Task: Find a house in Cornélio Procópio, PR for 7 guests from 9th to 15th July with a price range of ₹10,000 to ₹15,000, 4 bedrooms, 7 beds, 4 bathrooms, and amenities including Wifi, Free parking, TV, and Dedicated workspace.
Action: Mouse moved to (784, 117)
Screenshot: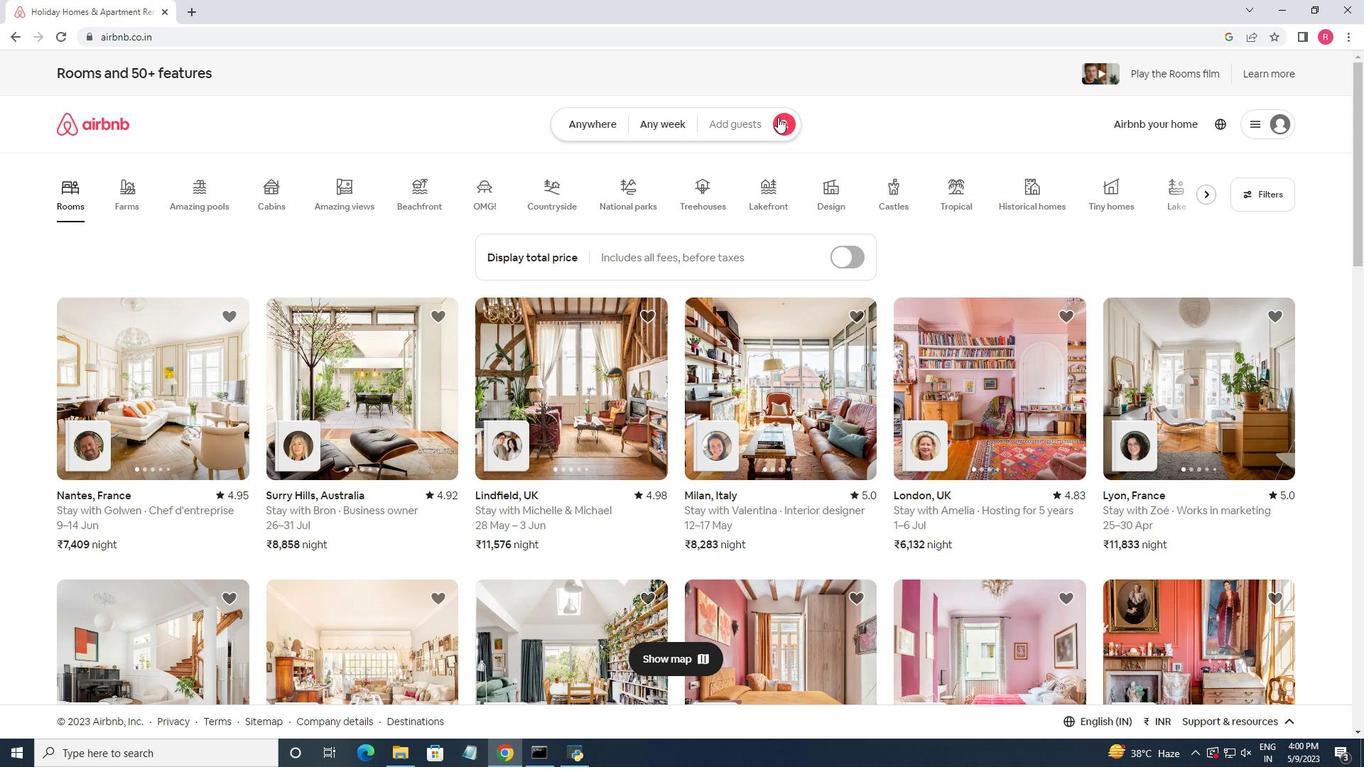 
Action: Mouse pressed left at (784, 117)
Screenshot: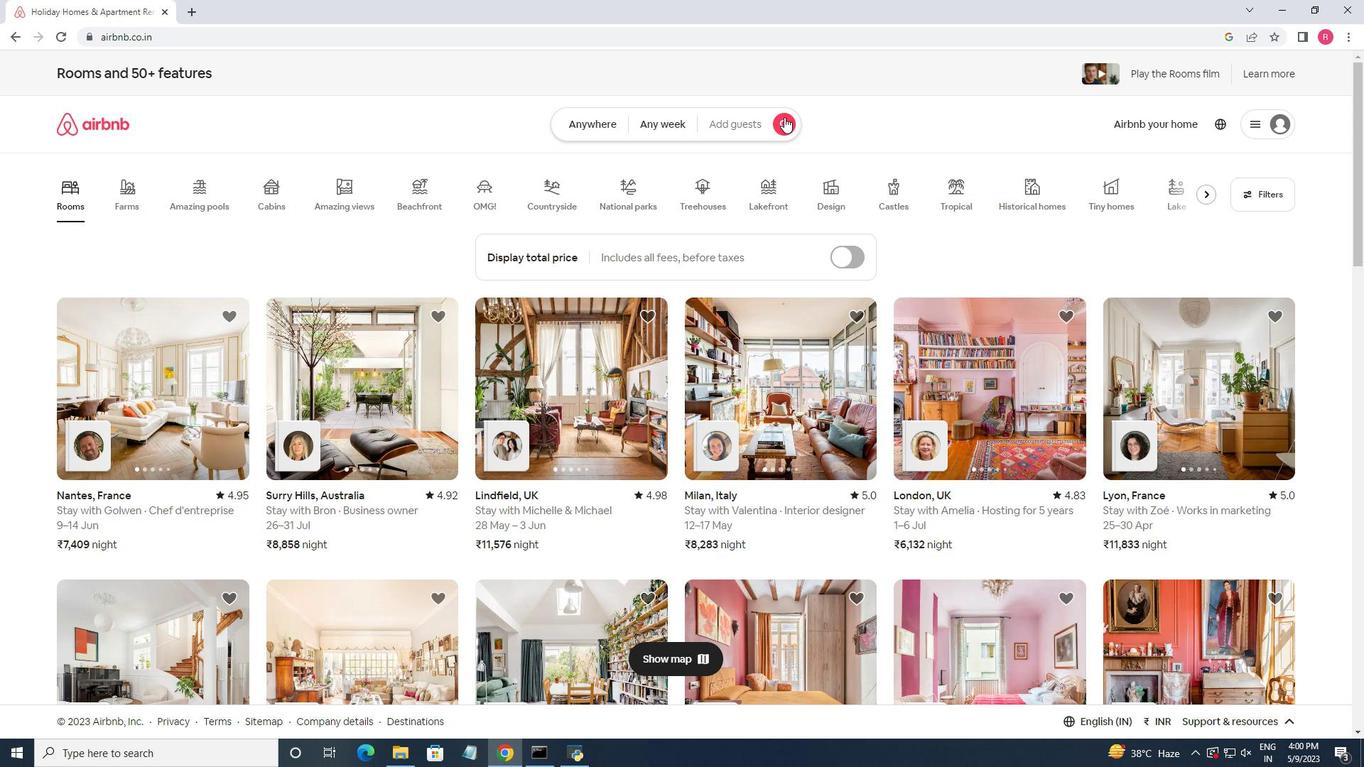 
Action: Mouse moved to (476, 179)
Screenshot: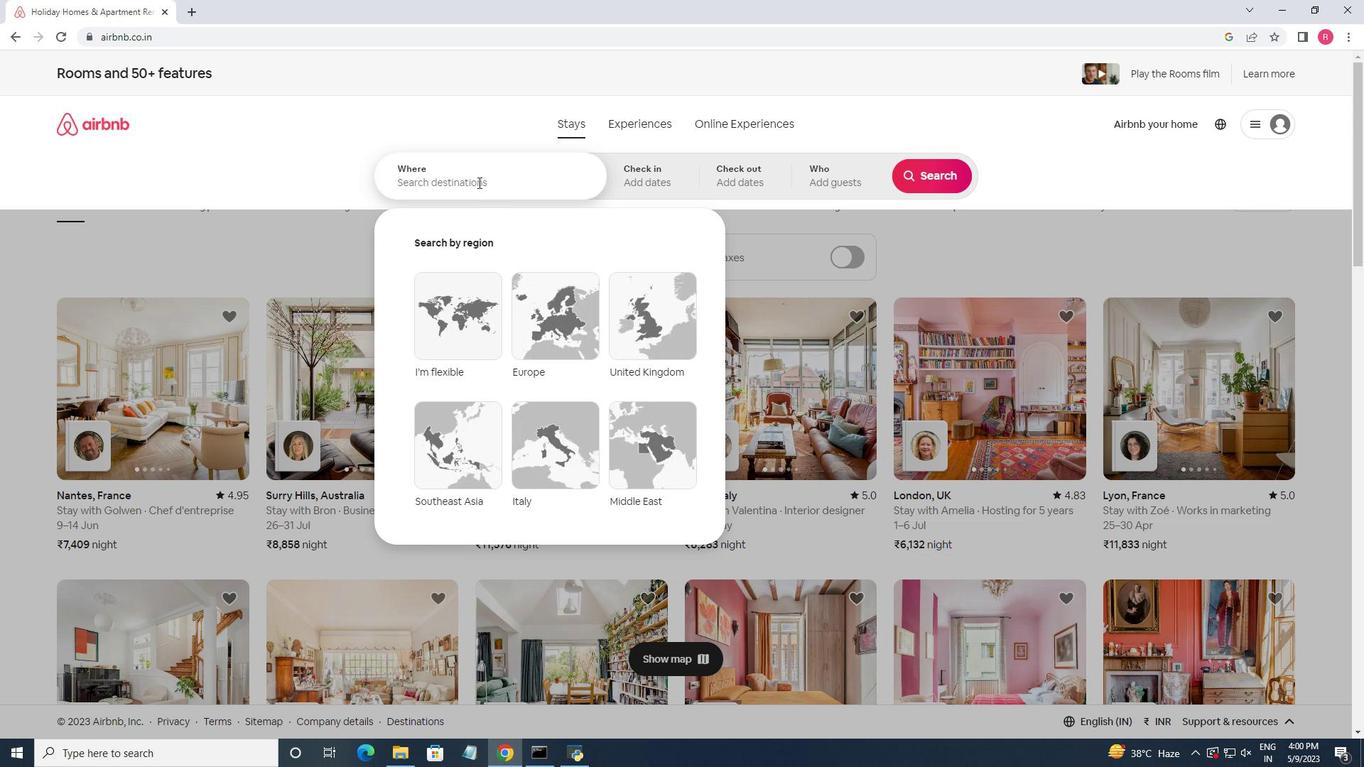 
Action: Mouse pressed left at (476, 179)
Screenshot: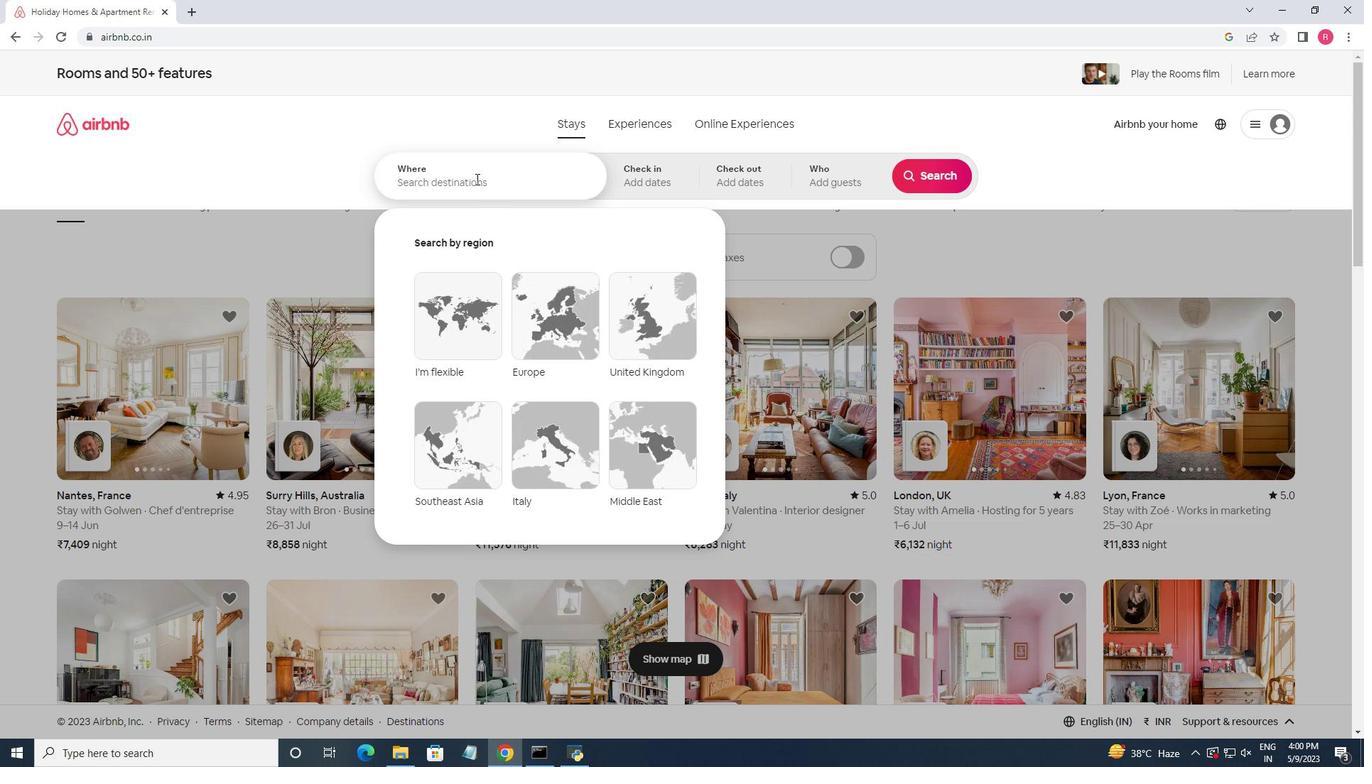 
Action: Key pressed <Key.shift>Cornelio<Key.space><Key.shift>Procopio
Screenshot: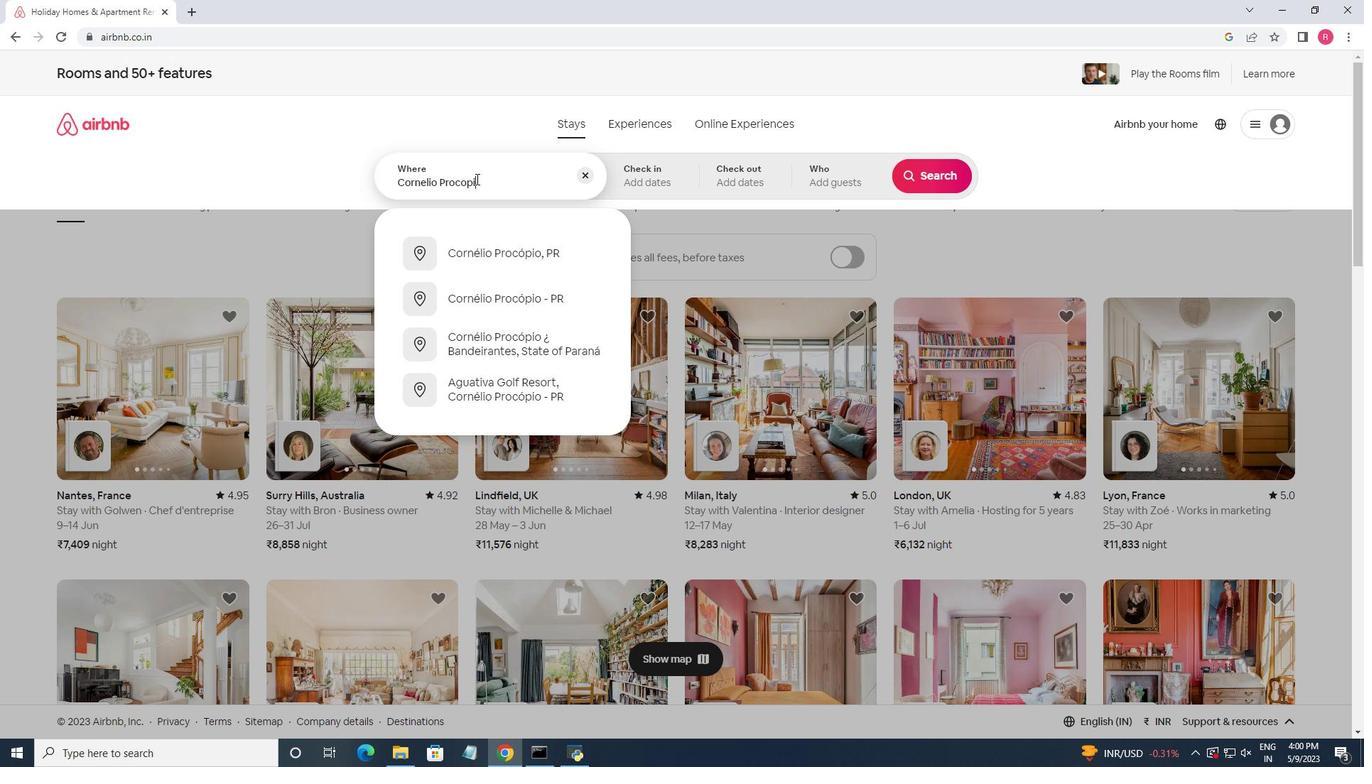 
Action: Mouse moved to (481, 196)
Screenshot: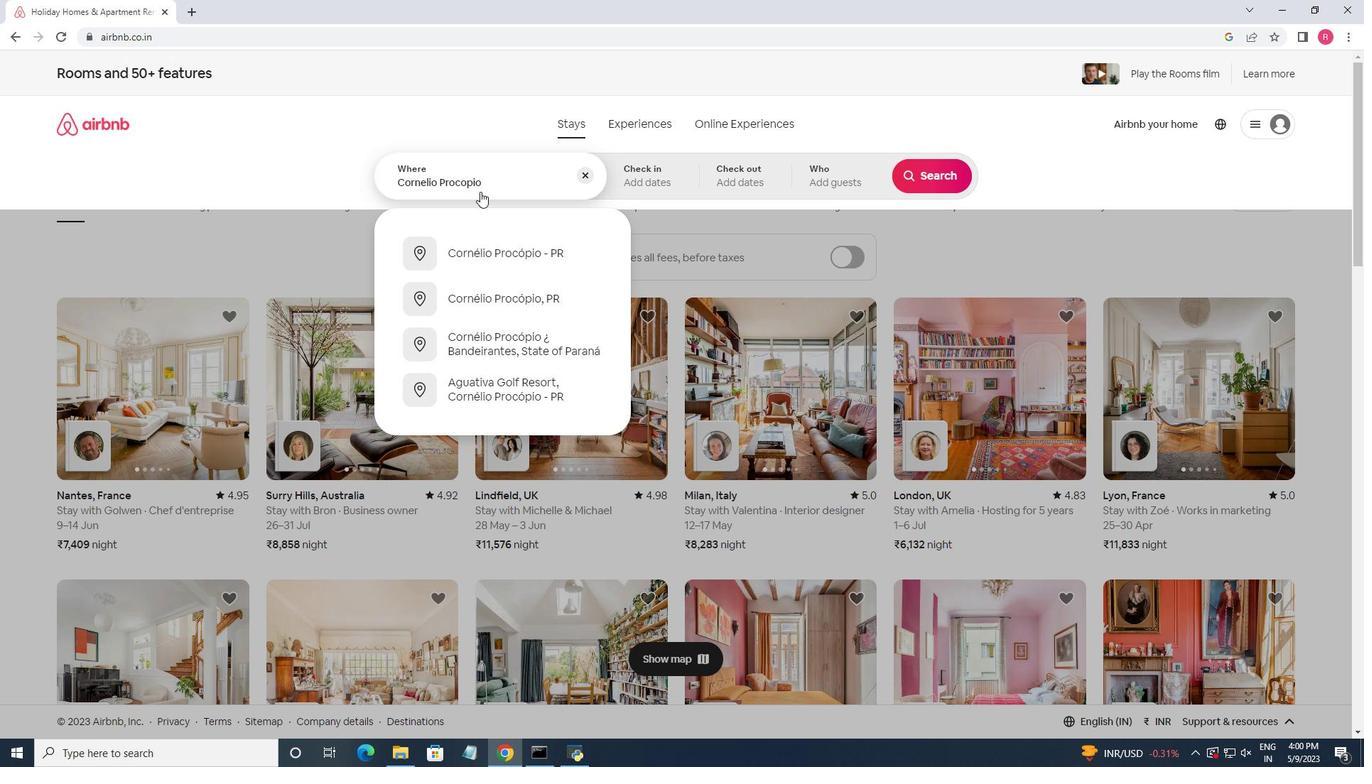 
Action: Key pressed ,<Key.space>b<Key.shift>Ra<Key.backspace><Key.backspace><Key.backspace><Key.shift>Brazil
Screenshot: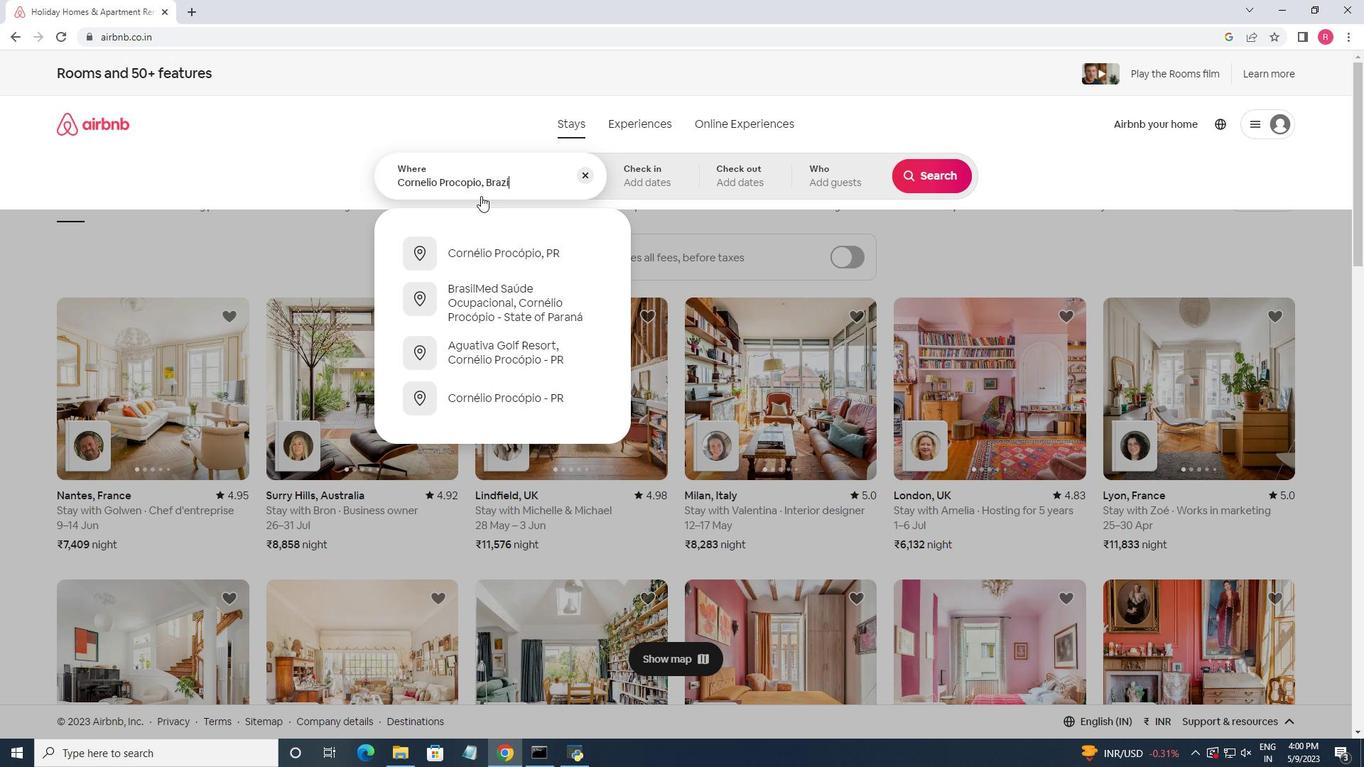 
Action: Mouse moved to (540, 233)
Screenshot: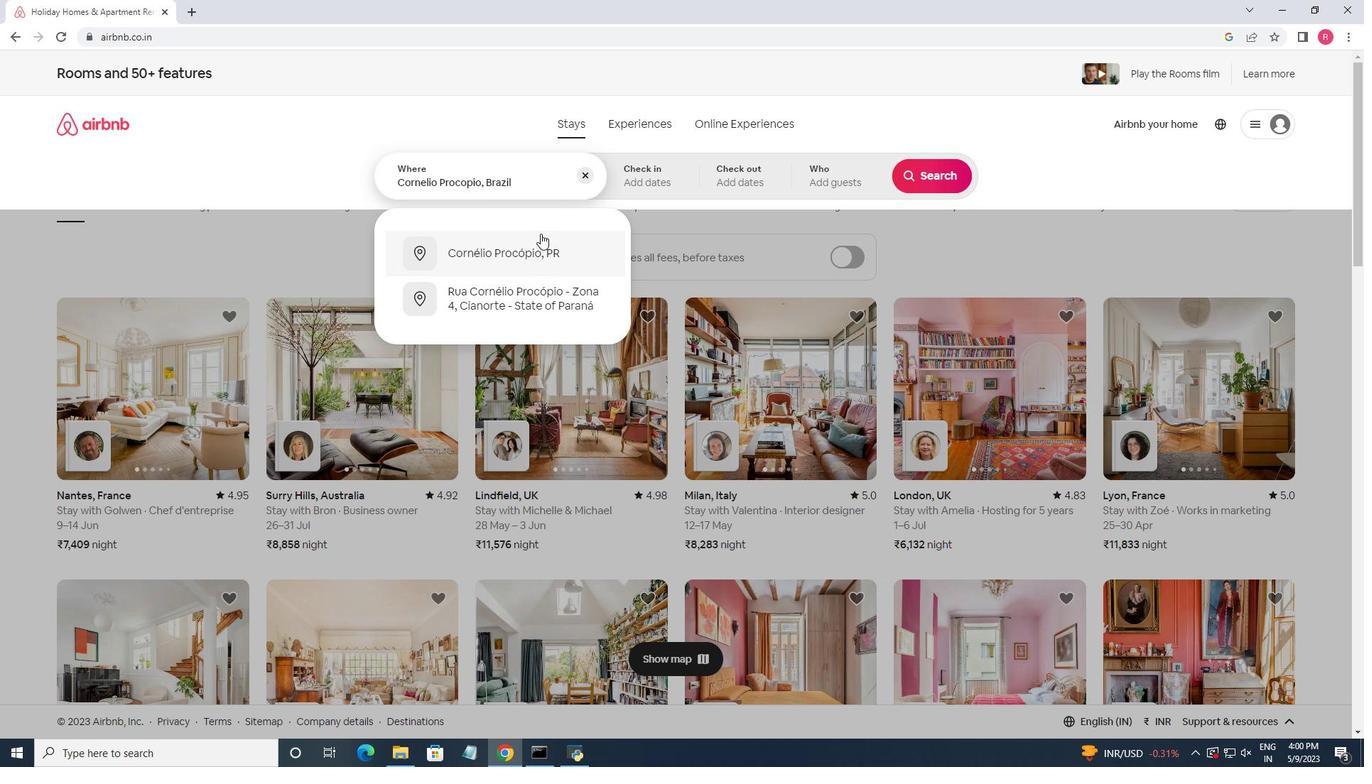 
Action: Key pressed <Key.enter>
Screenshot: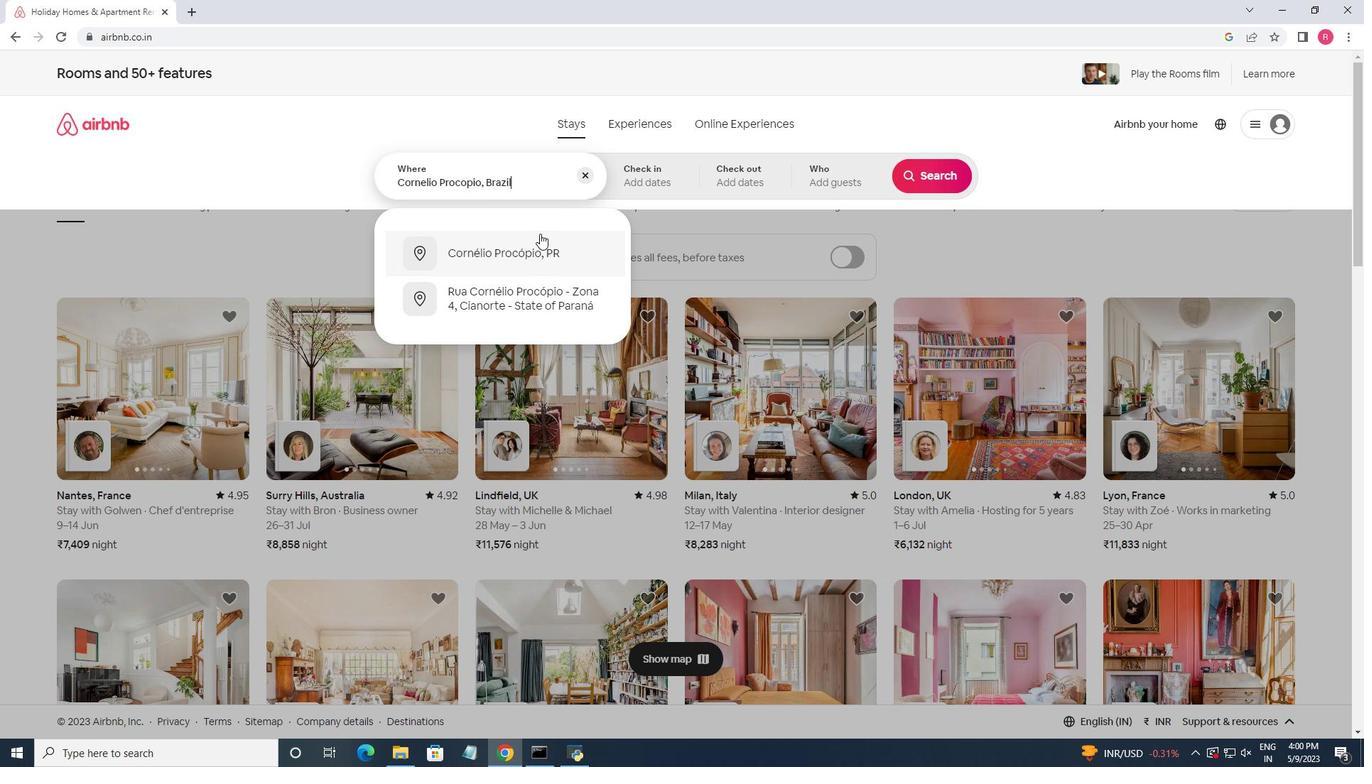 
Action: Mouse moved to (930, 292)
Screenshot: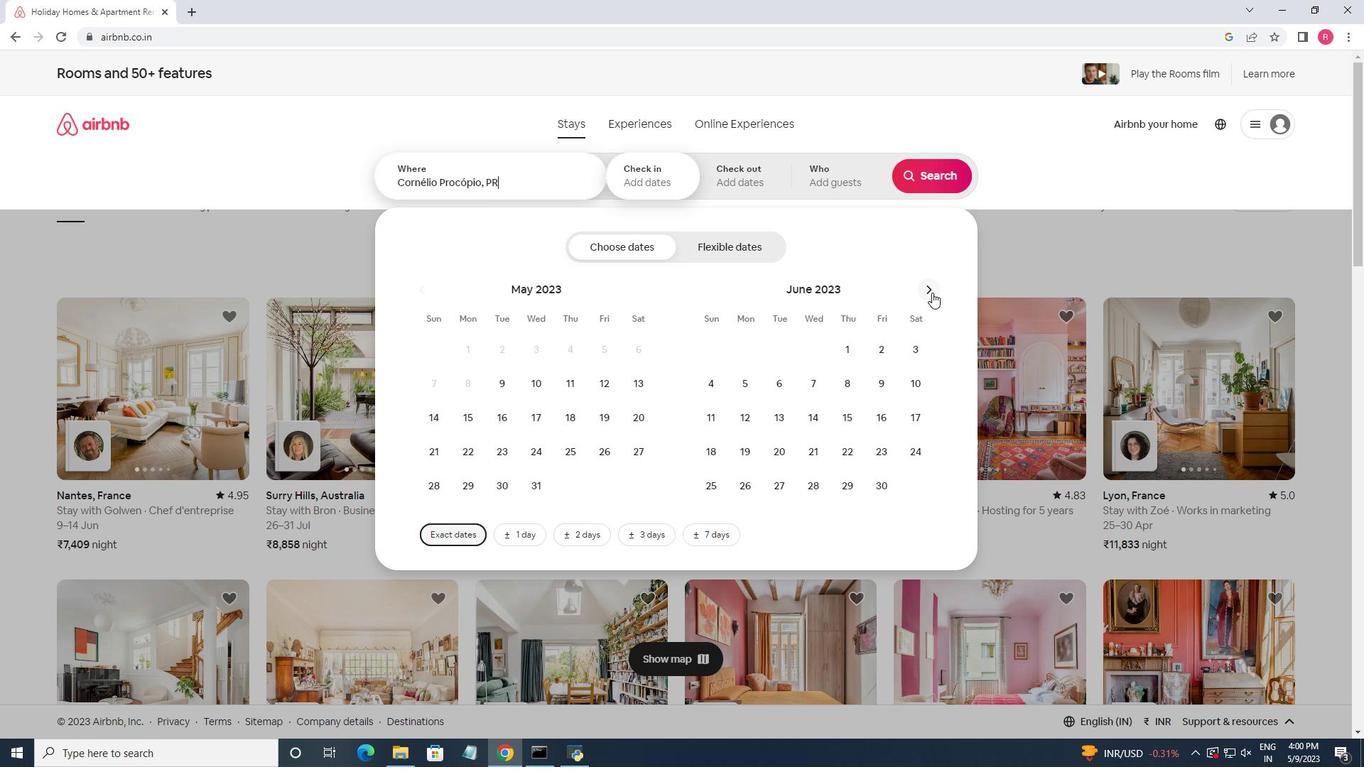 
Action: Mouse pressed left at (930, 292)
Screenshot: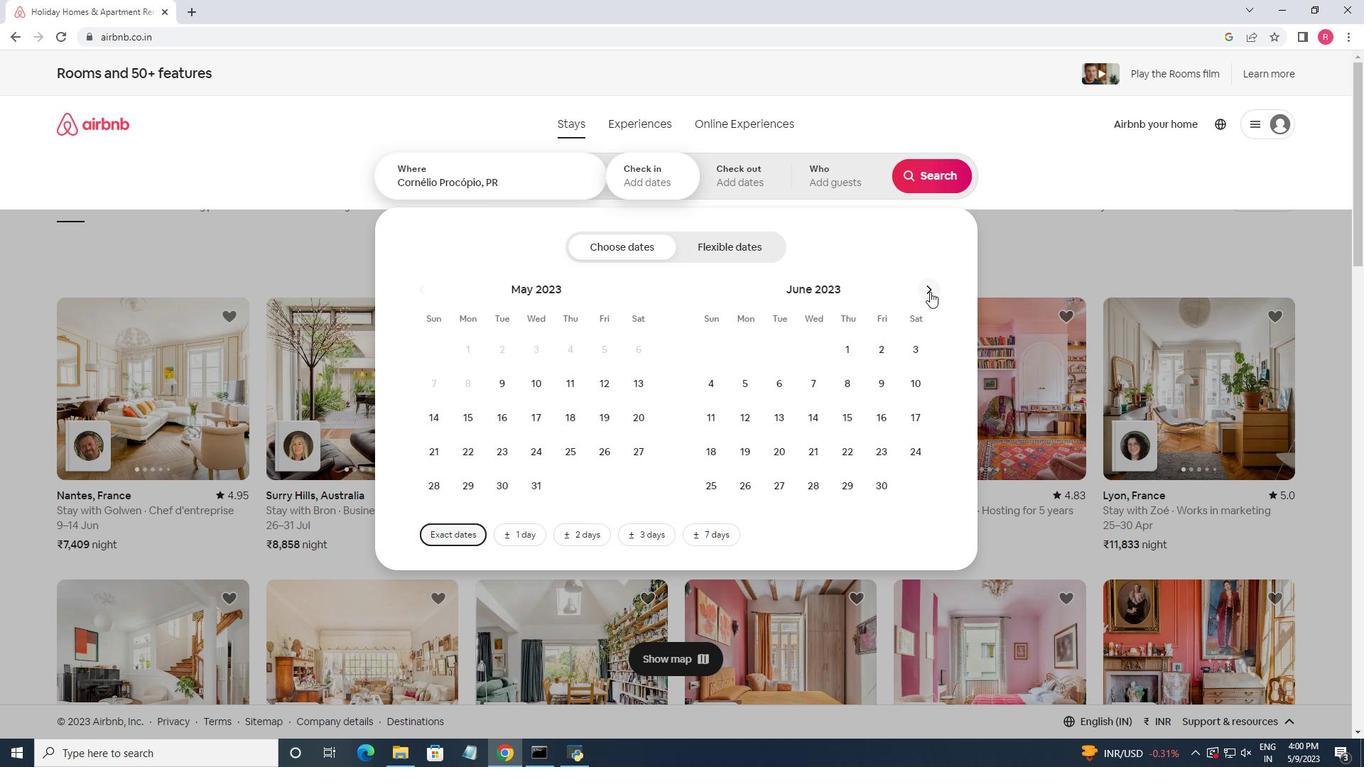 
Action: Mouse moved to (704, 427)
Screenshot: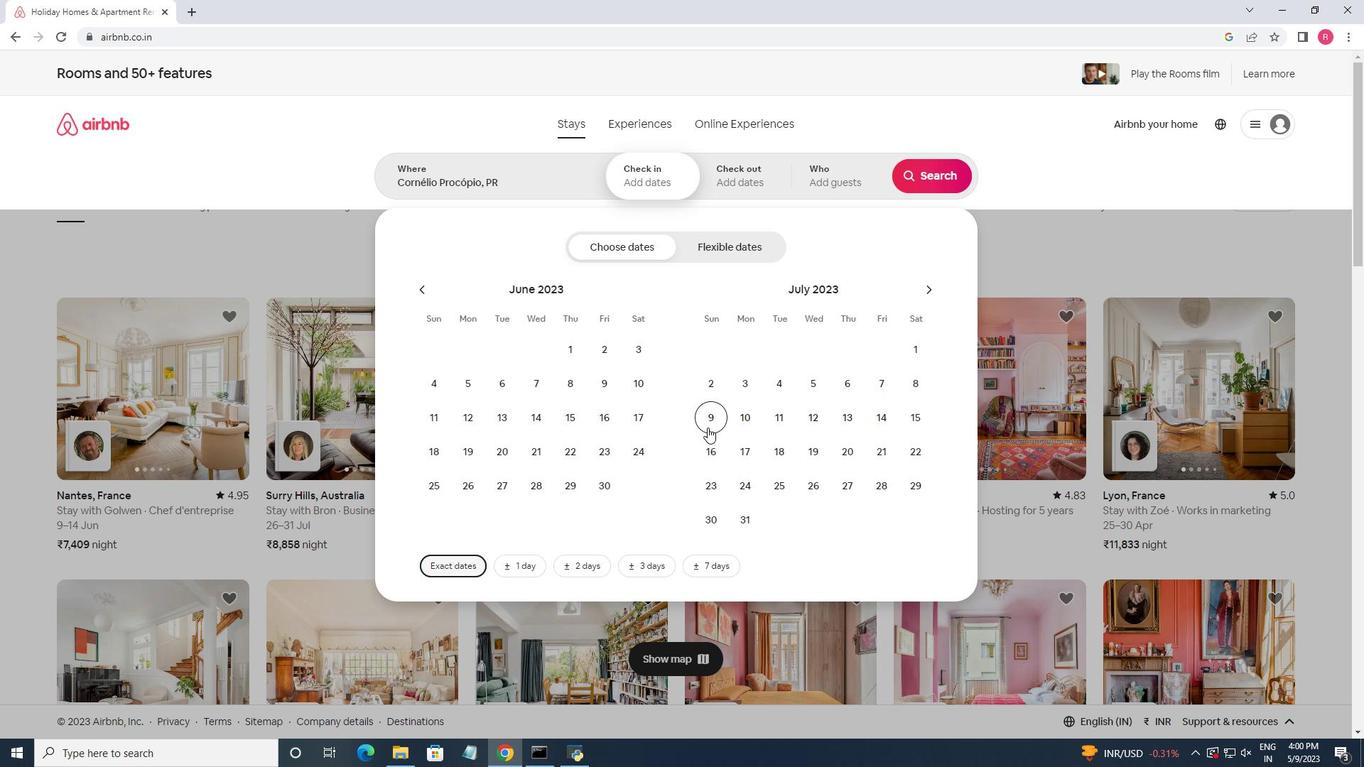 
Action: Mouse pressed left at (704, 427)
Screenshot: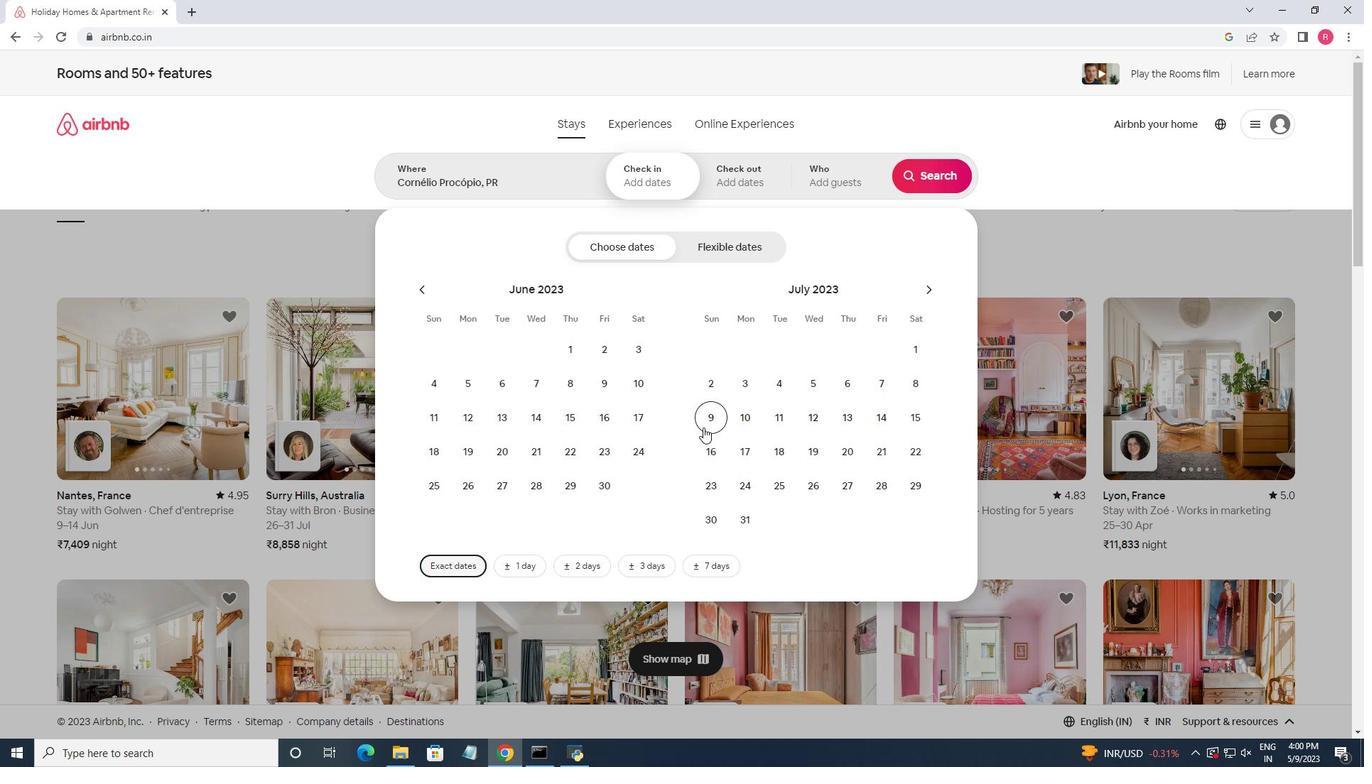
Action: Mouse moved to (921, 419)
Screenshot: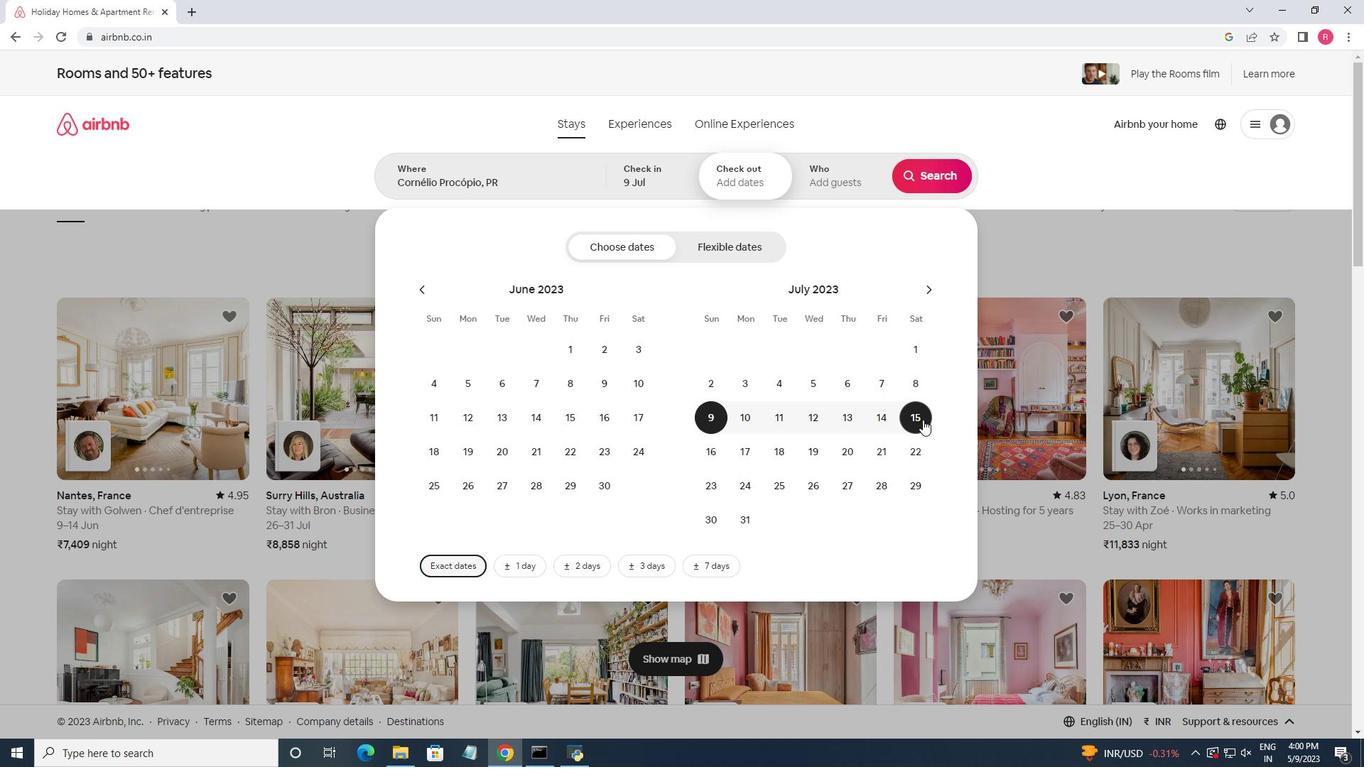 
Action: Mouse pressed left at (921, 419)
Screenshot: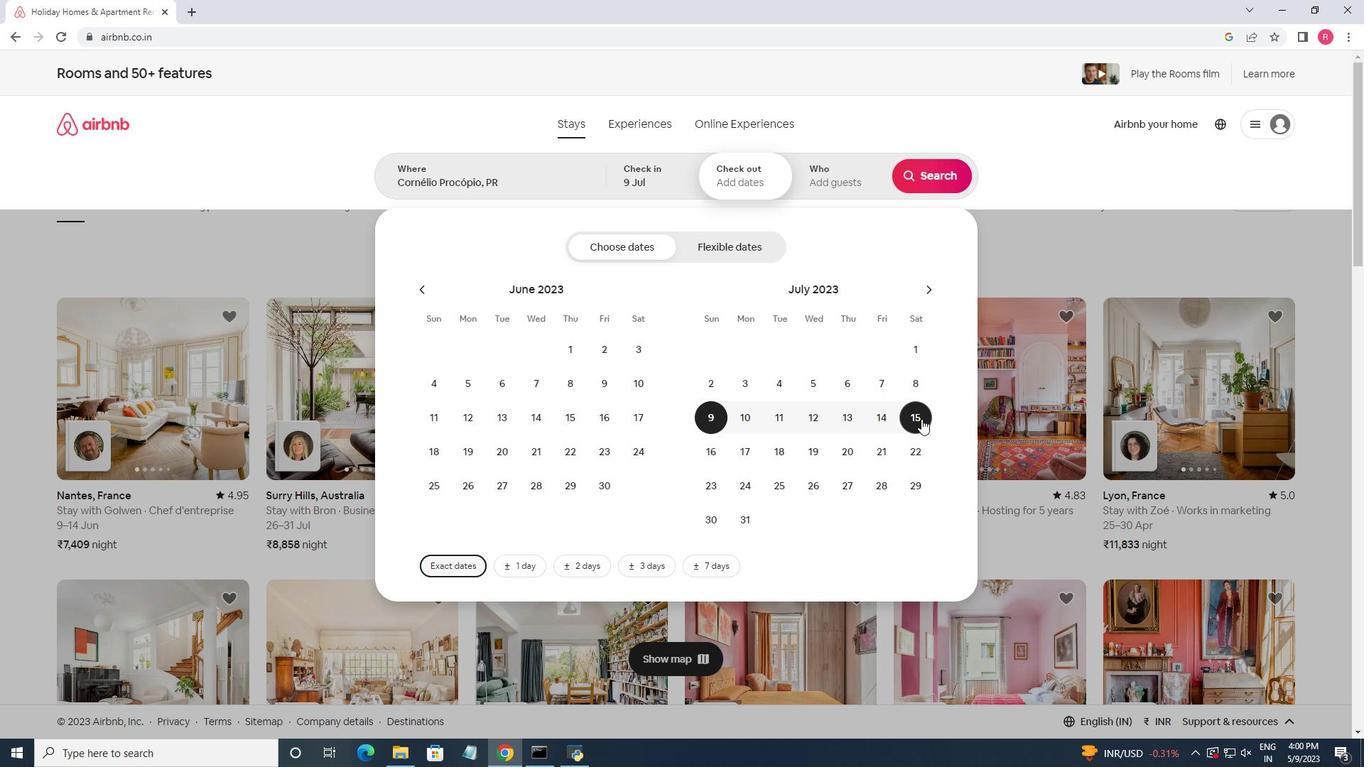 
Action: Mouse moved to (818, 174)
Screenshot: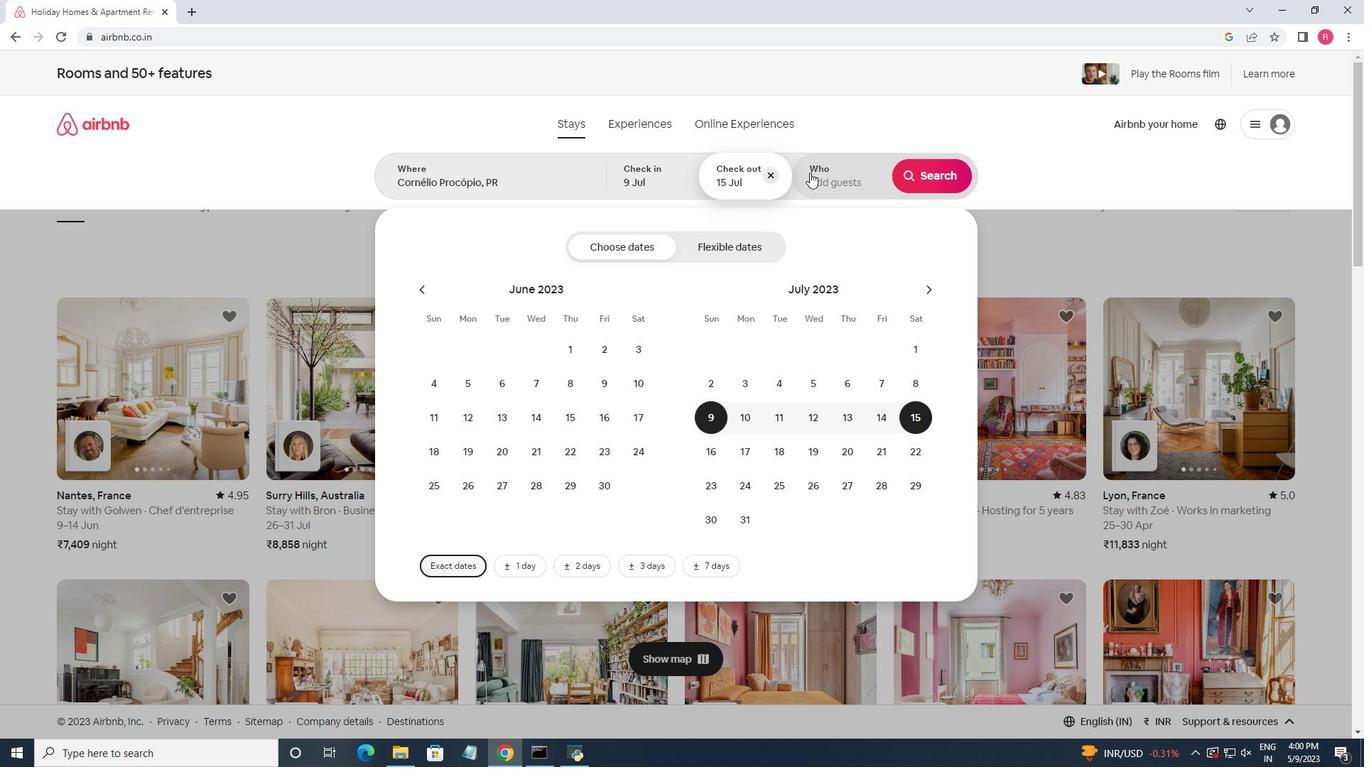 
Action: Mouse pressed left at (818, 174)
Screenshot: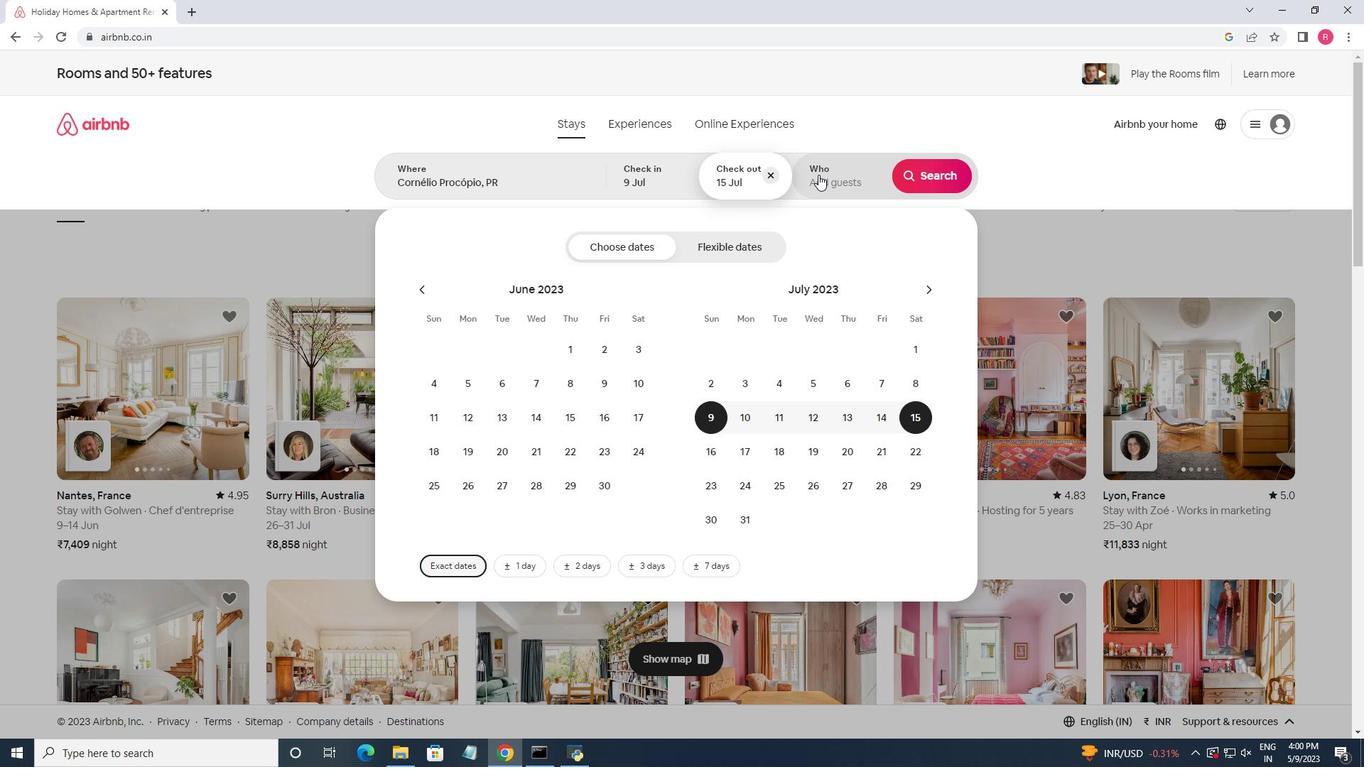 
Action: Mouse moved to (941, 255)
Screenshot: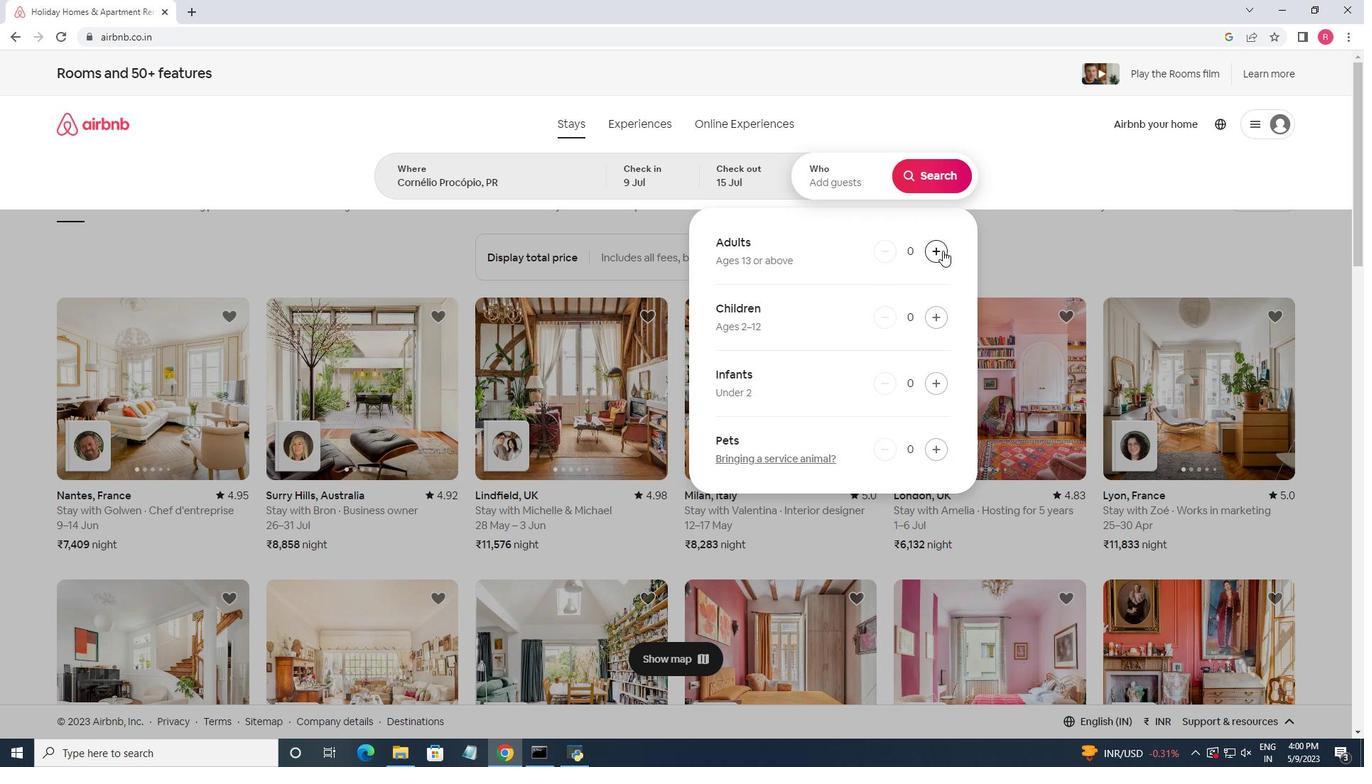 
Action: Mouse pressed left at (941, 255)
Screenshot: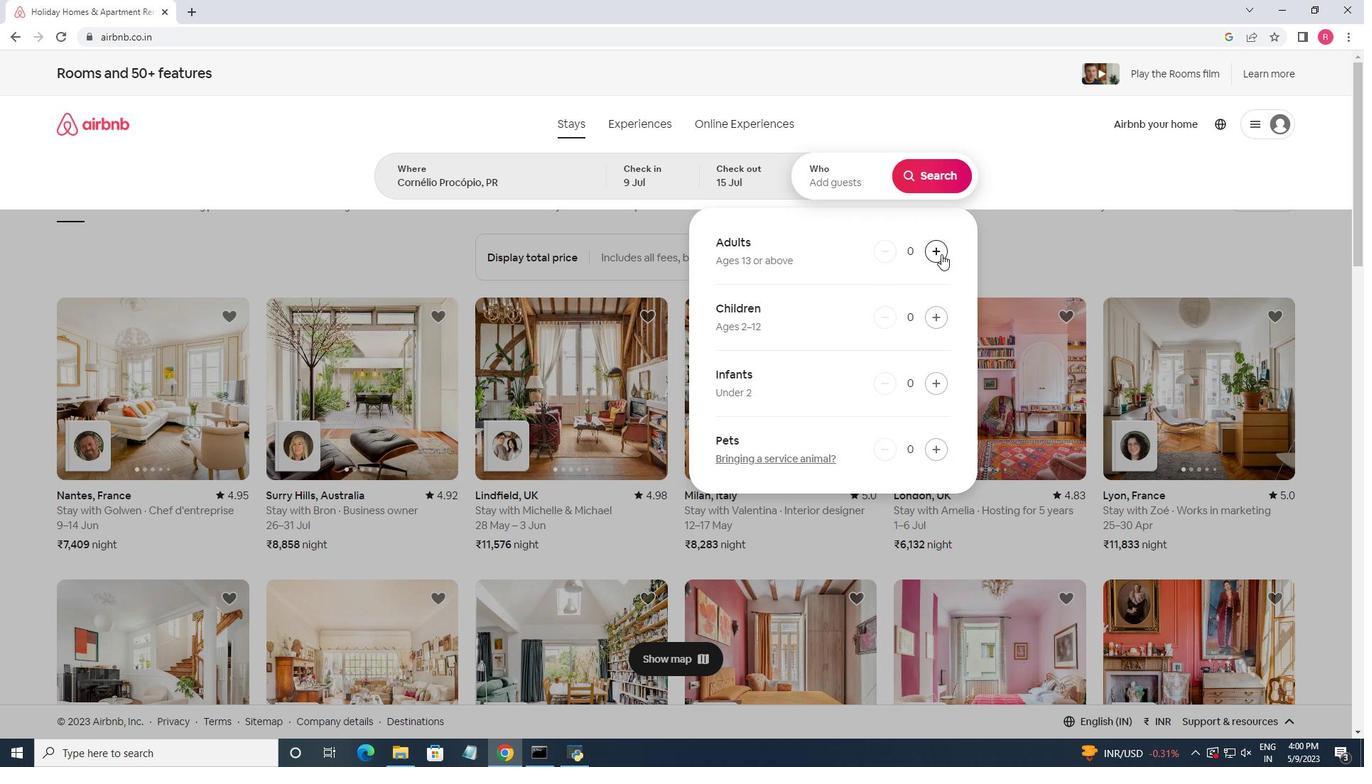 
Action: Mouse moved to (940, 255)
Screenshot: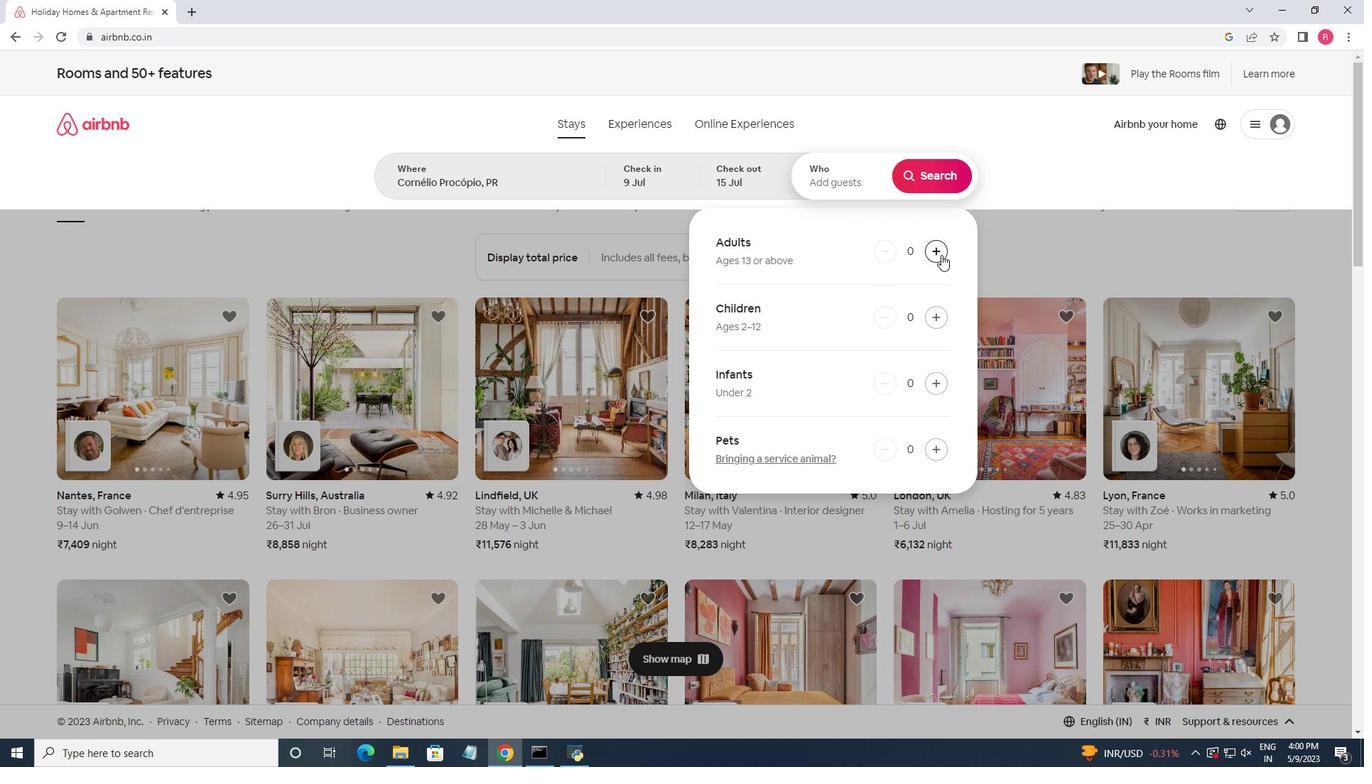 
Action: Mouse pressed left at (940, 255)
Screenshot: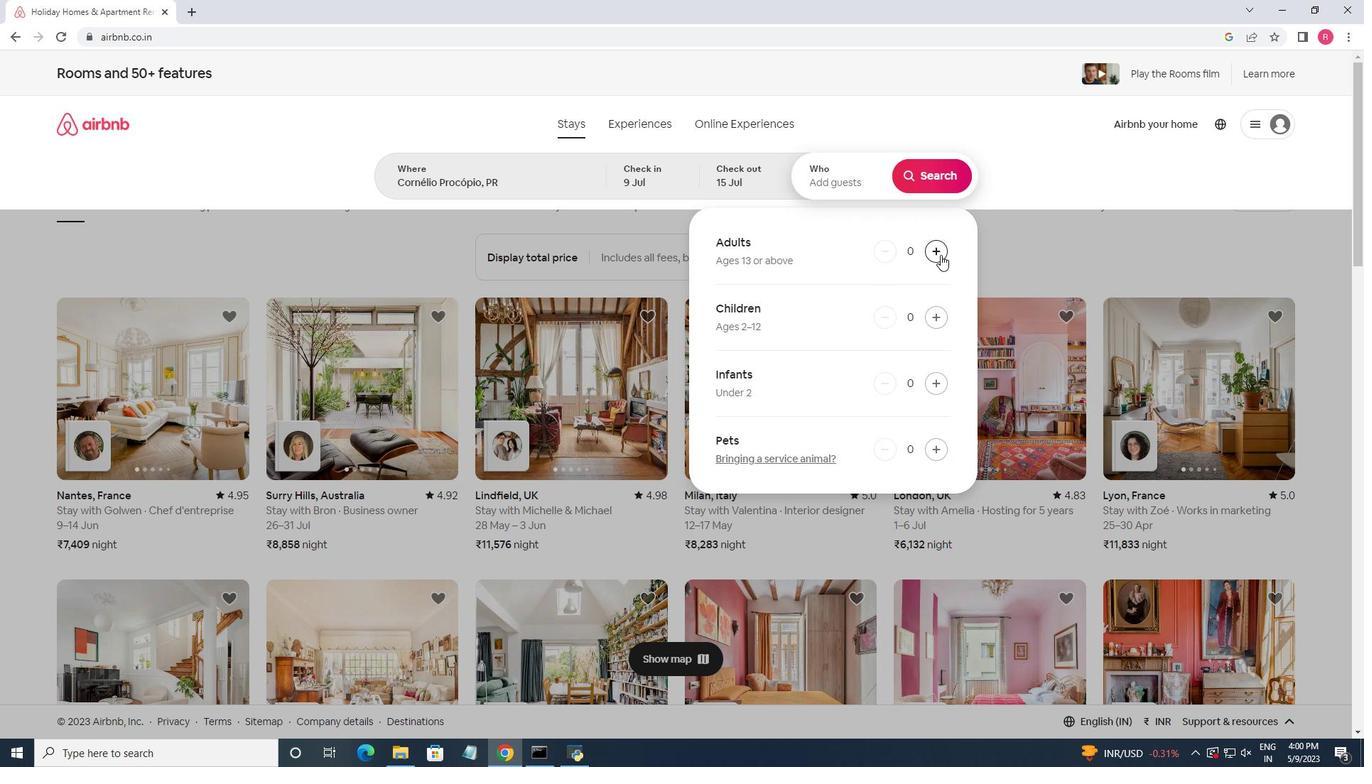 
Action: Mouse pressed left at (940, 255)
Screenshot: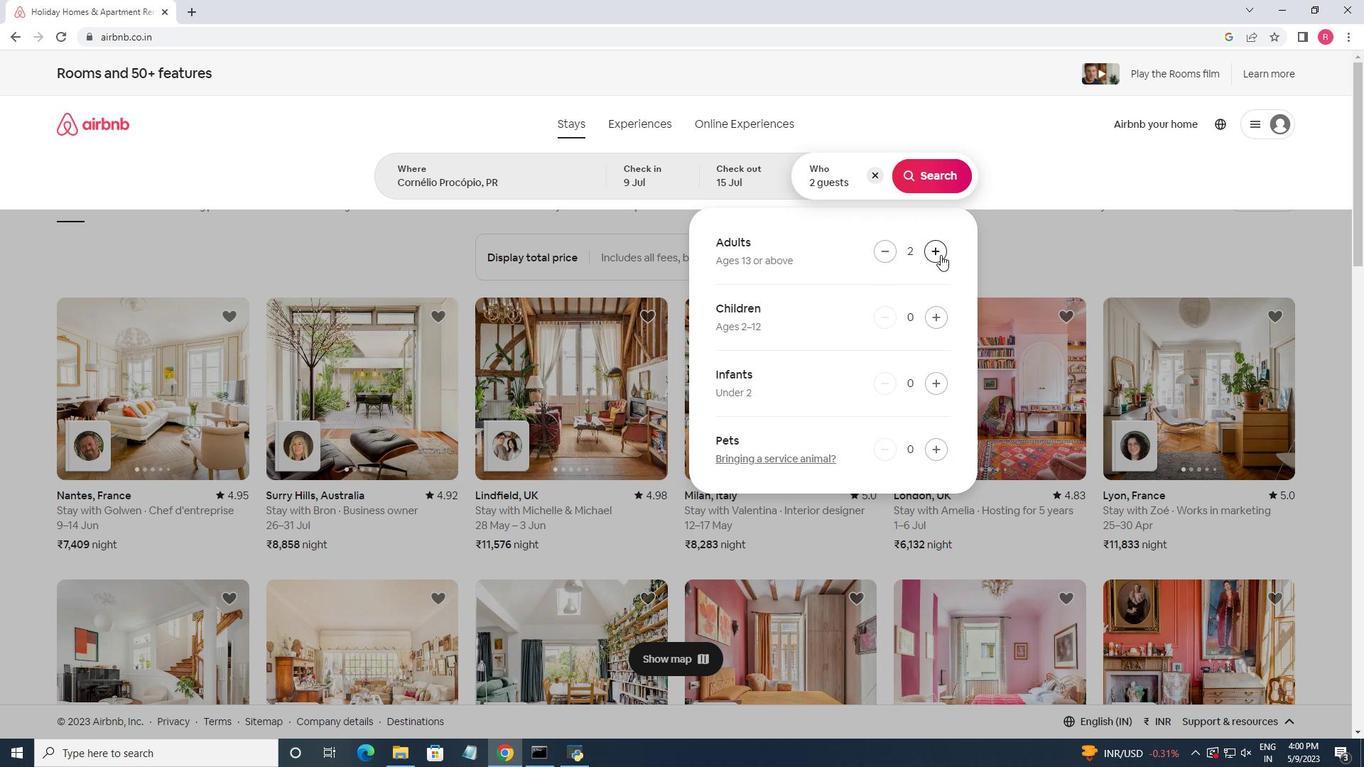 
Action: Mouse pressed left at (940, 255)
Screenshot: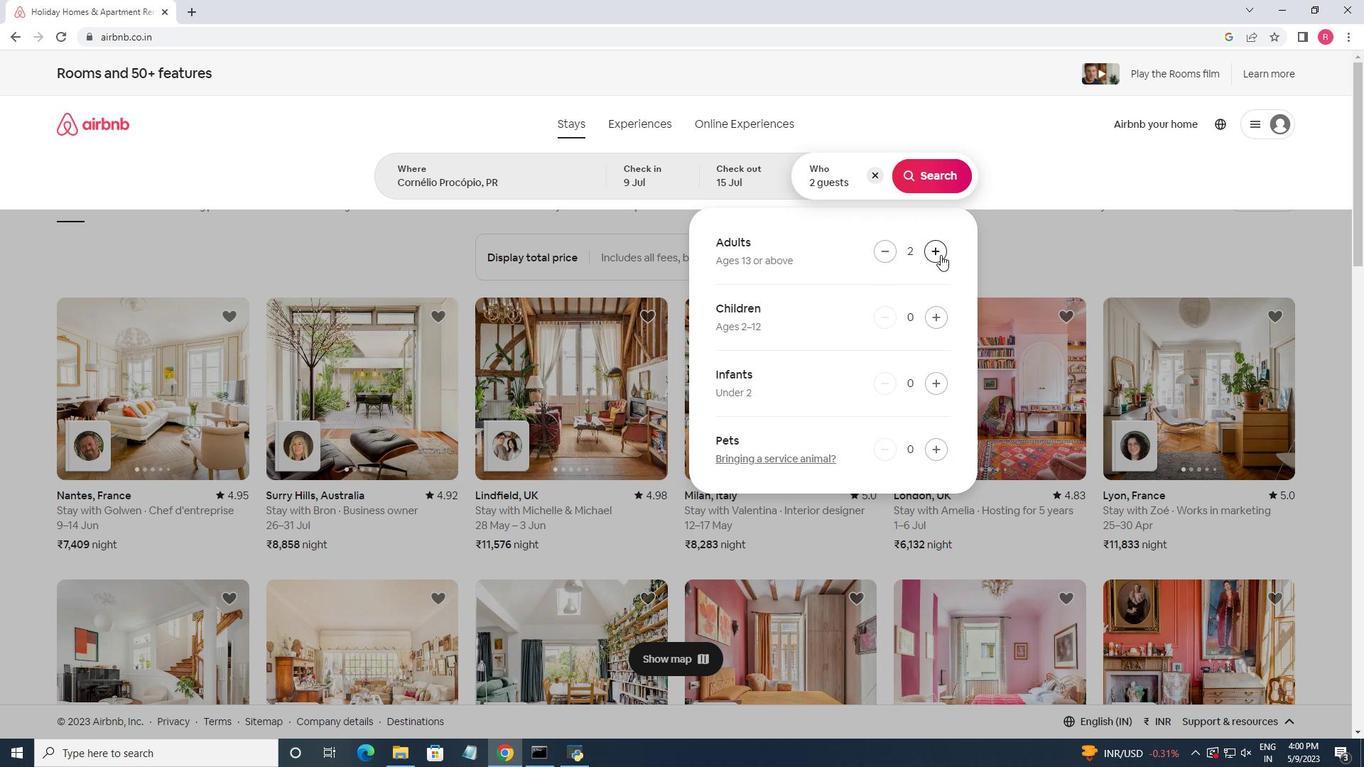 
Action: Mouse pressed left at (940, 255)
Screenshot: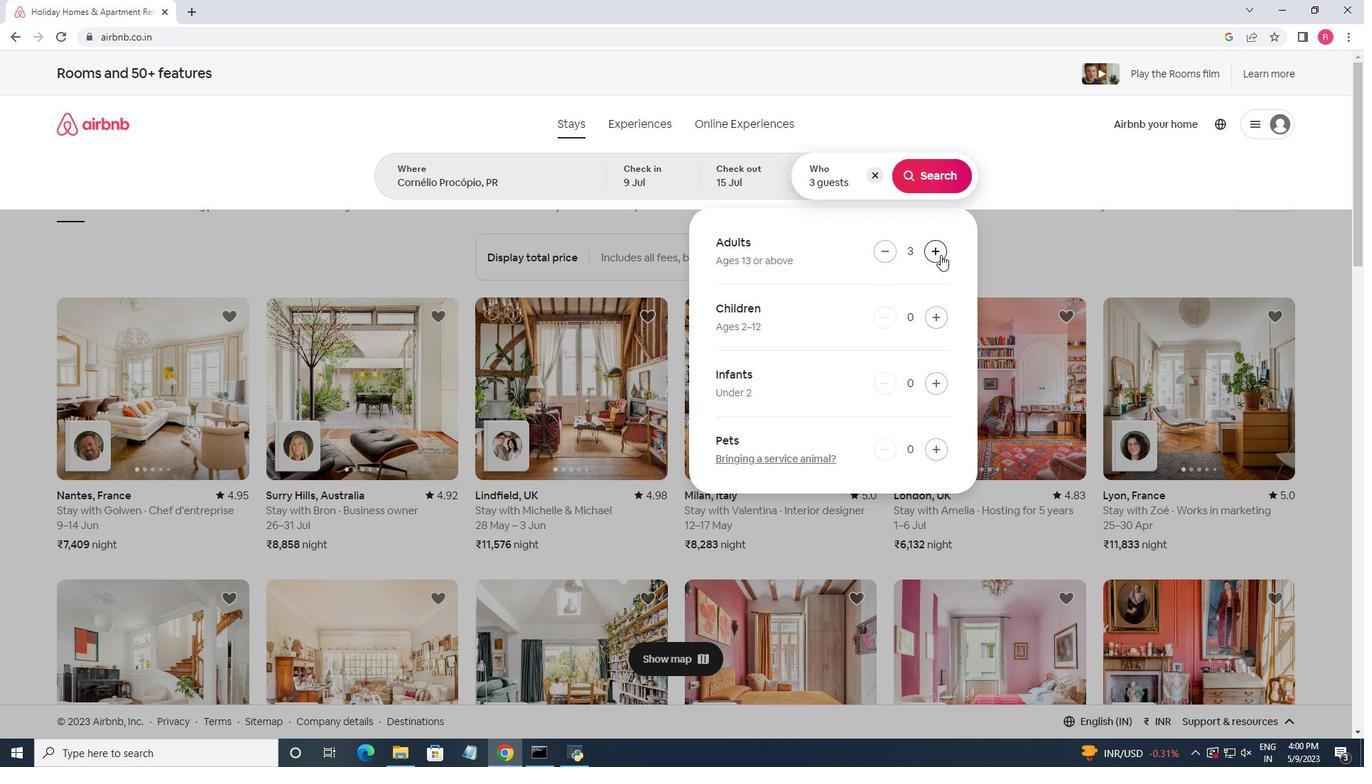 
Action: Mouse pressed left at (940, 255)
Screenshot: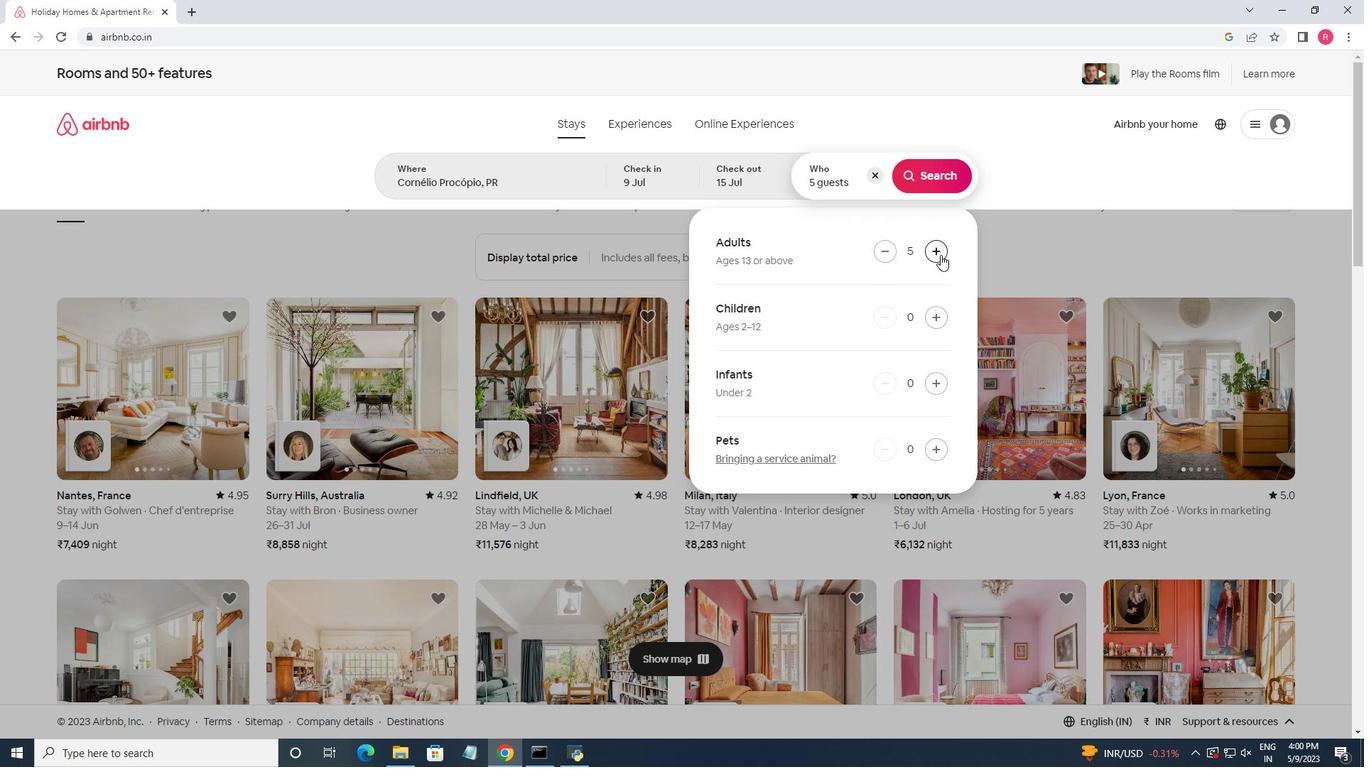 
Action: Mouse pressed left at (940, 255)
Screenshot: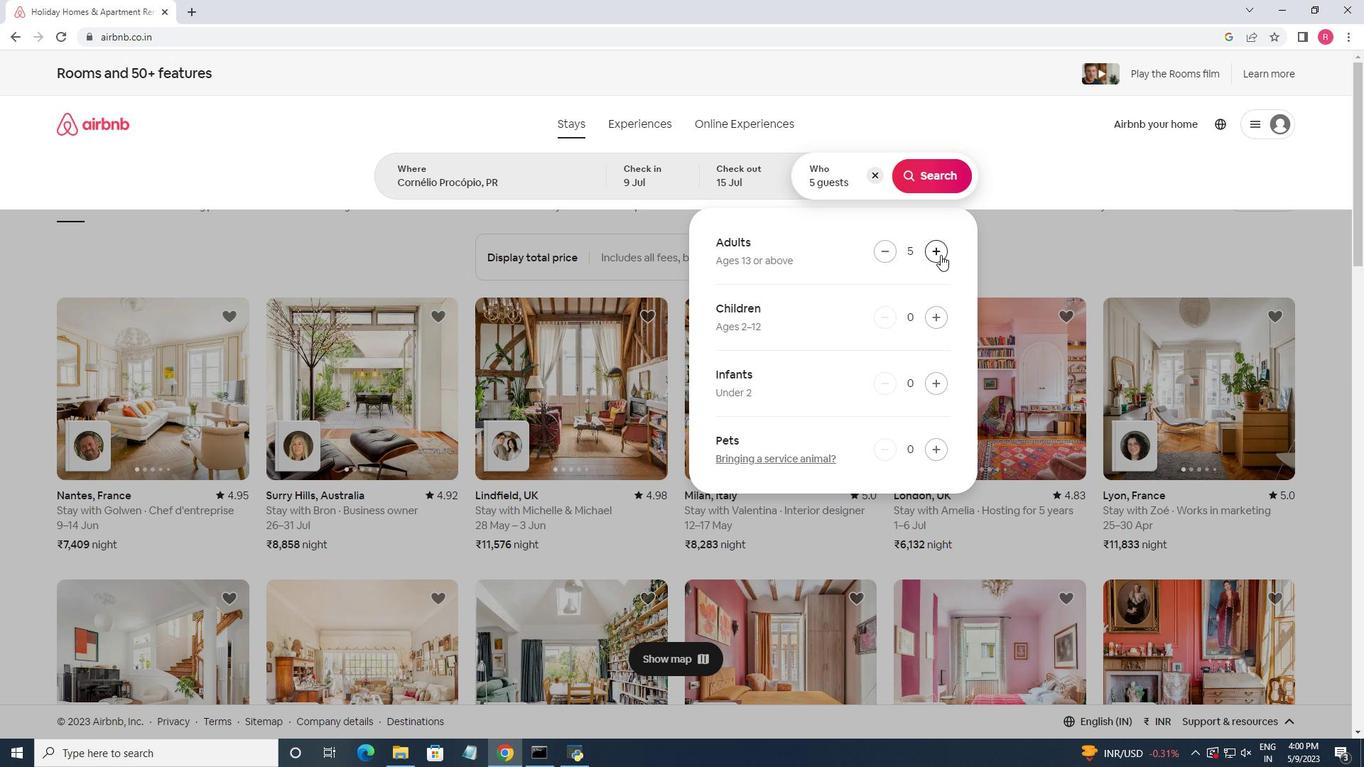 
Action: Mouse moved to (923, 173)
Screenshot: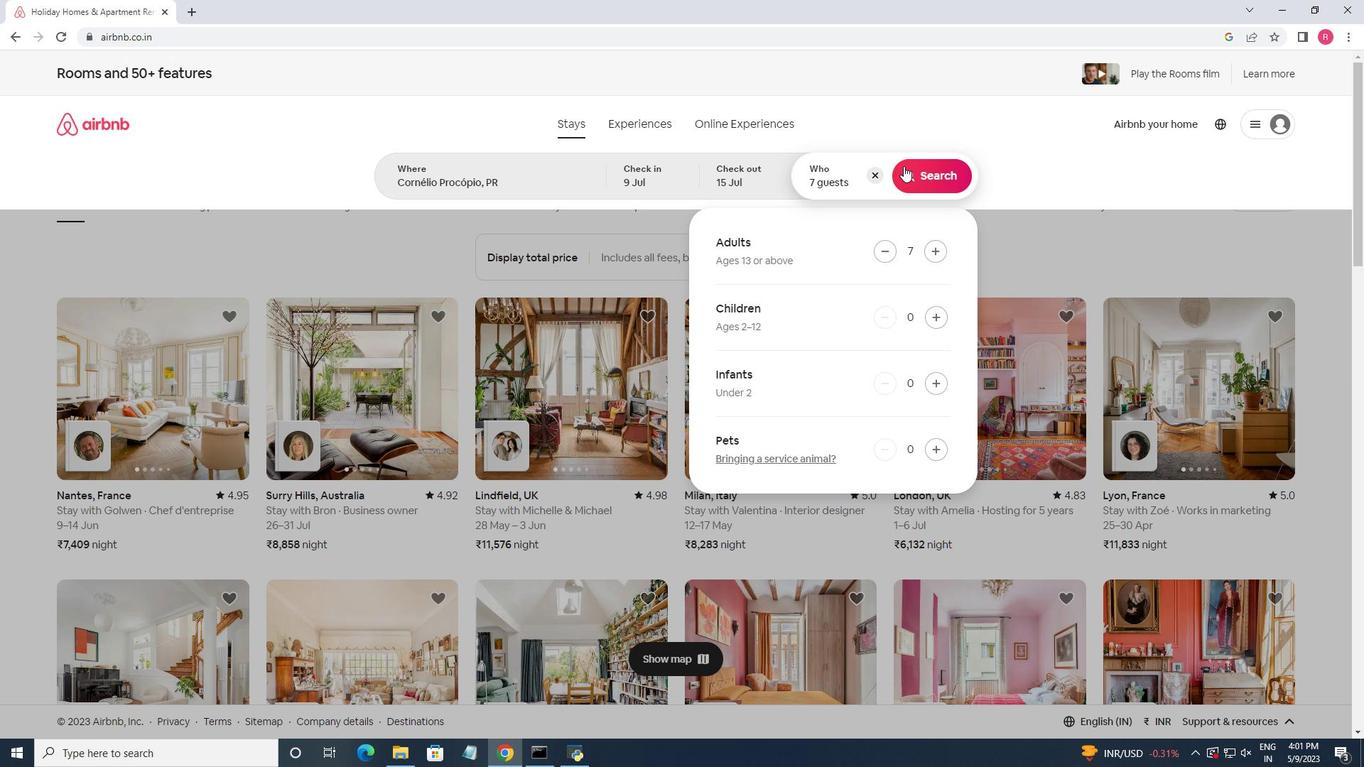 
Action: Mouse pressed left at (923, 173)
Screenshot: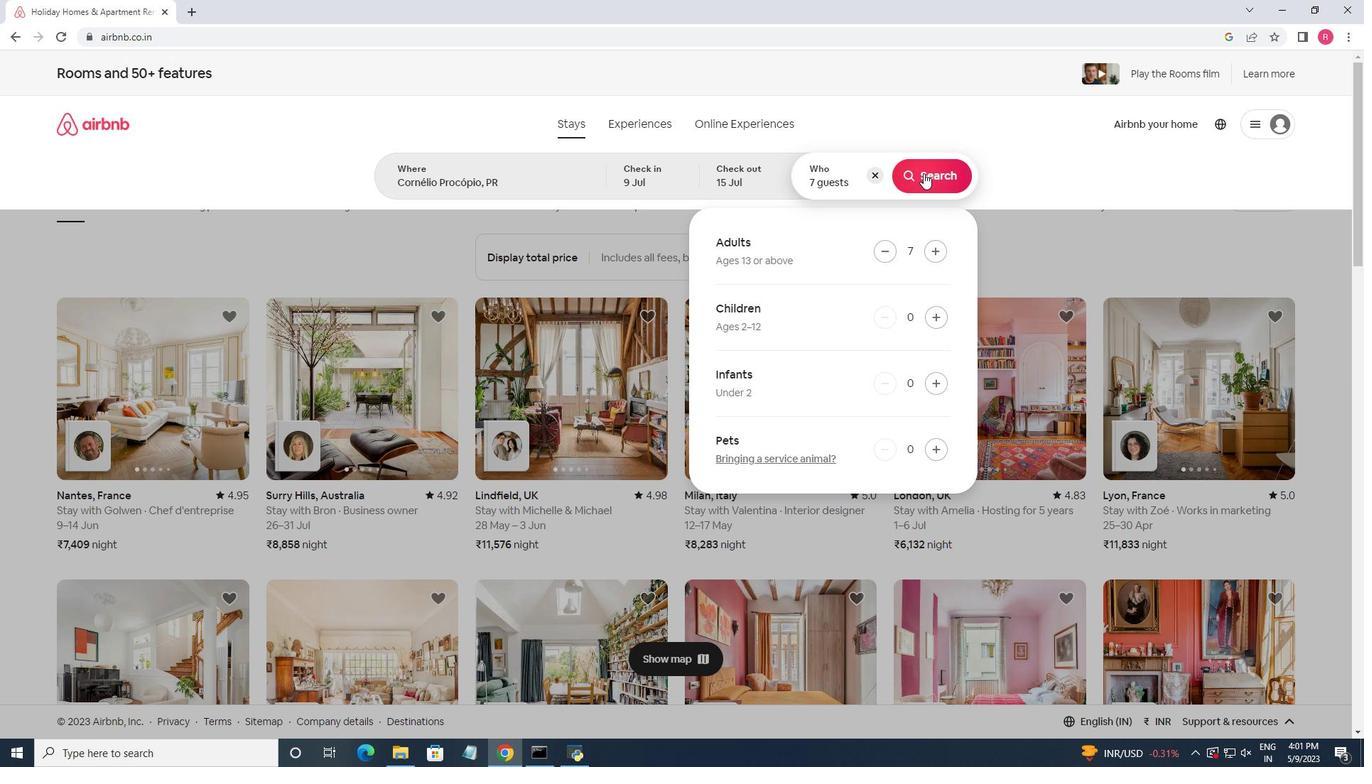 
Action: Mouse moved to (1280, 143)
Screenshot: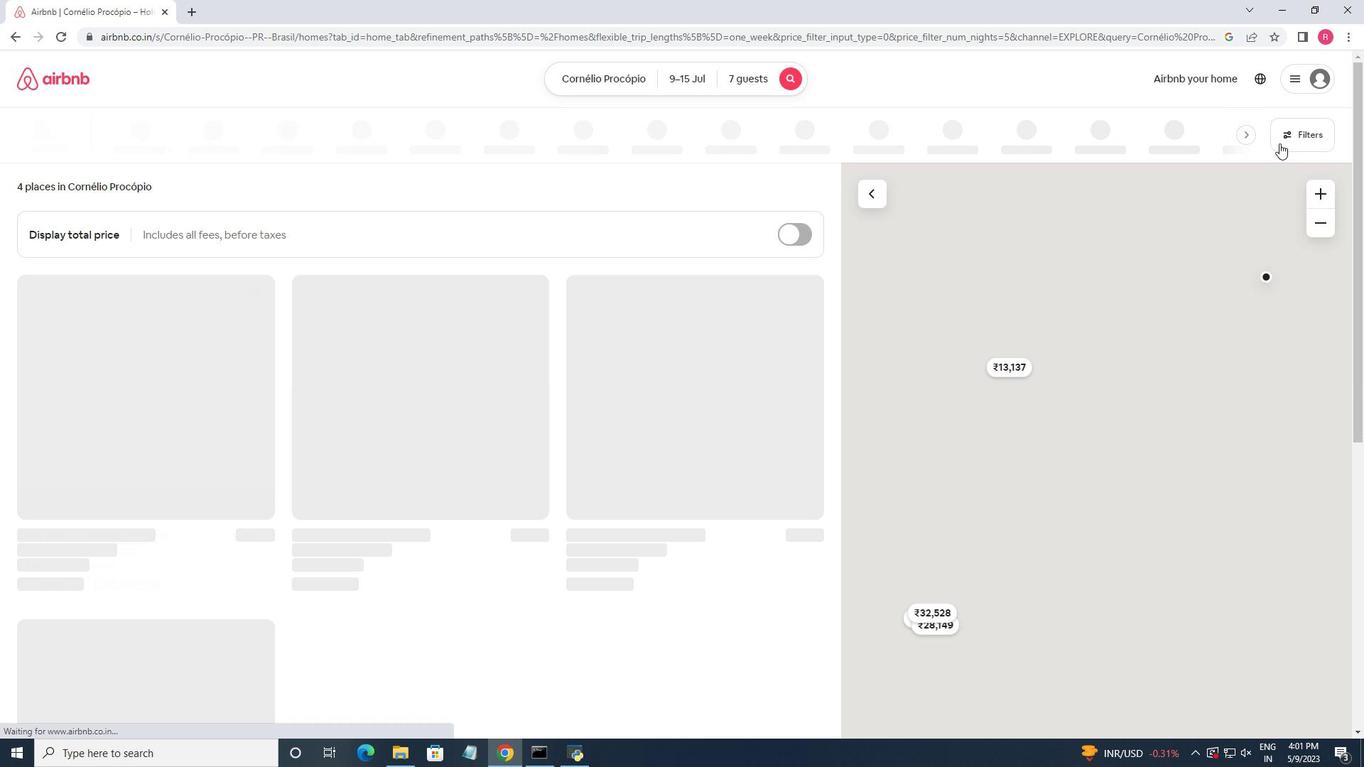 
Action: Mouse pressed left at (1280, 143)
Screenshot: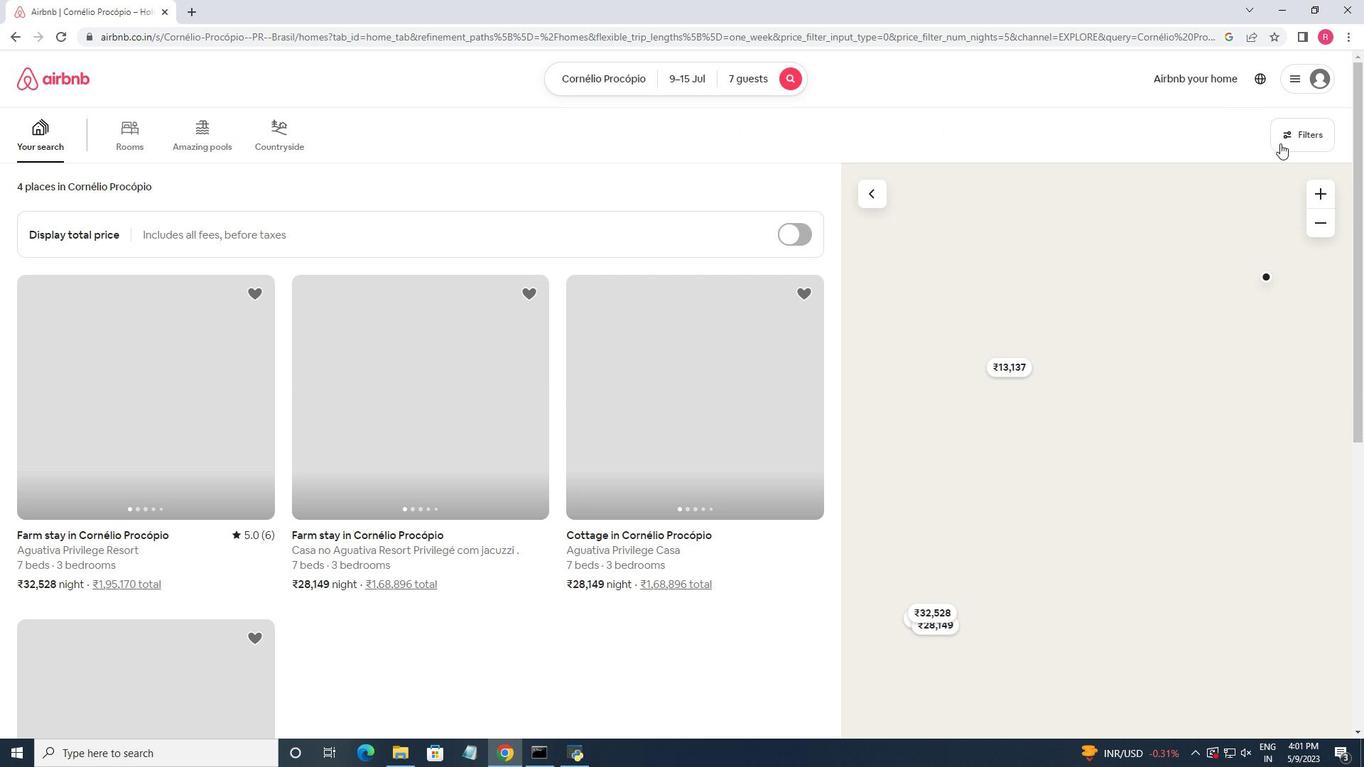 
Action: Mouse moved to (501, 481)
Screenshot: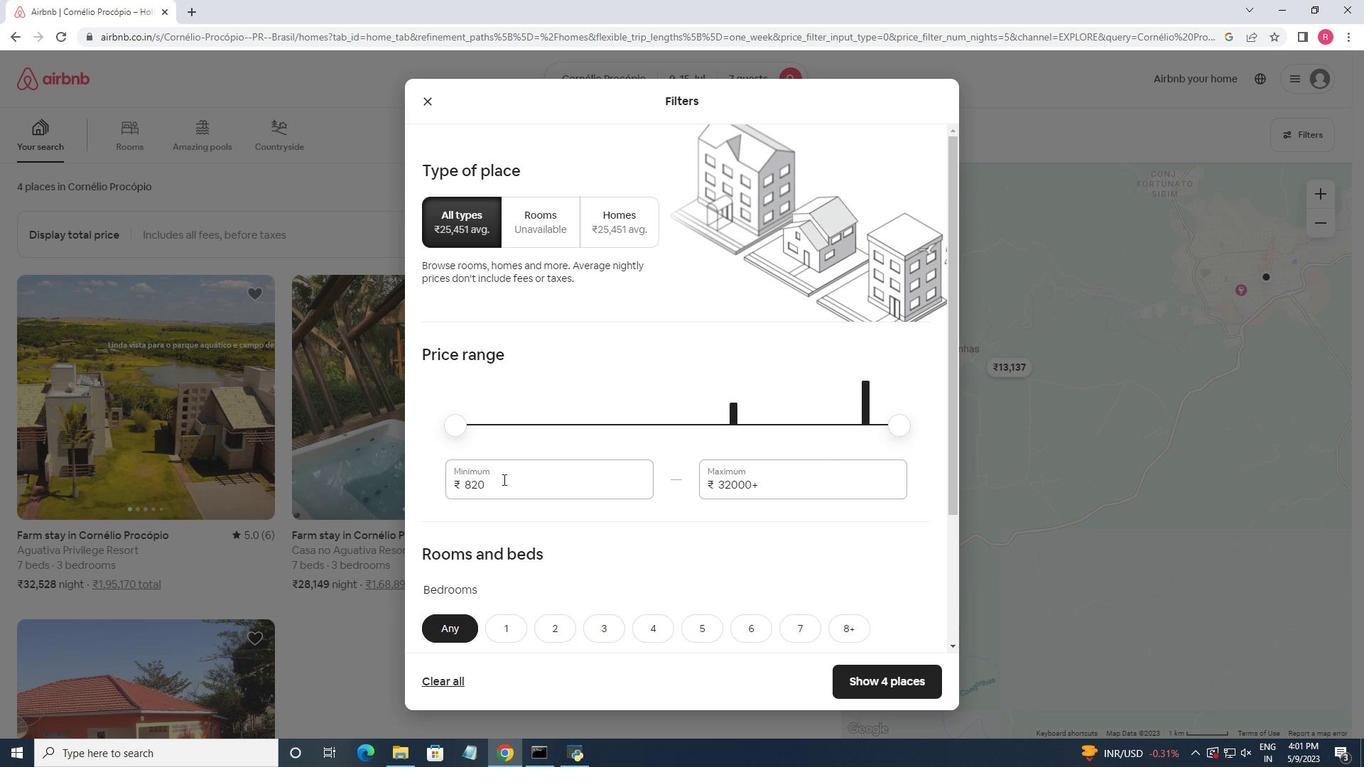 
Action: Mouse pressed left at (501, 481)
Screenshot: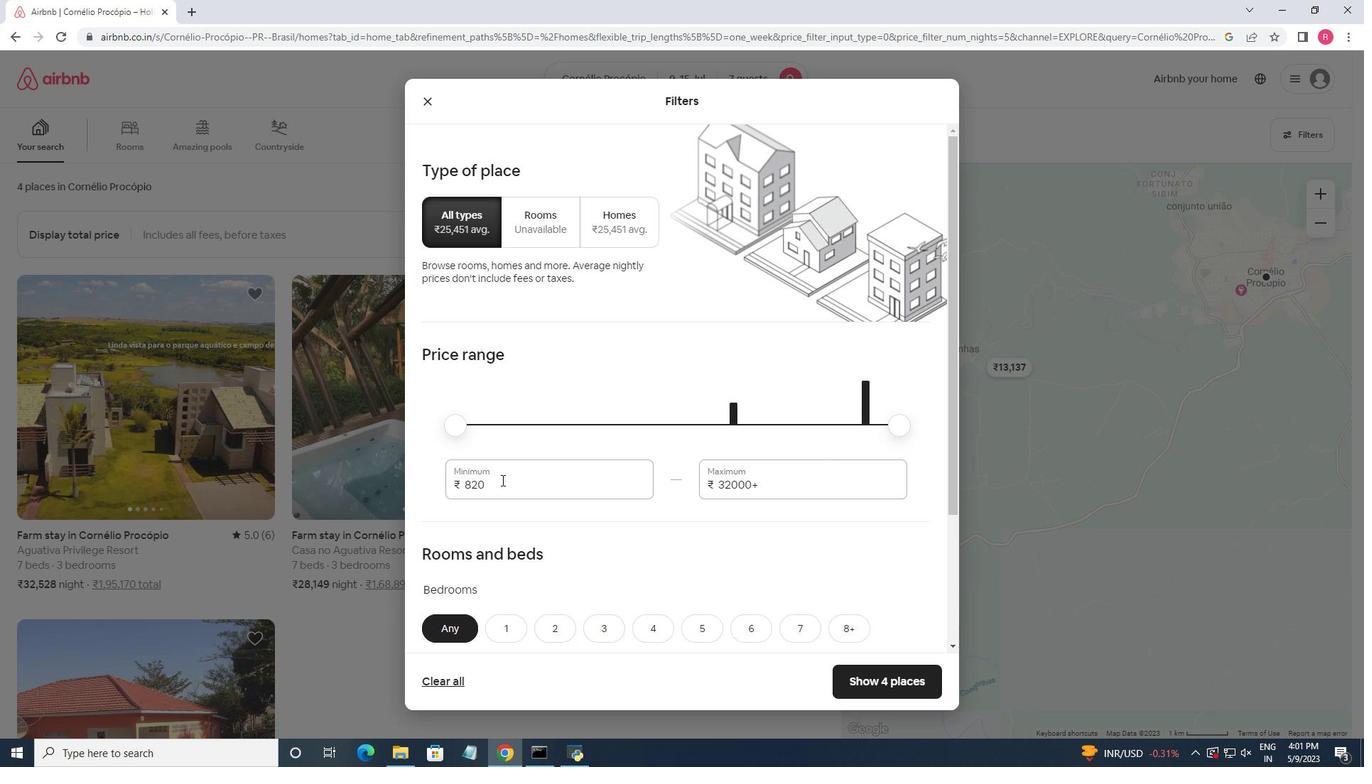 
Action: Mouse pressed left at (501, 481)
Screenshot: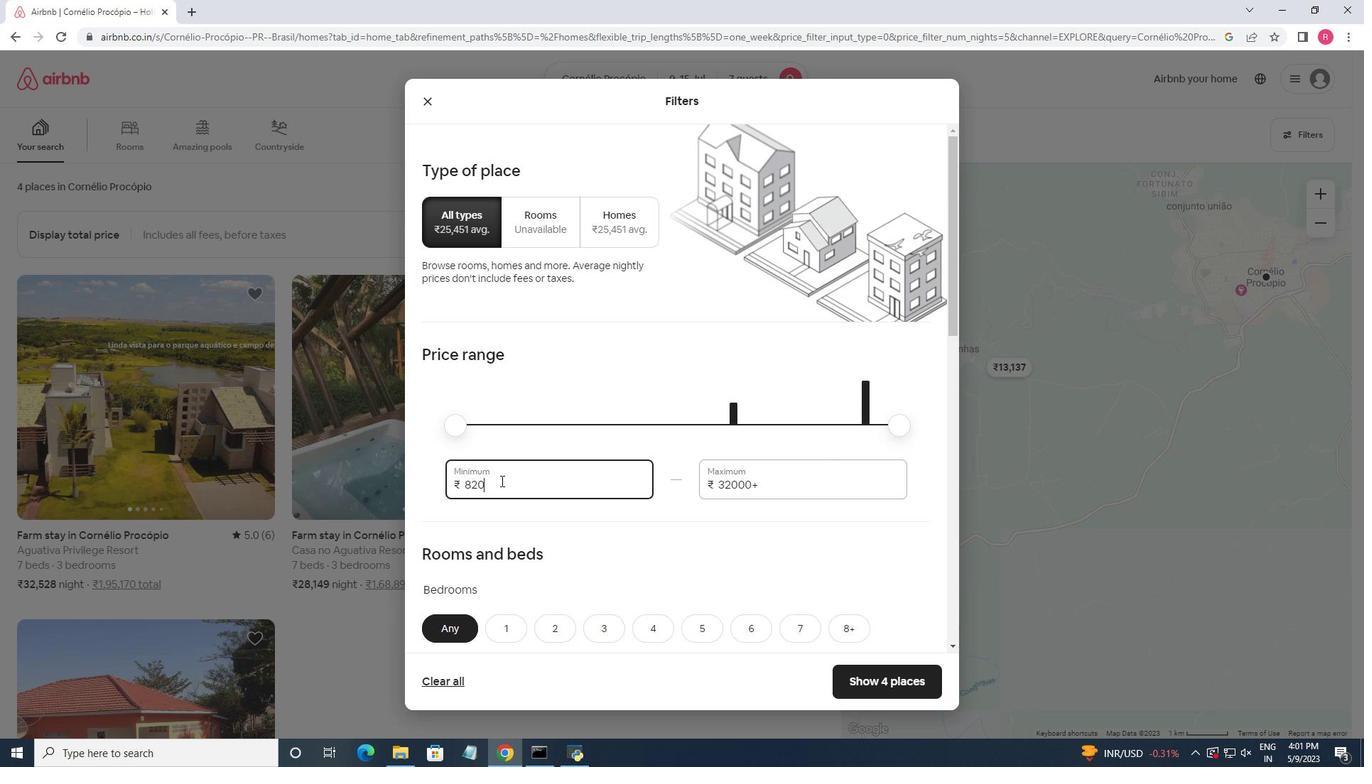 
Action: Key pressed 10000<Key.tab>15000
Screenshot: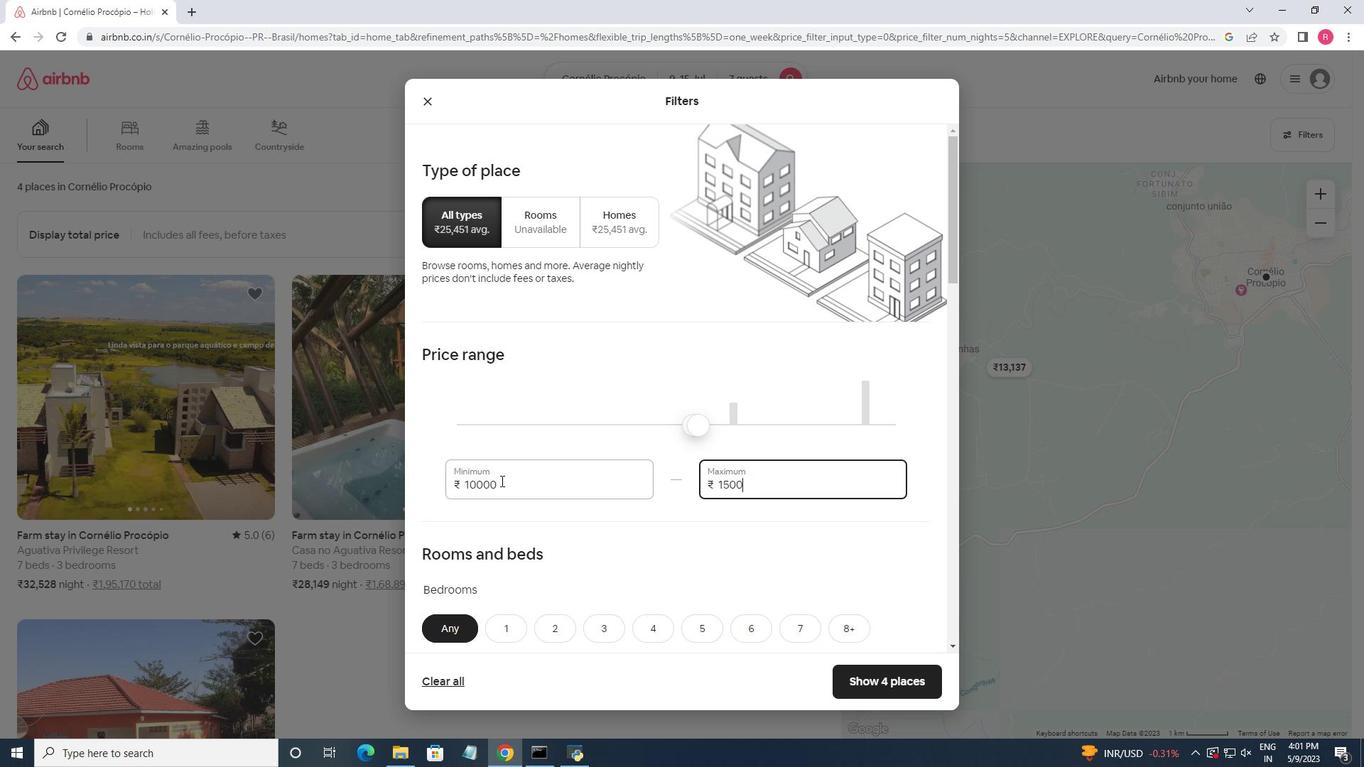
Action: Mouse moved to (528, 491)
Screenshot: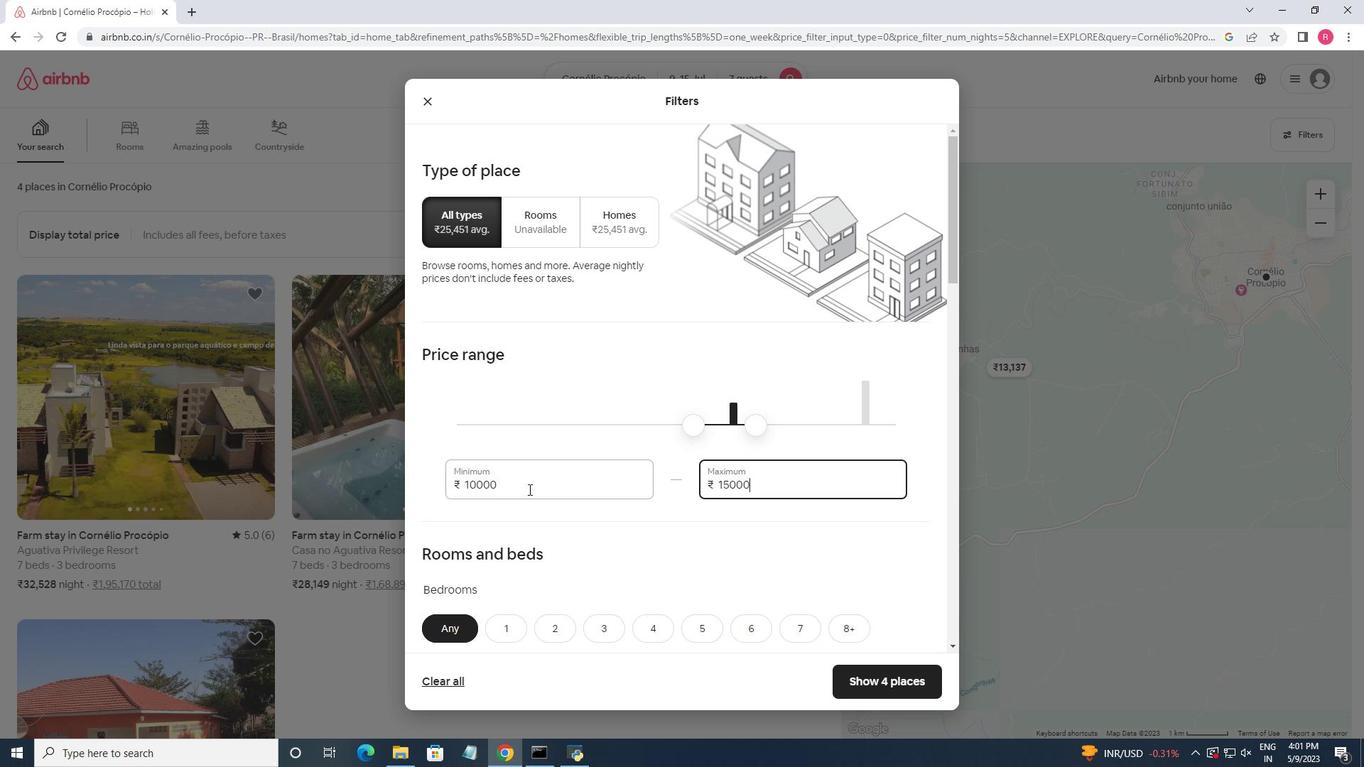 
Action: Mouse scrolled (528, 491) with delta (0, 0)
Screenshot: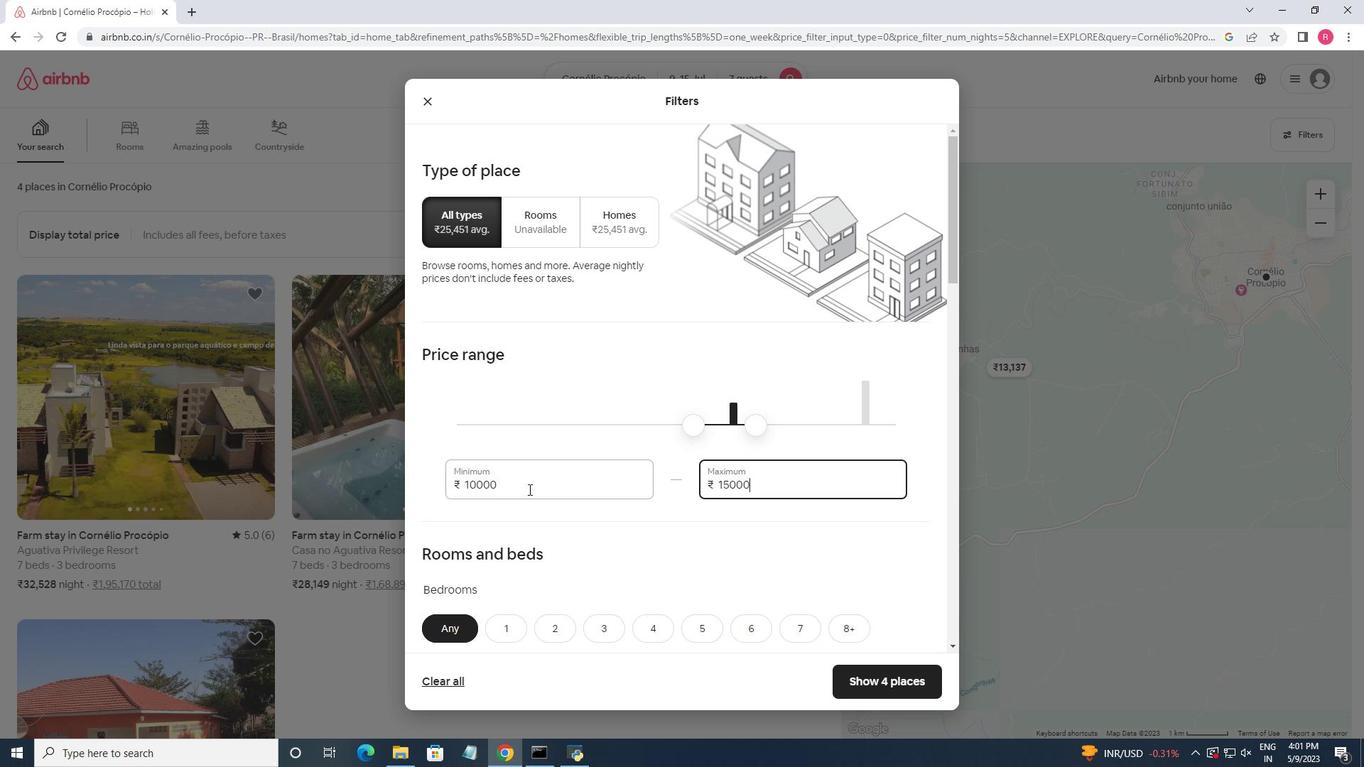 
Action: Mouse moved to (528, 501)
Screenshot: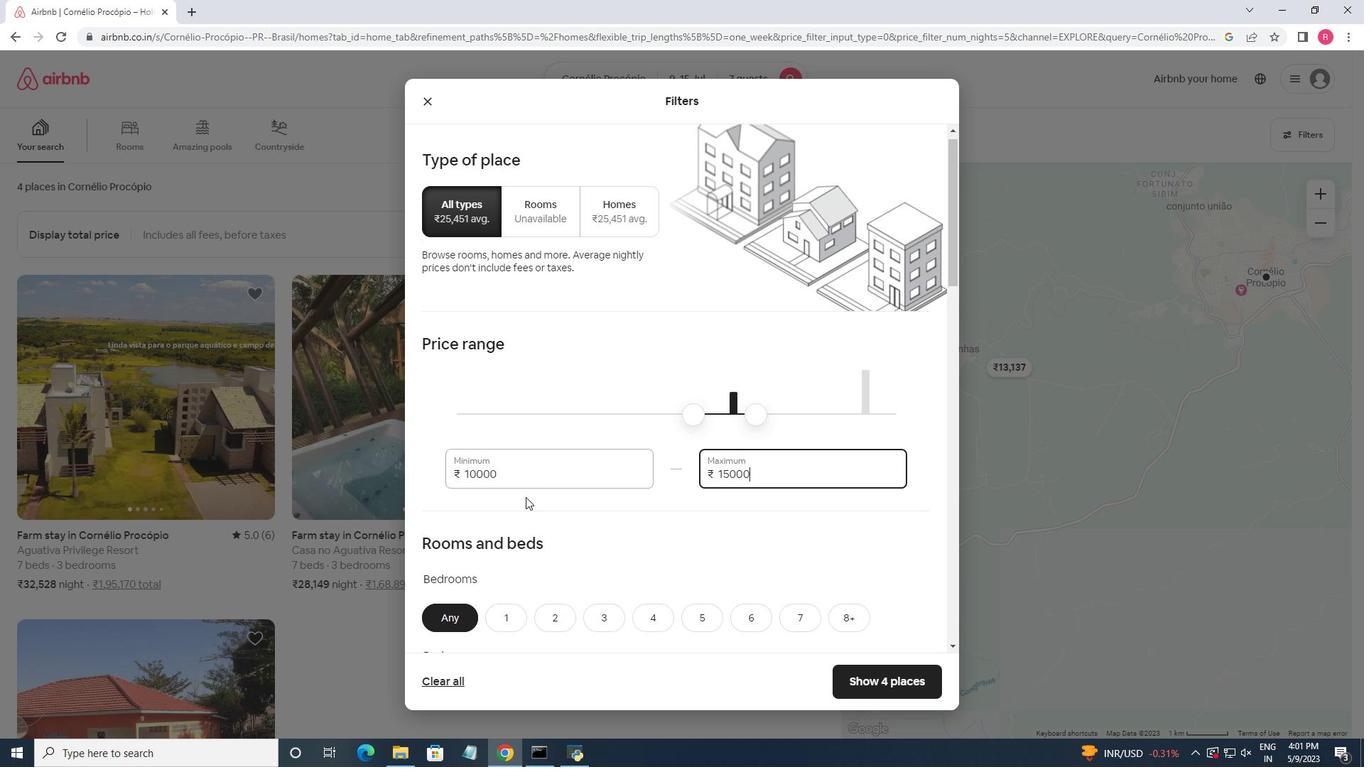 
Action: Mouse scrolled (528, 500) with delta (0, 0)
Screenshot: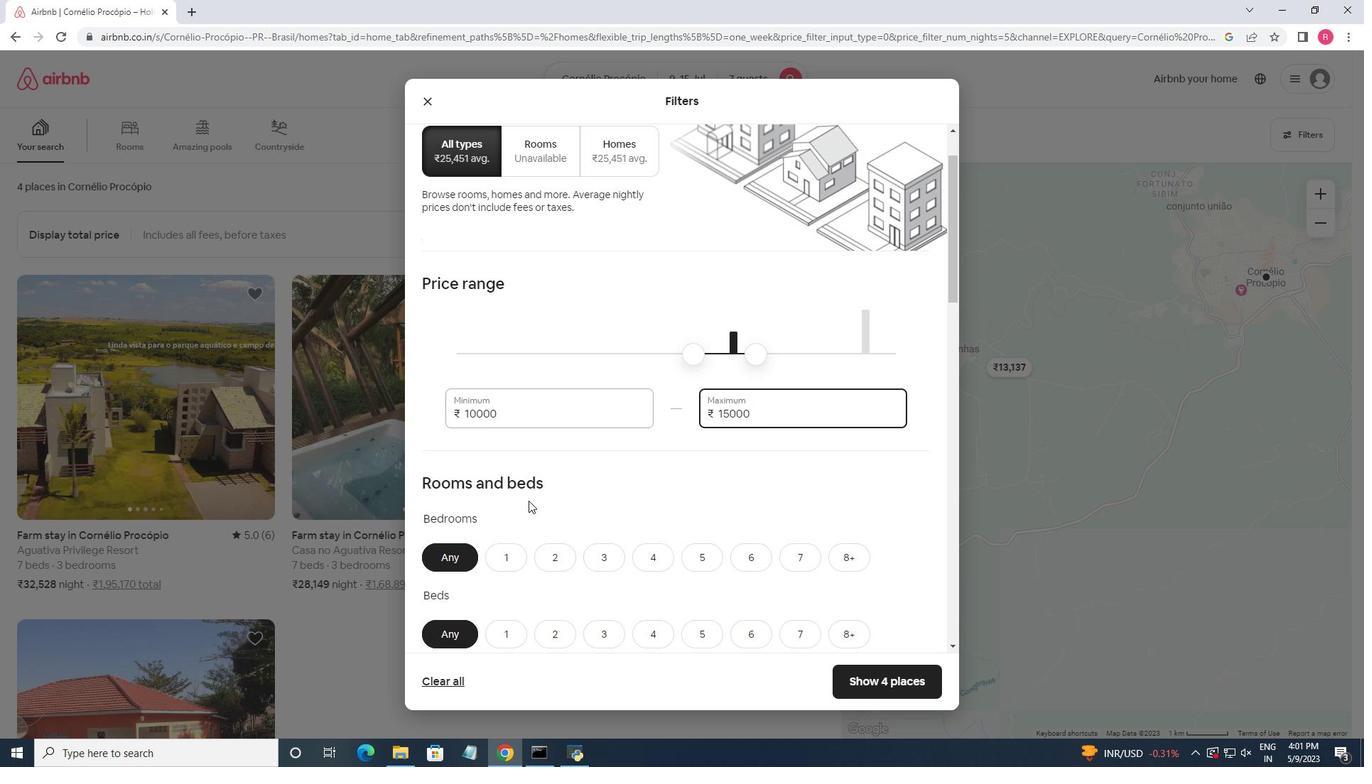 
Action: Mouse moved to (655, 491)
Screenshot: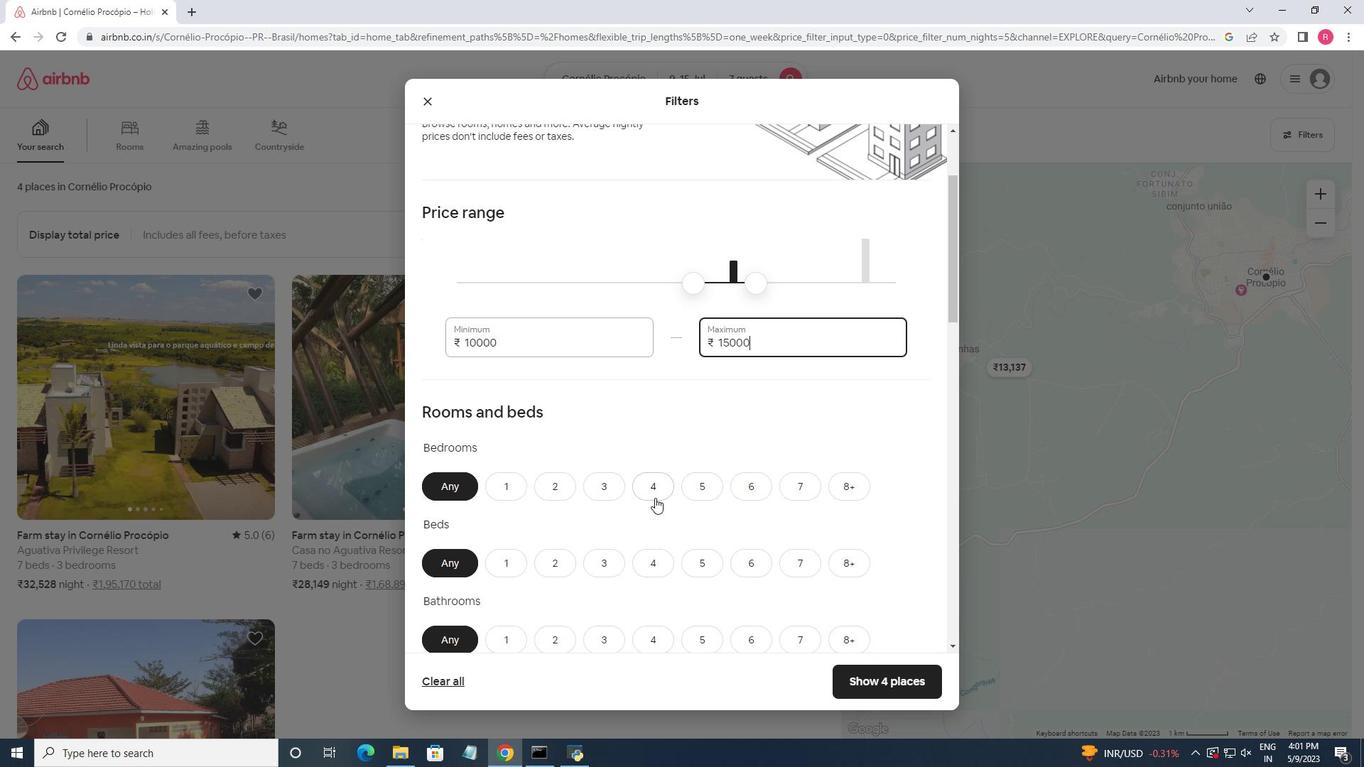 
Action: Mouse pressed left at (655, 491)
Screenshot: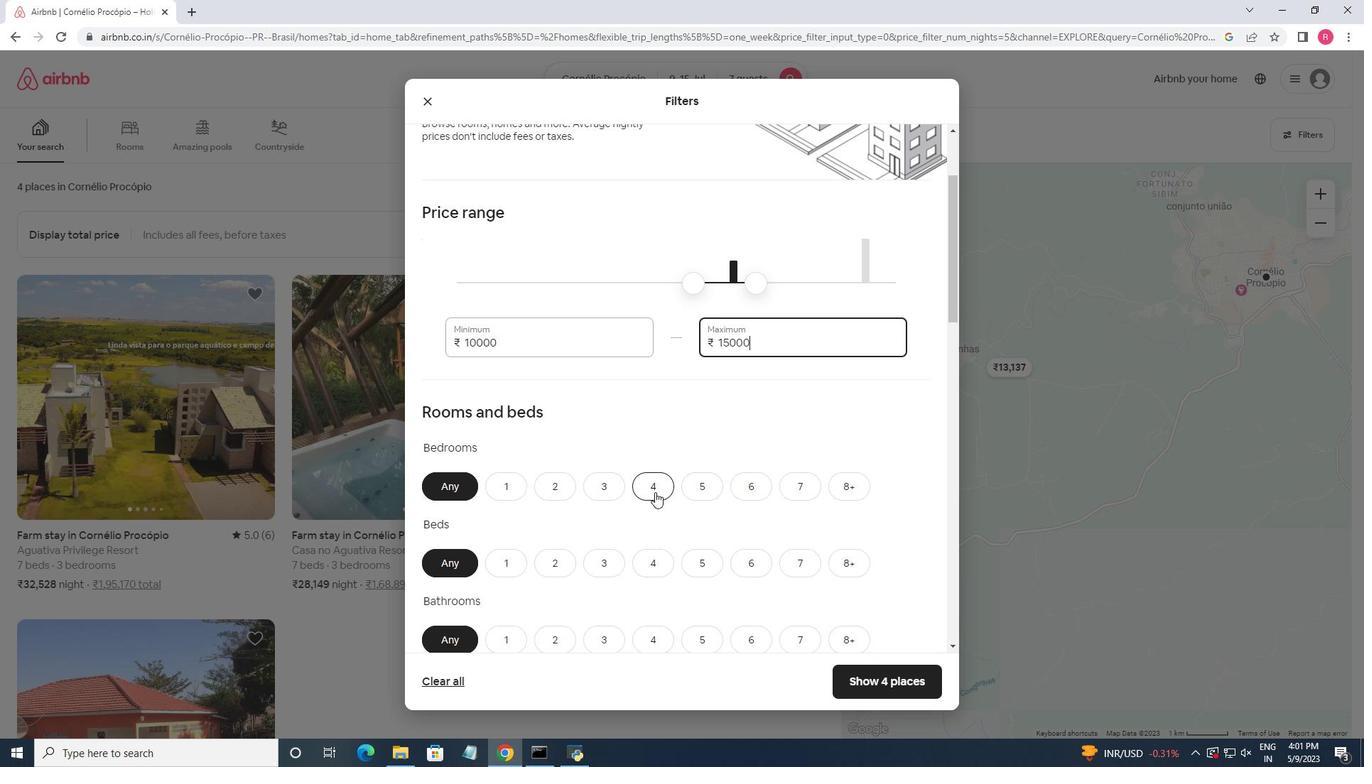 
Action: Mouse moved to (810, 561)
Screenshot: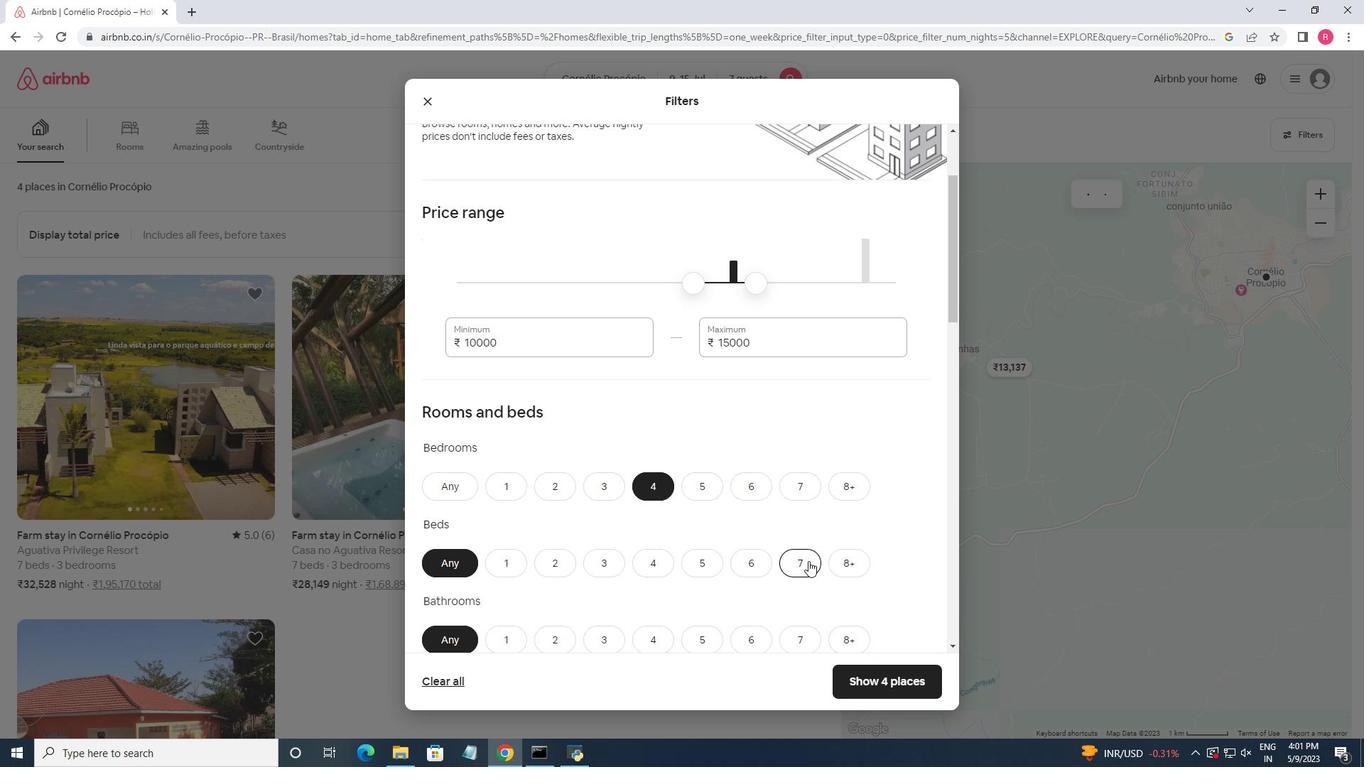 
Action: Mouse pressed left at (810, 561)
Screenshot: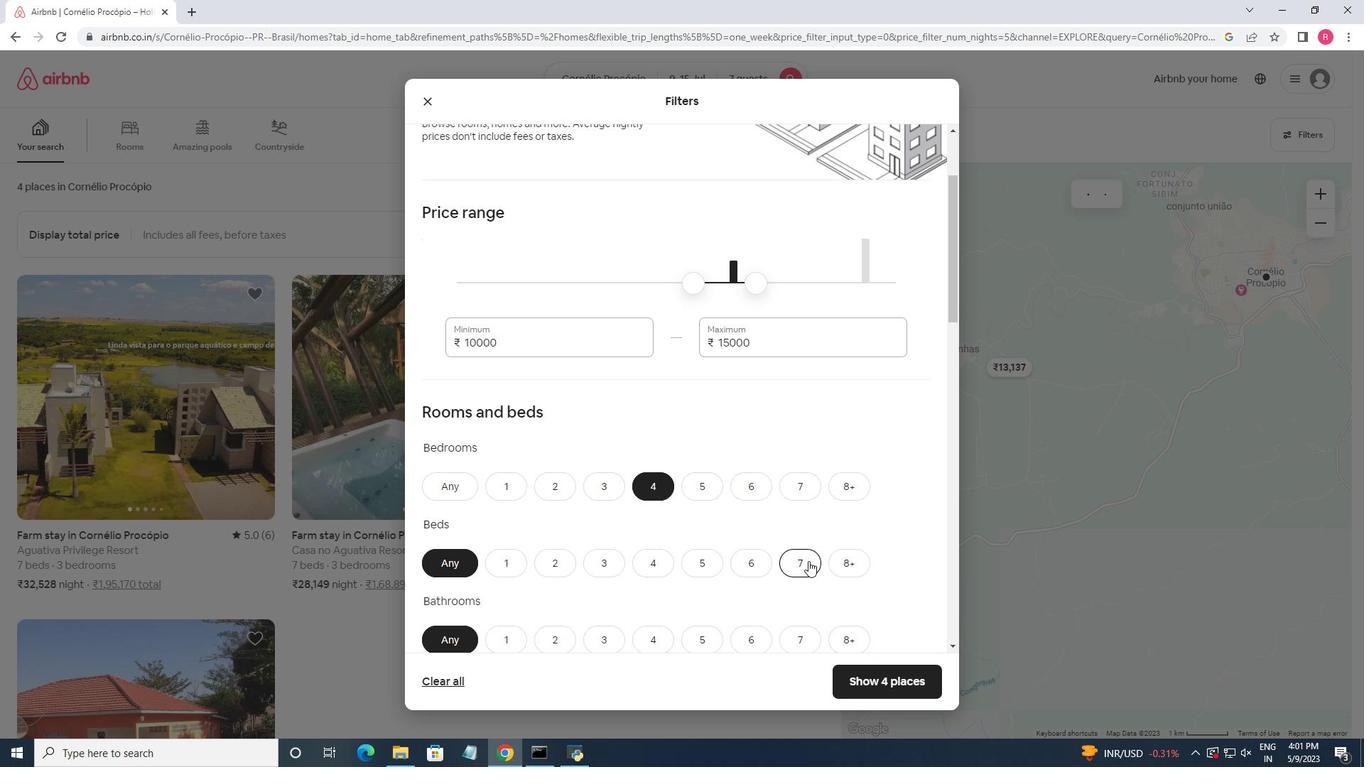 
Action: Mouse moved to (665, 646)
Screenshot: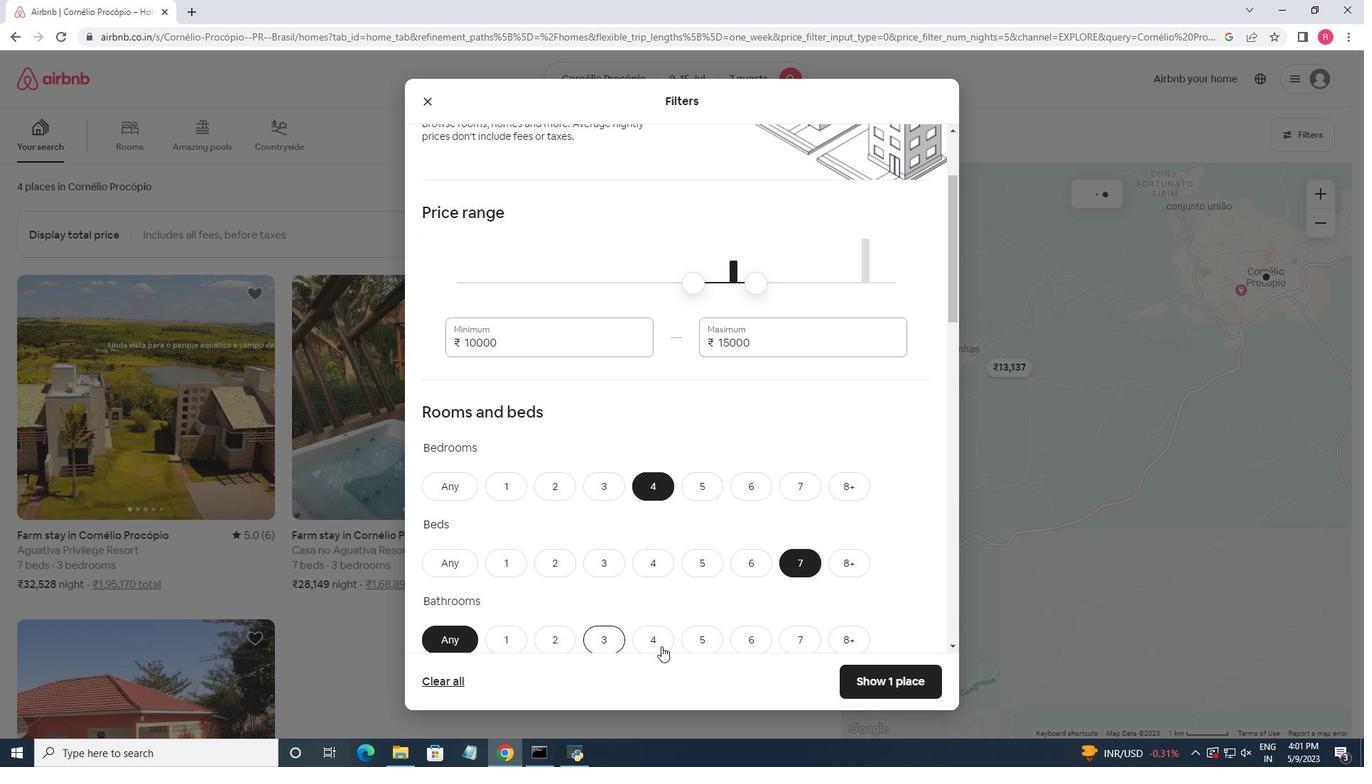 
Action: Mouse pressed left at (665, 646)
Screenshot: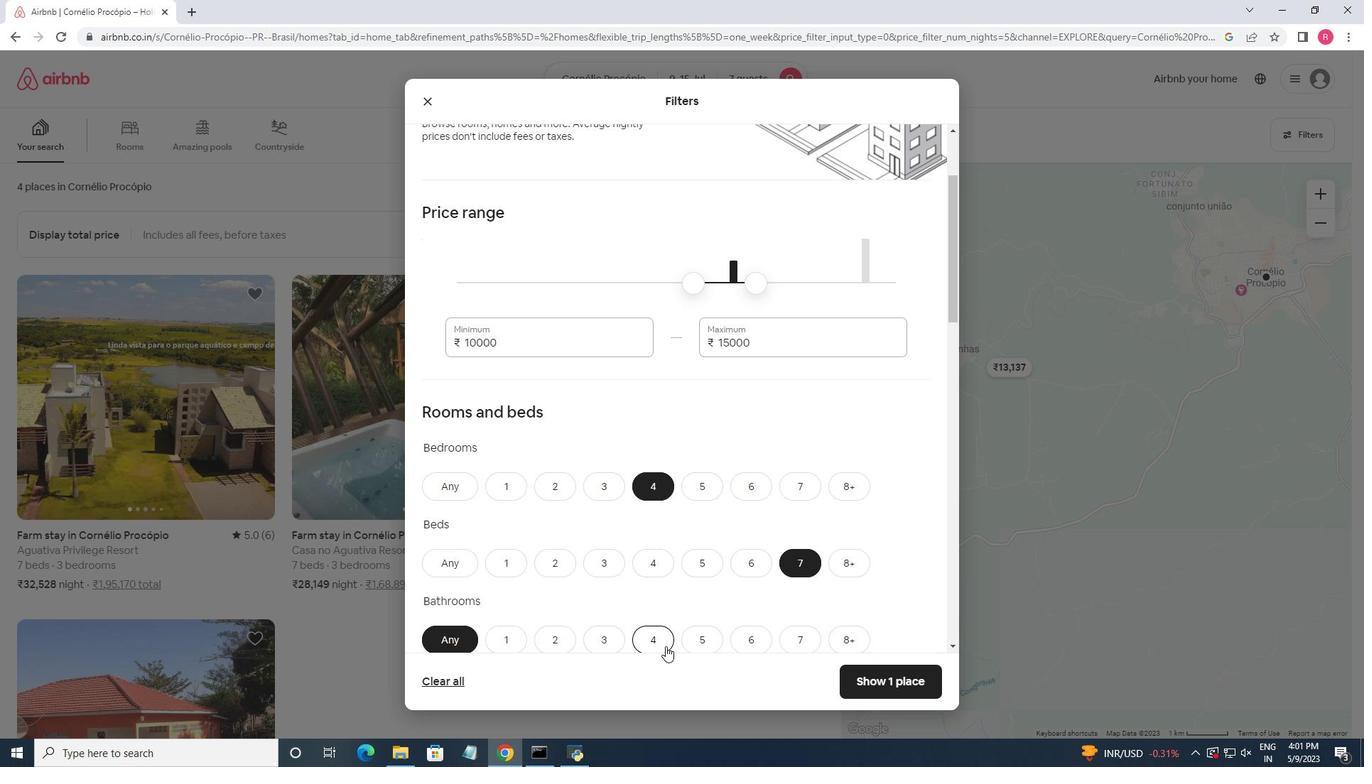 
Action: Mouse moved to (677, 455)
Screenshot: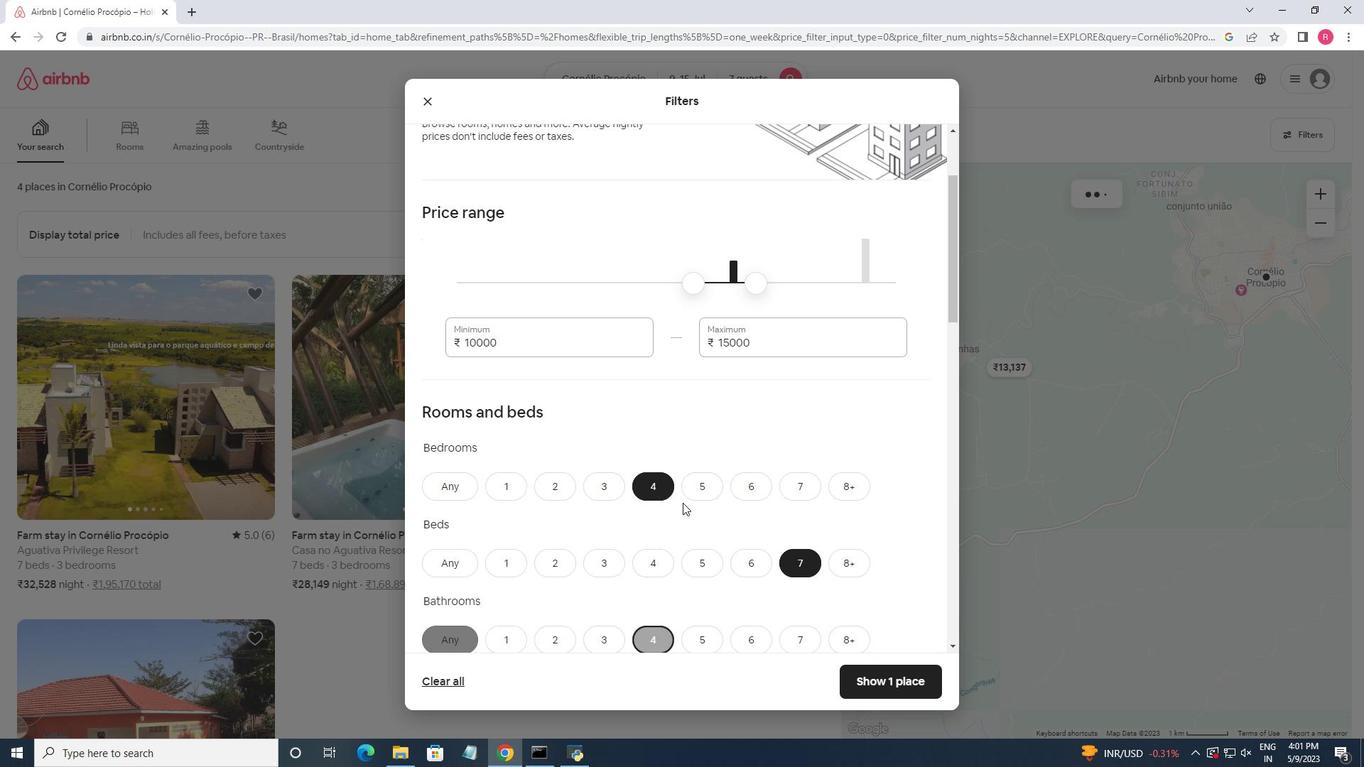 
Action: Mouse scrolled (677, 454) with delta (0, 0)
Screenshot: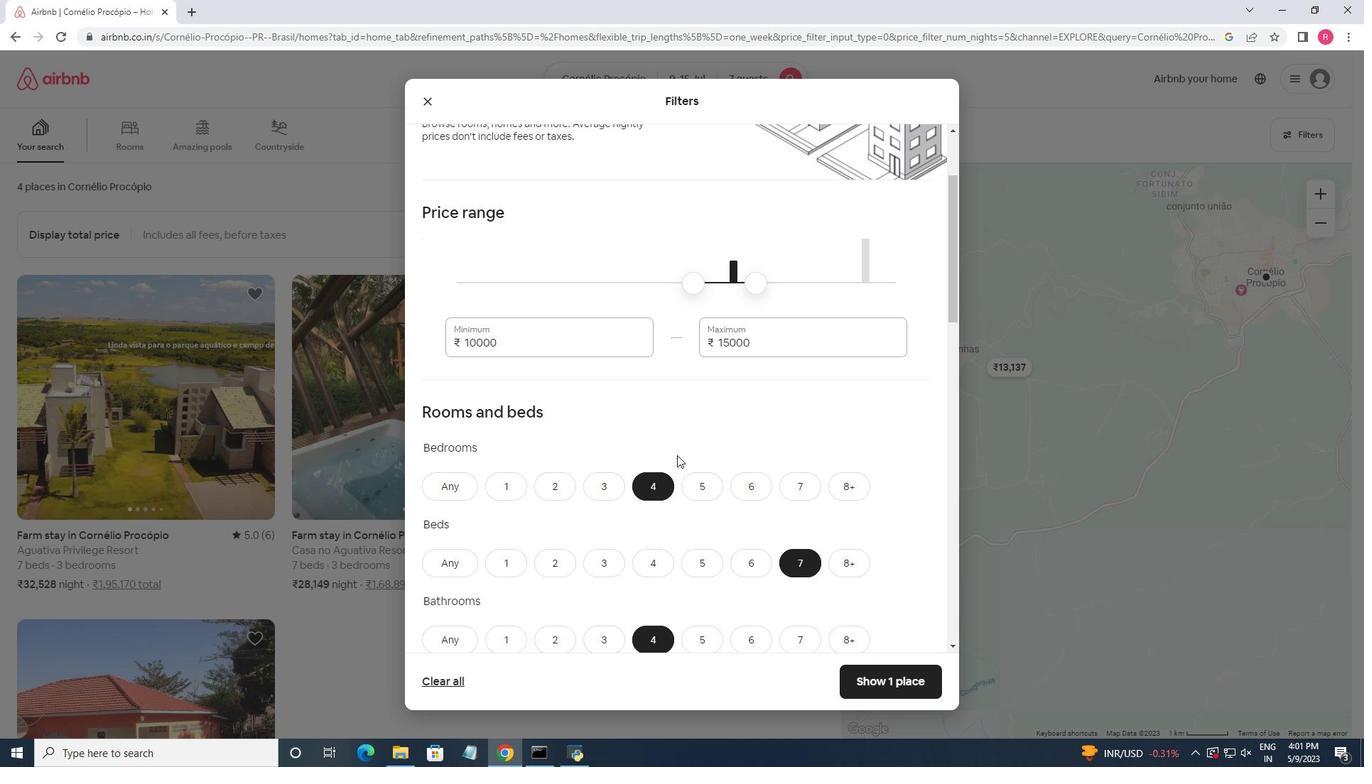 
Action: Mouse scrolled (677, 454) with delta (0, 0)
Screenshot: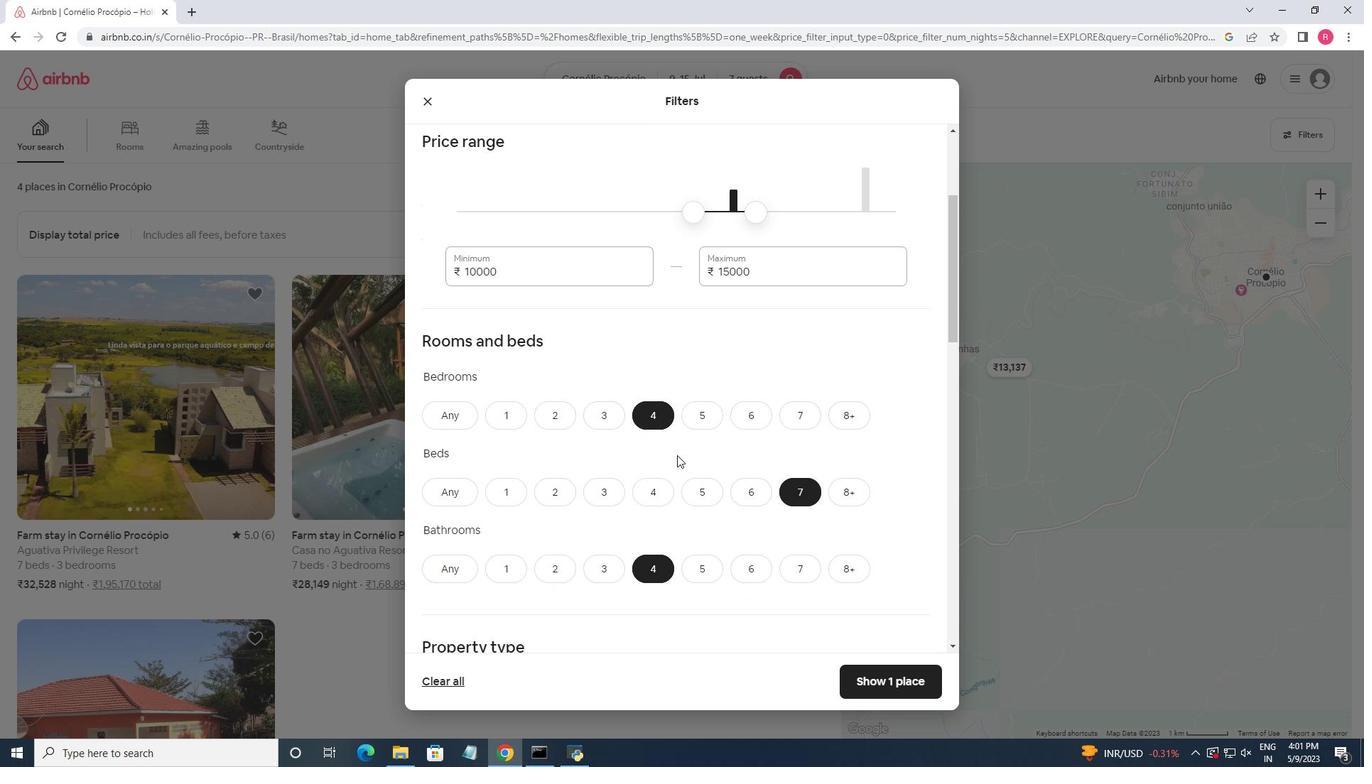 
Action: Mouse scrolled (677, 454) with delta (0, 0)
Screenshot: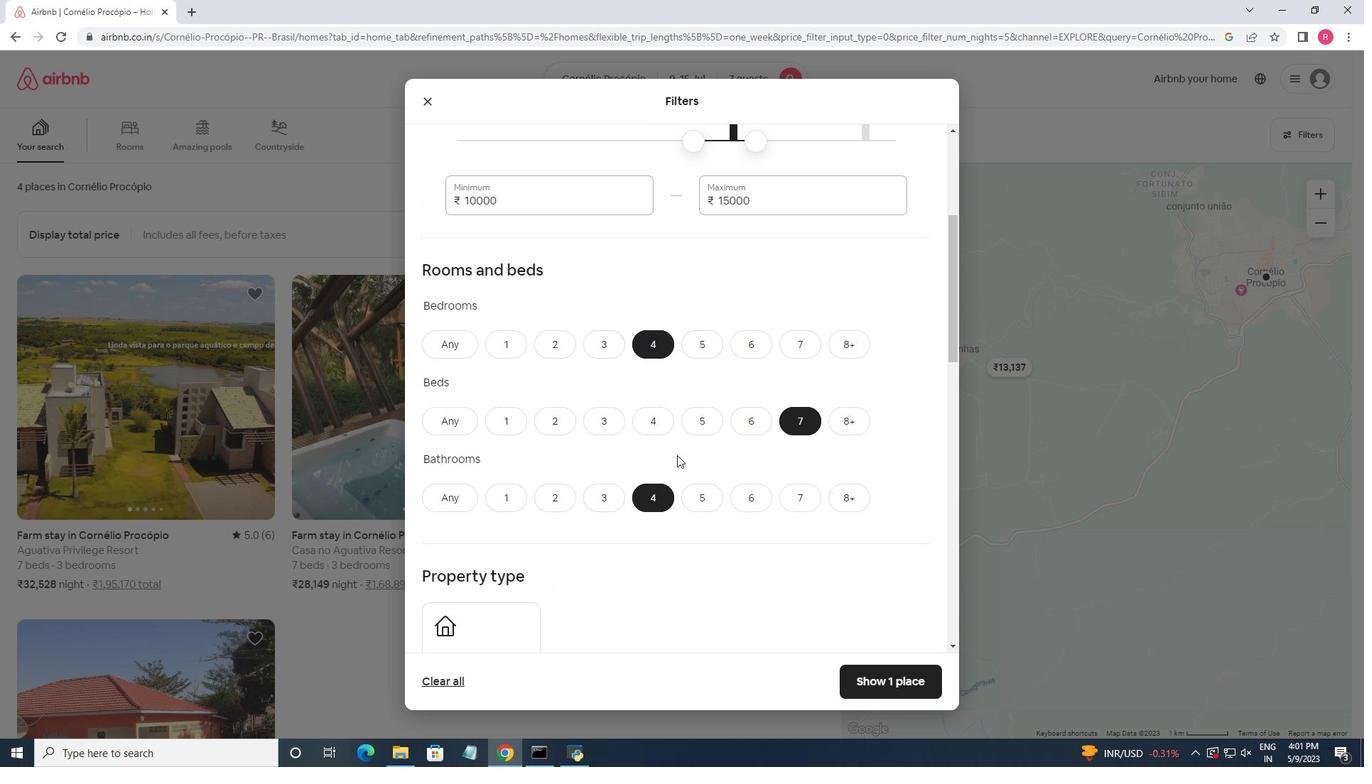 
Action: Mouse scrolled (677, 454) with delta (0, 0)
Screenshot: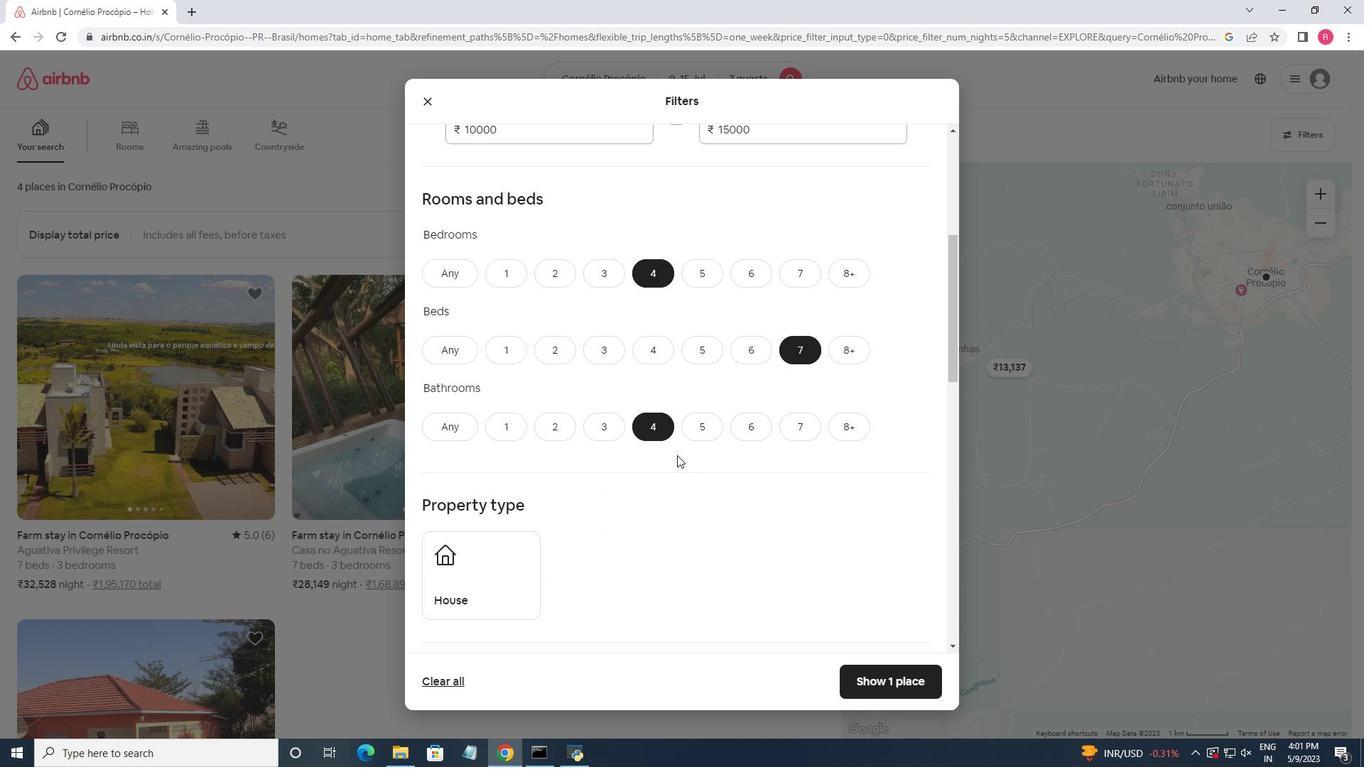 
Action: Mouse moved to (472, 513)
Screenshot: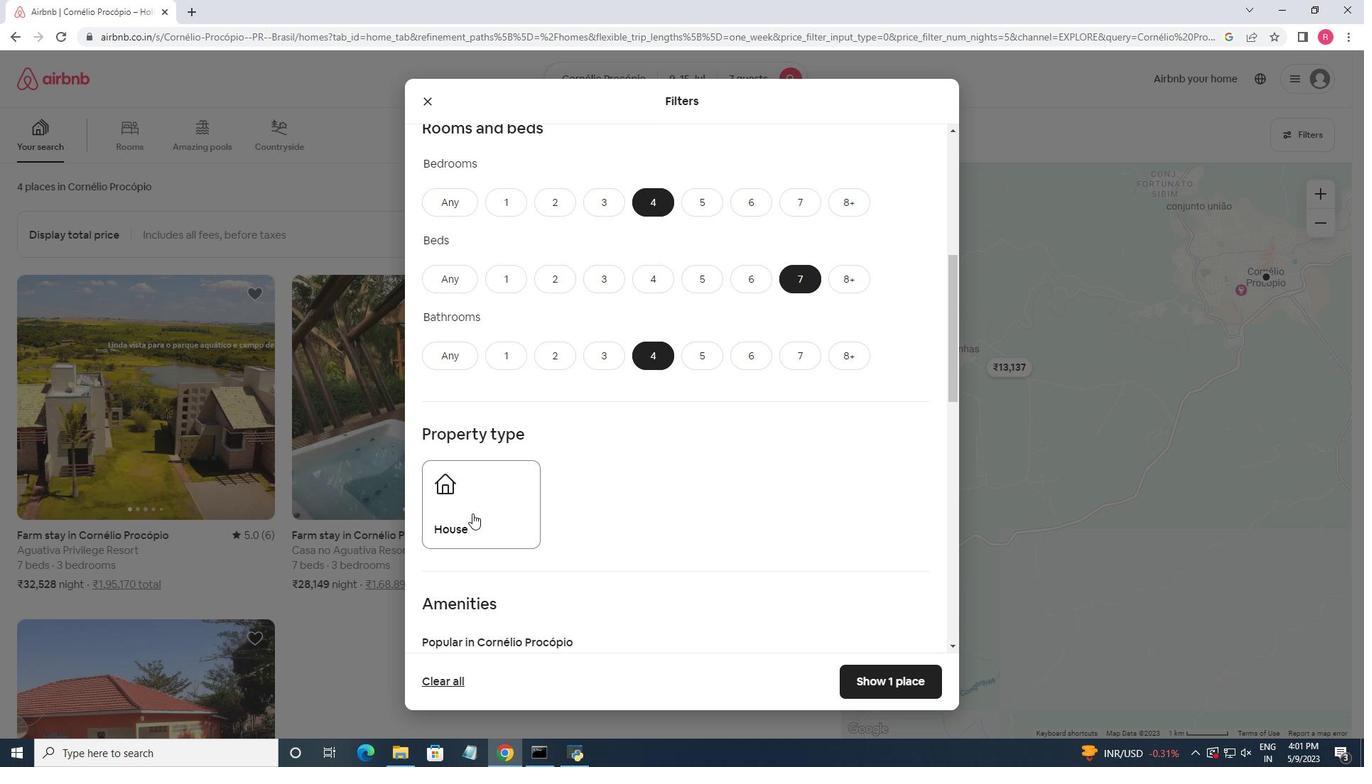 
Action: Mouse pressed left at (472, 513)
Screenshot: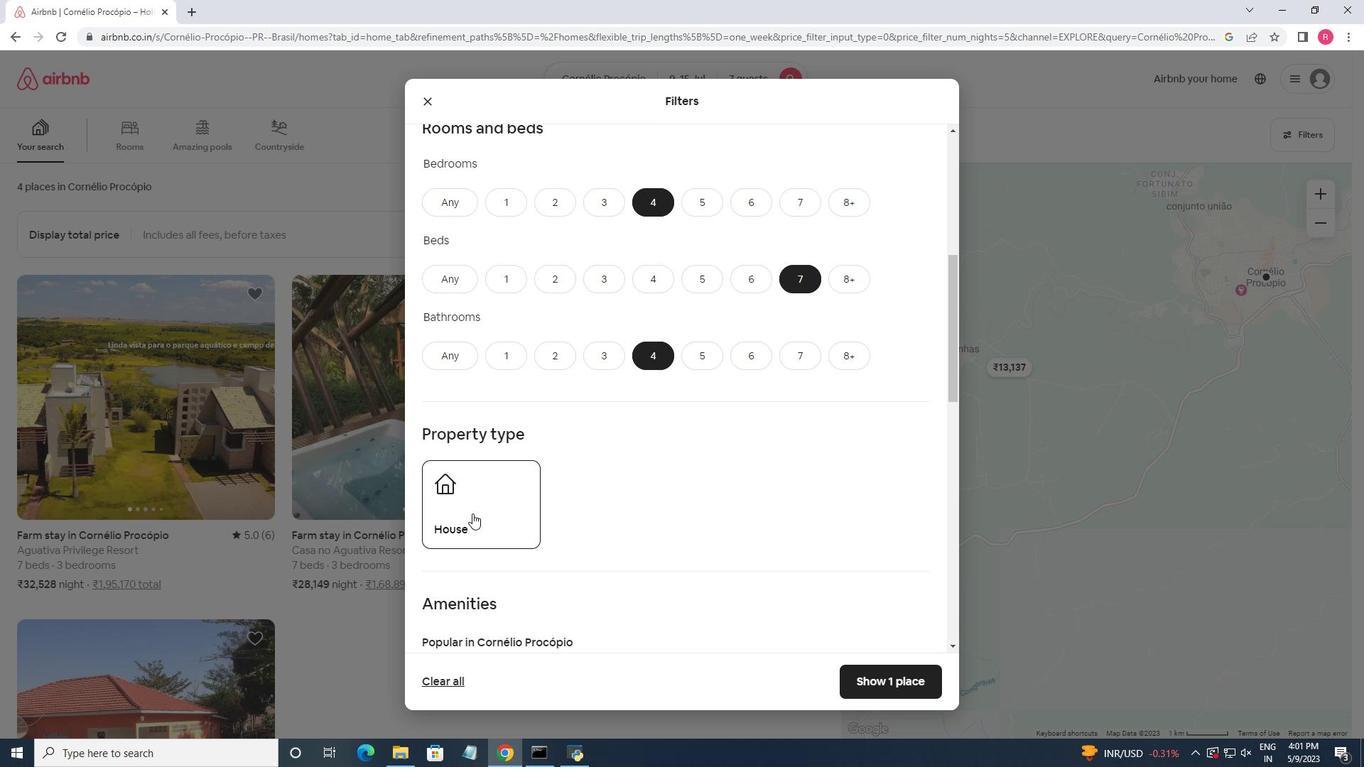 
Action: Mouse moved to (620, 473)
Screenshot: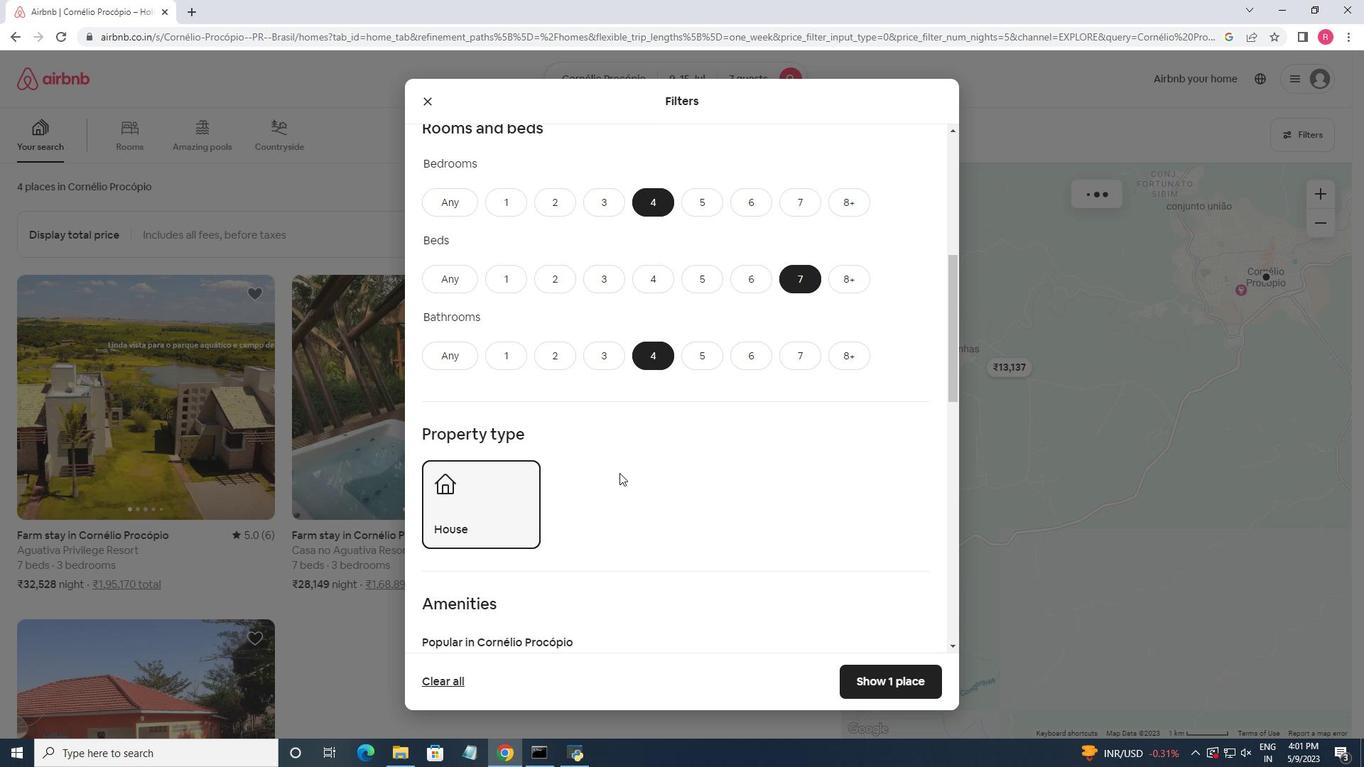 
Action: Mouse scrolled (620, 472) with delta (0, 0)
Screenshot: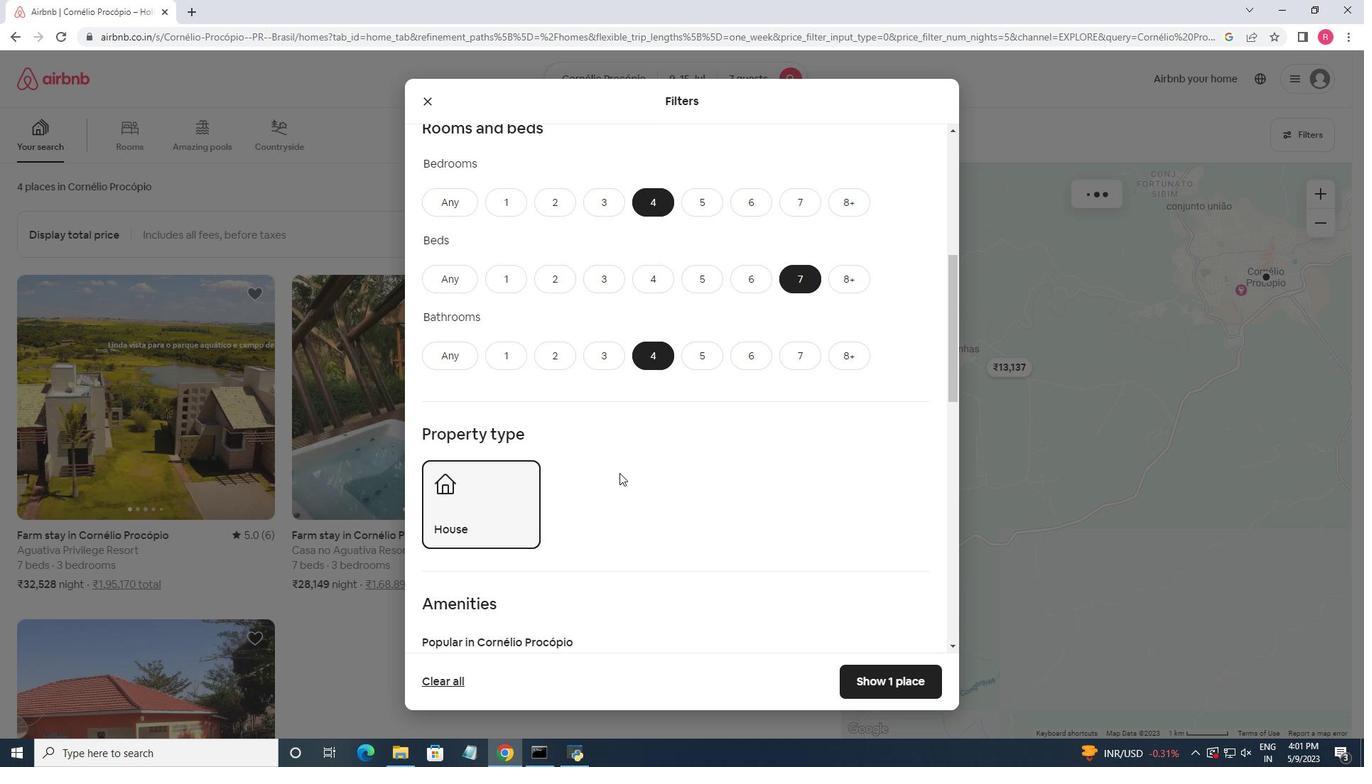 
Action: Mouse scrolled (620, 472) with delta (0, 0)
Screenshot: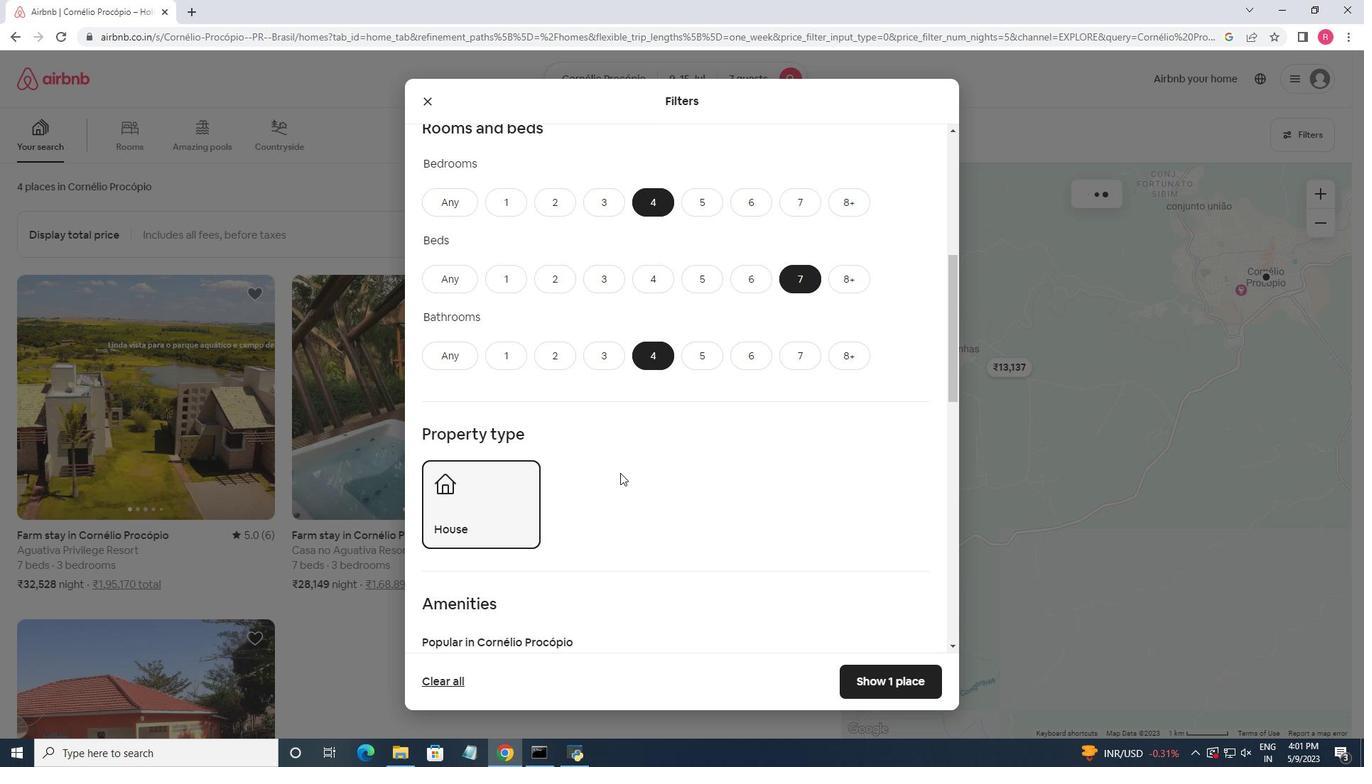 
Action: Mouse scrolled (620, 472) with delta (0, 0)
Screenshot: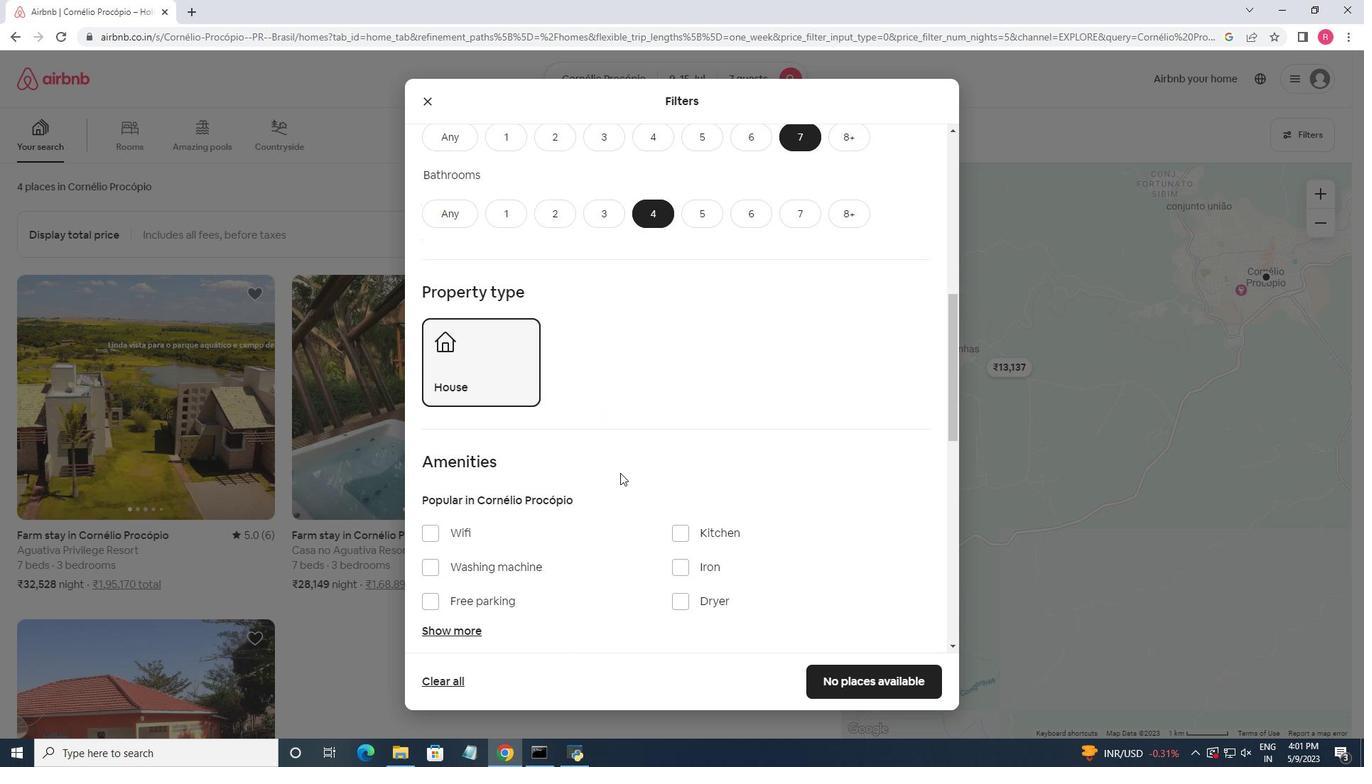
Action: Mouse moved to (464, 555)
Screenshot: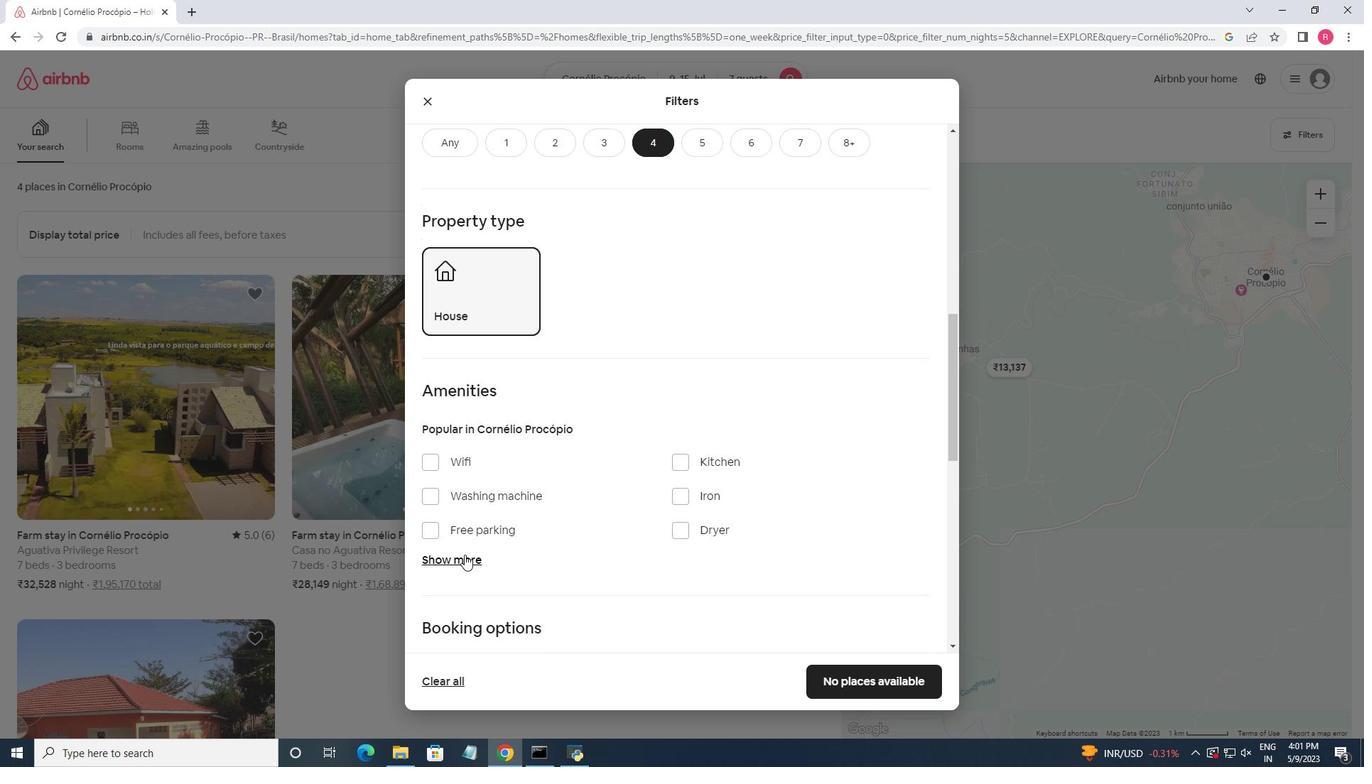 
Action: Mouse pressed left at (464, 555)
Screenshot: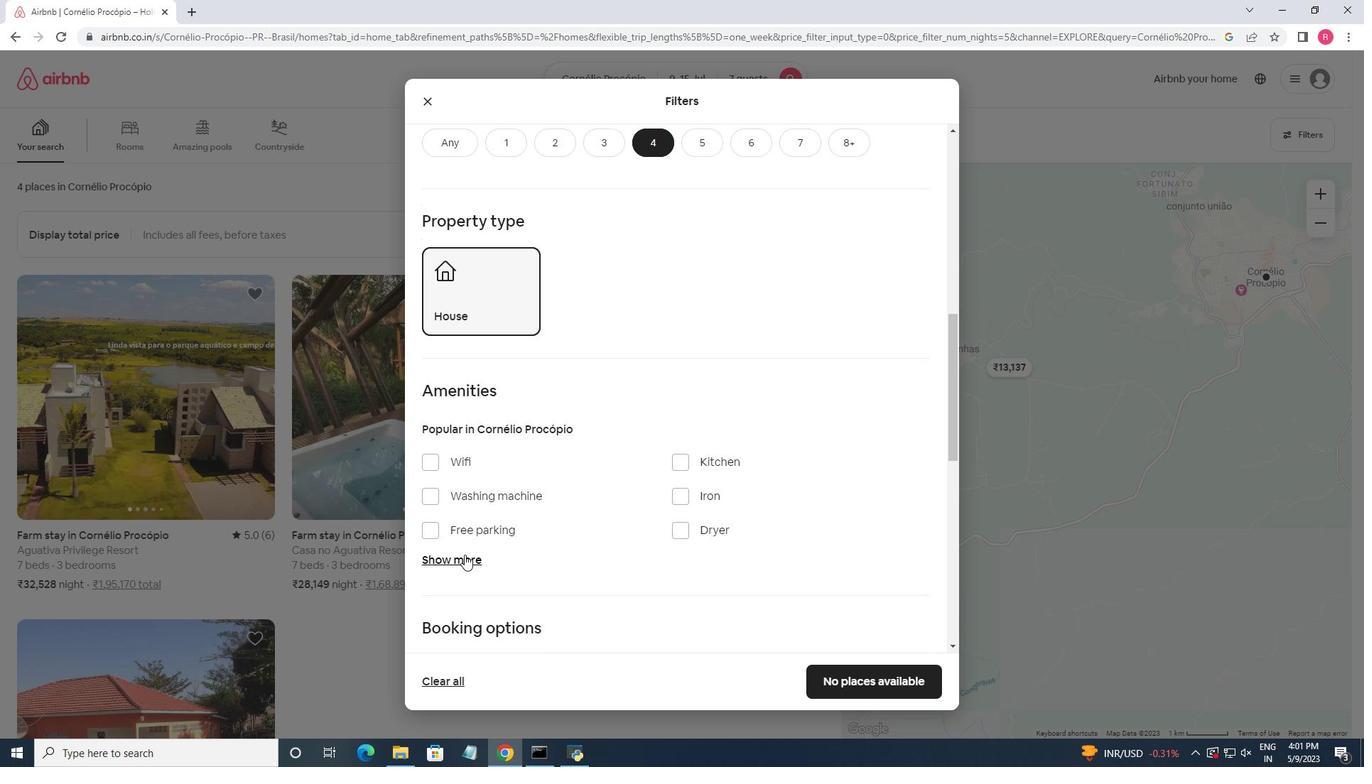 
Action: Mouse moved to (435, 461)
Screenshot: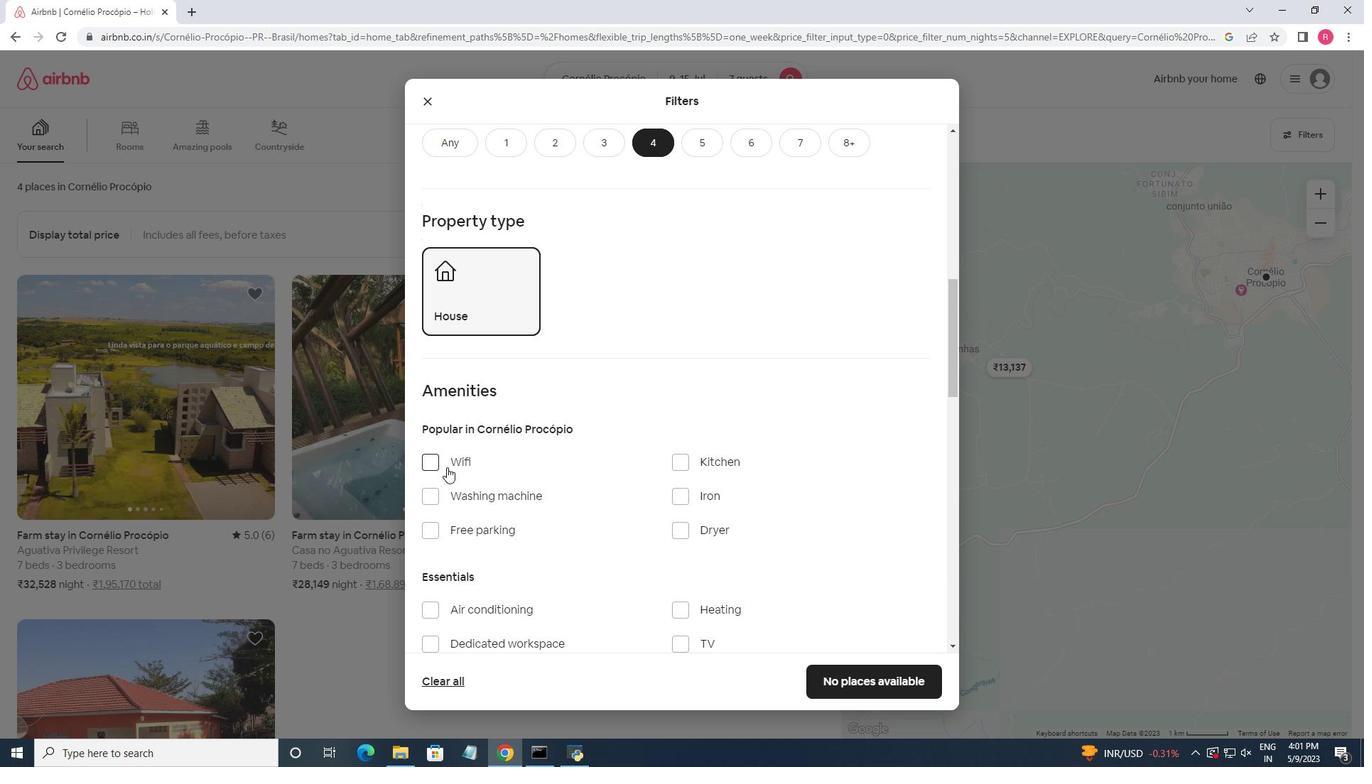 
Action: Mouse pressed left at (435, 461)
Screenshot: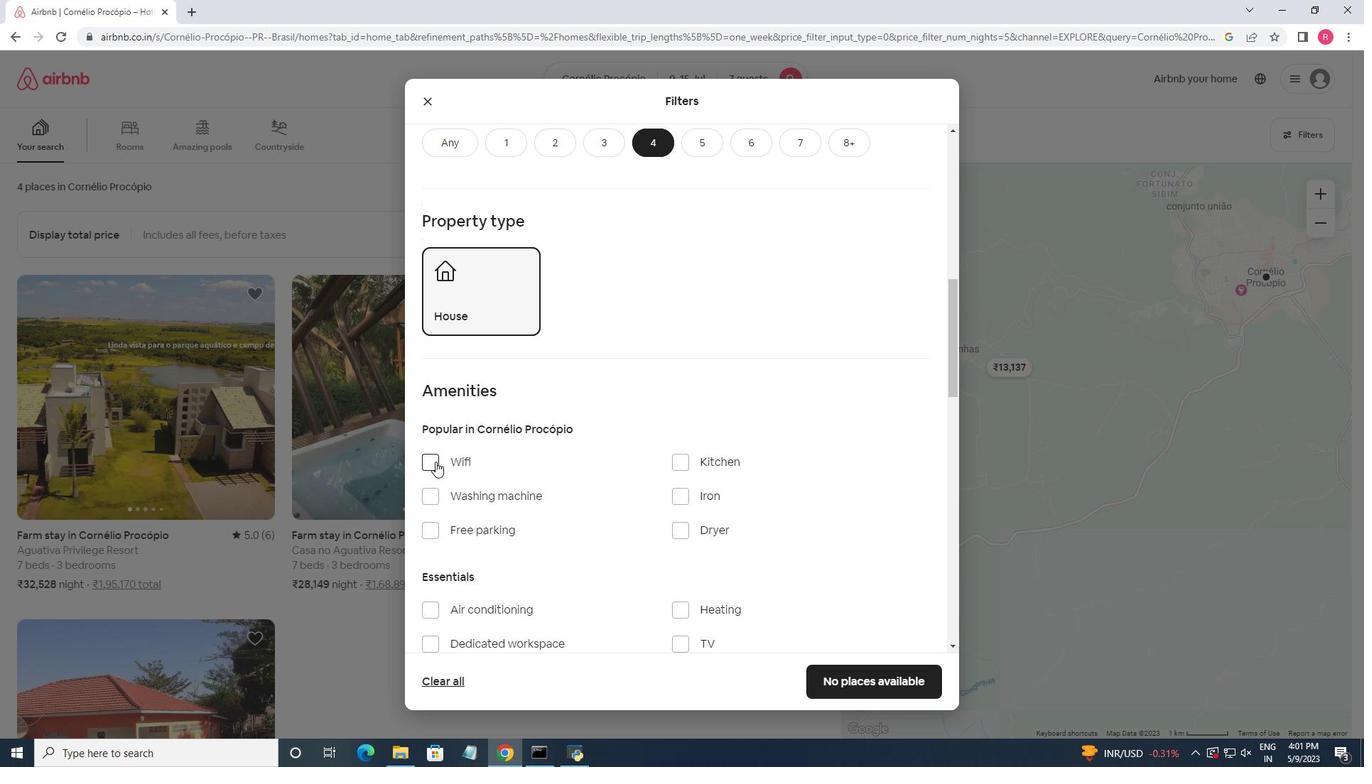 
Action: Mouse moved to (433, 531)
Screenshot: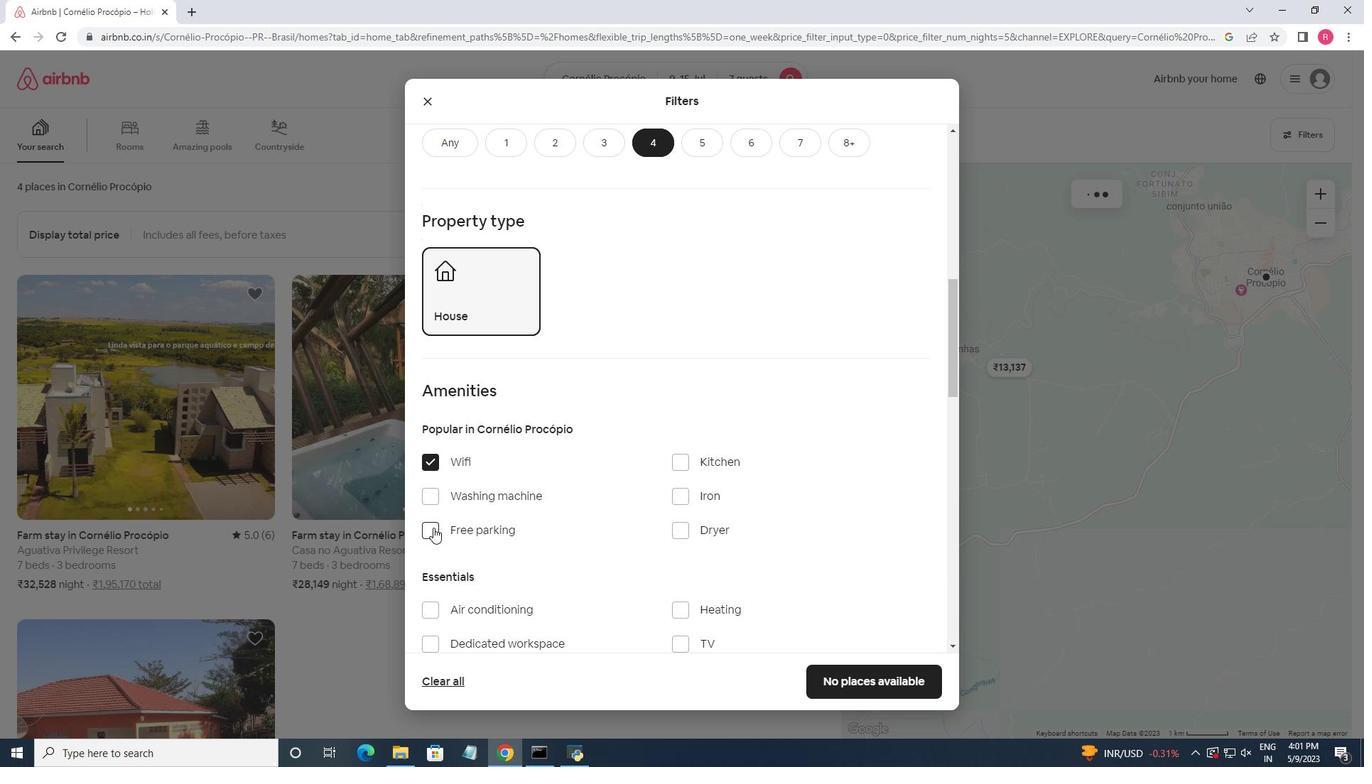
Action: Mouse pressed left at (433, 531)
Screenshot: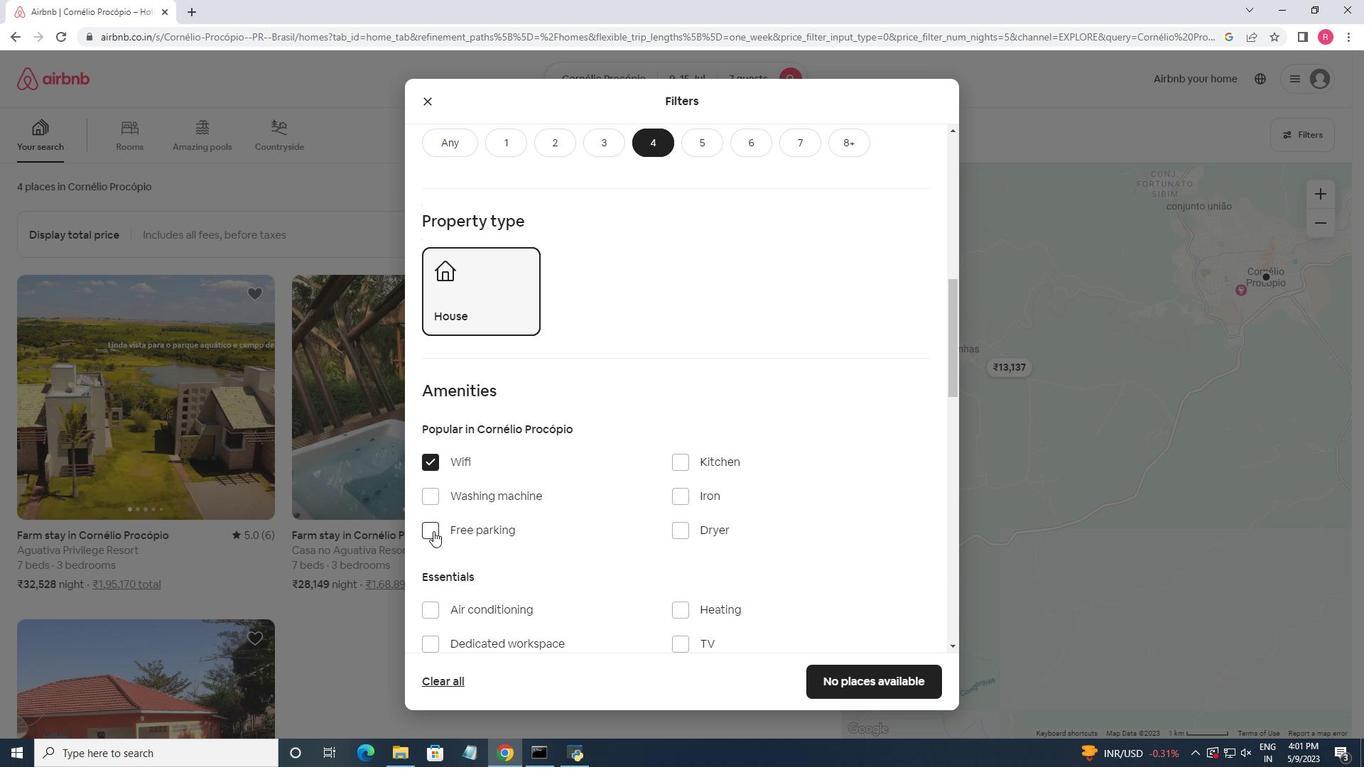 
Action: Mouse moved to (554, 491)
Screenshot: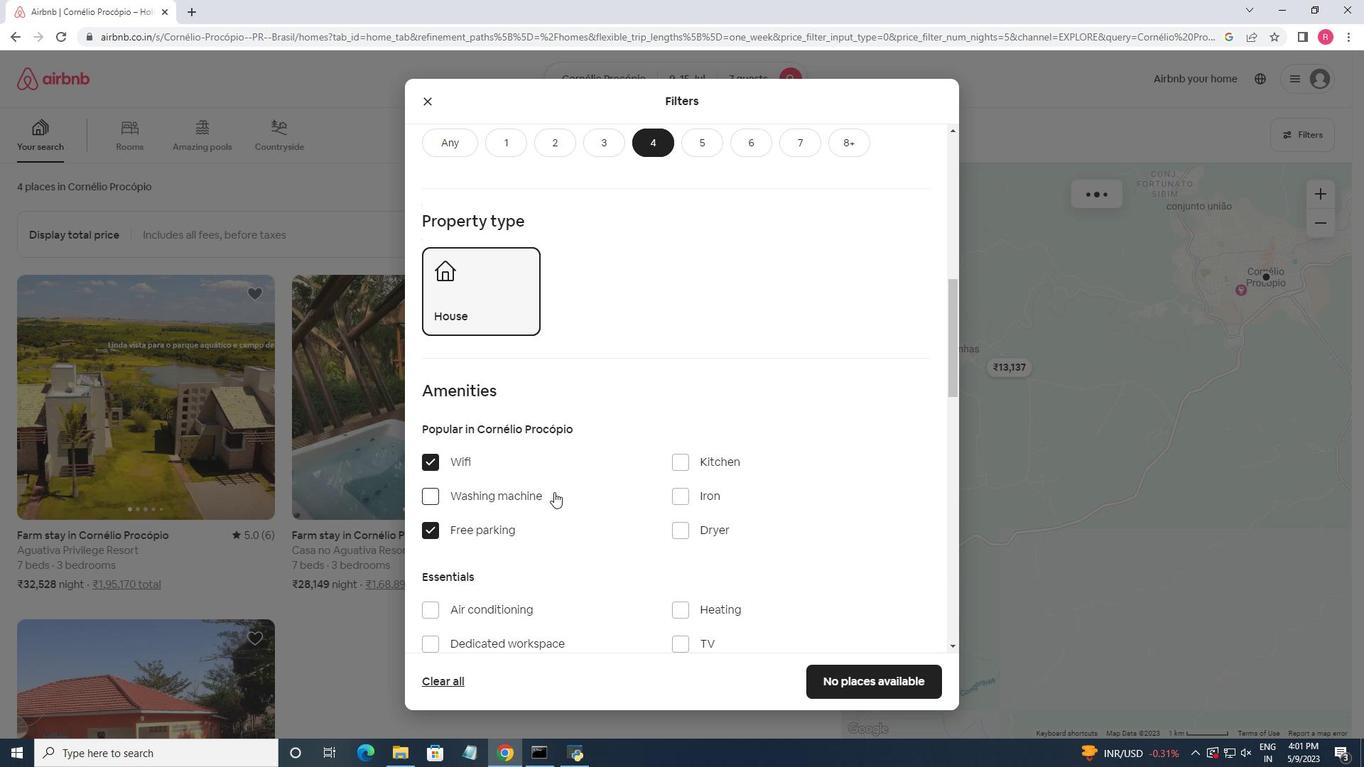 
Action: Mouse scrolled (554, 491) with delta (0, 0)
Screenshot: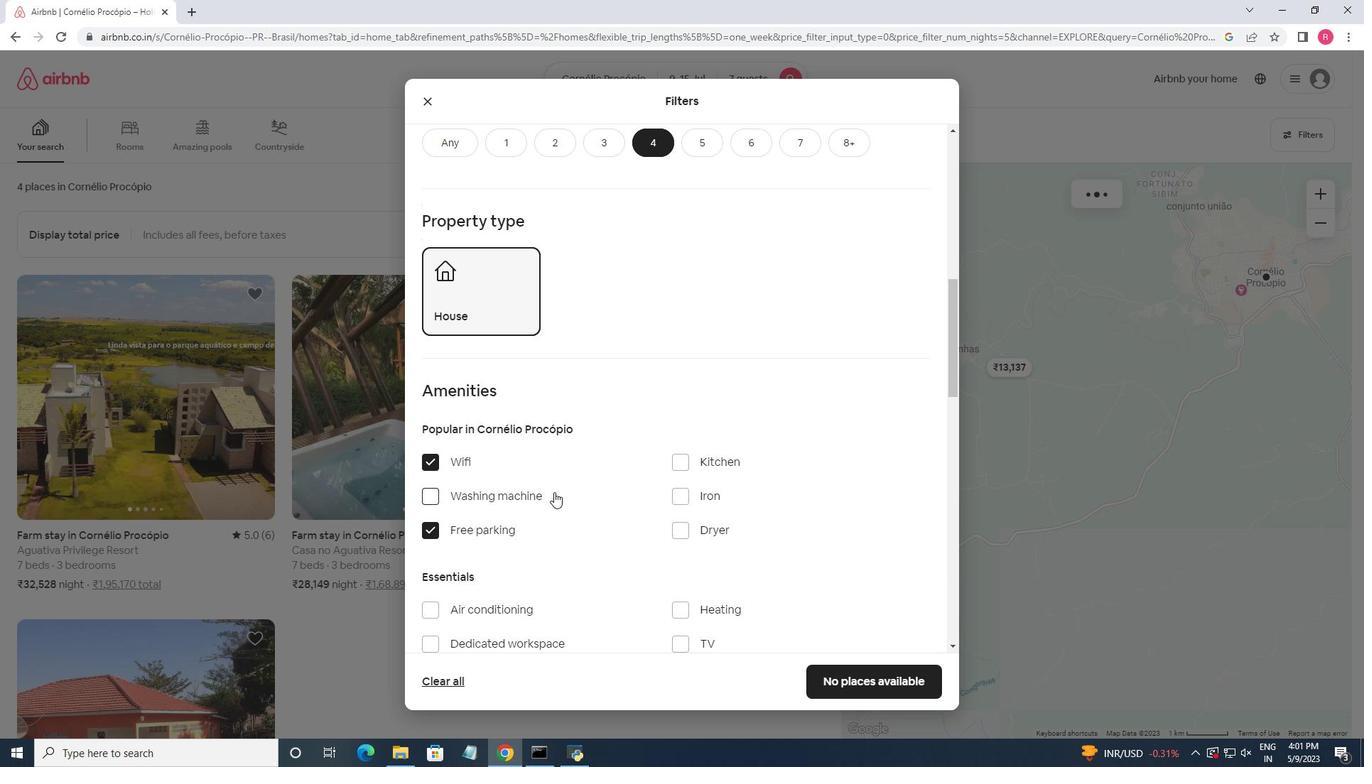 
Action: Mouse scrolled (554, 491) with delta (0, 0)
Screenshot: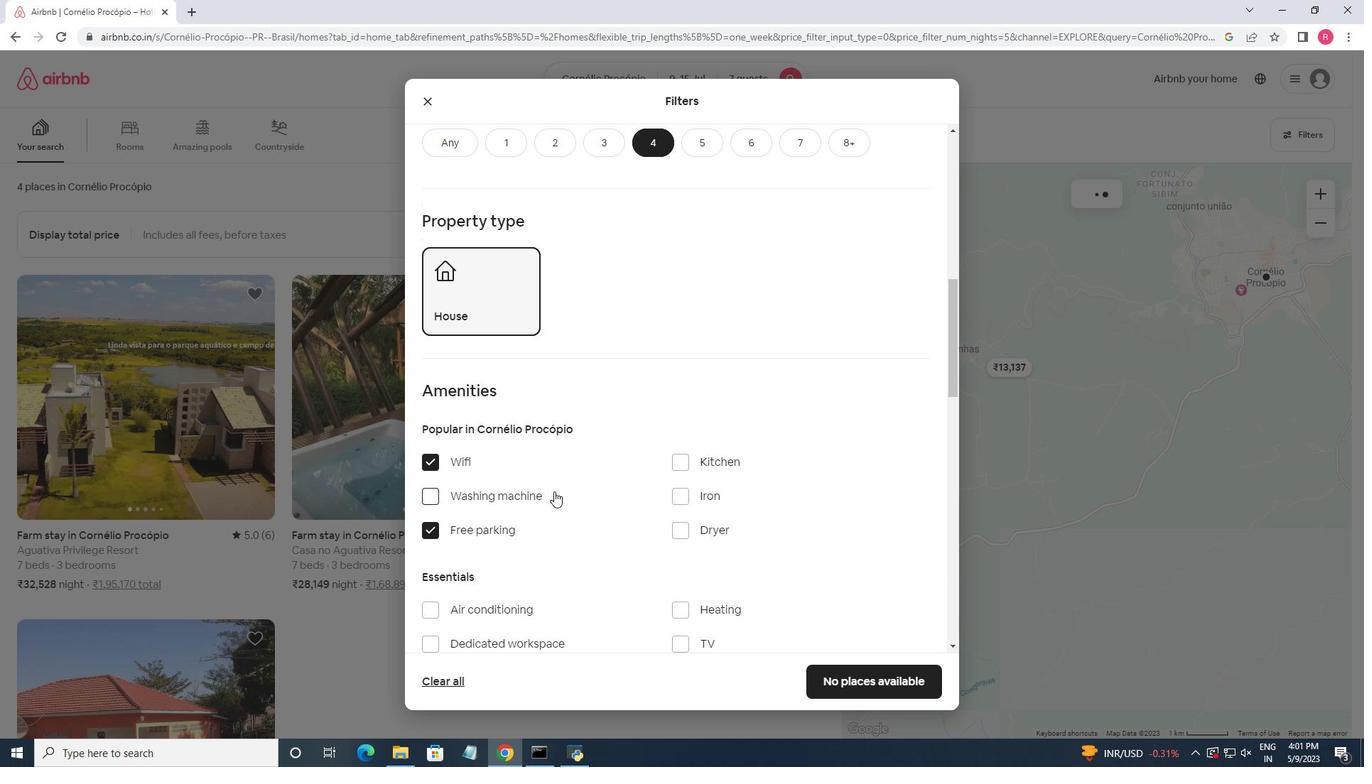 
Action: Mouse moved to (695, 501)
Screenshot: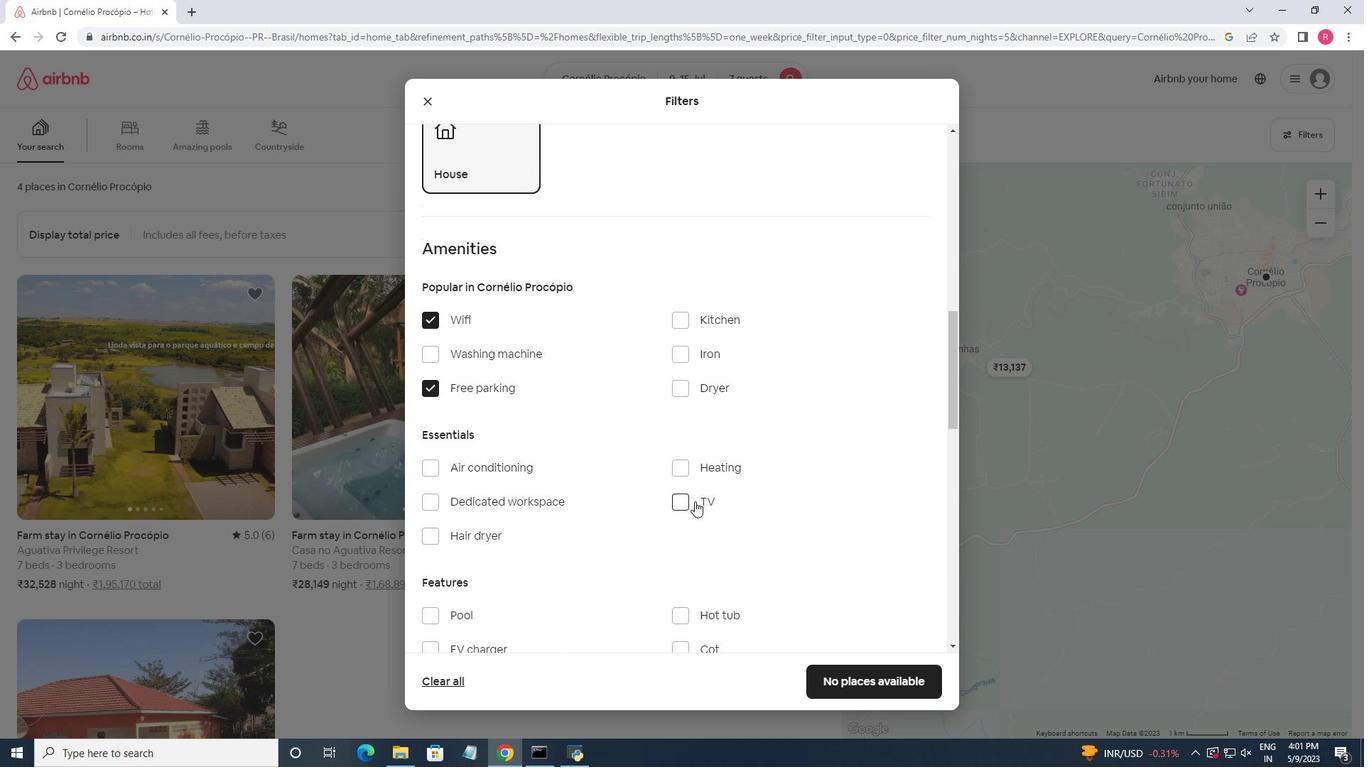 
Action: Mouse pressed left at (695, 501)
Screenshot: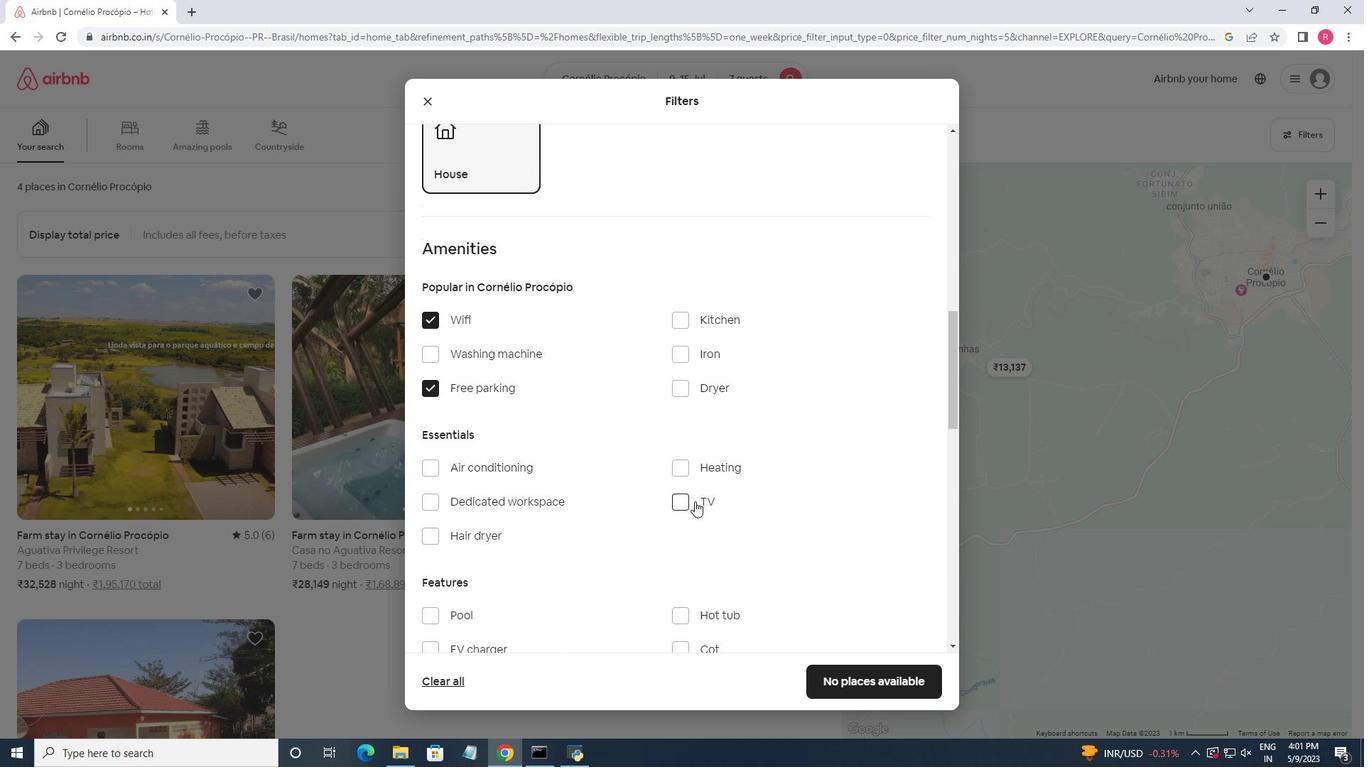 
Action: Mouse moved to (562, 500)
Screenshot: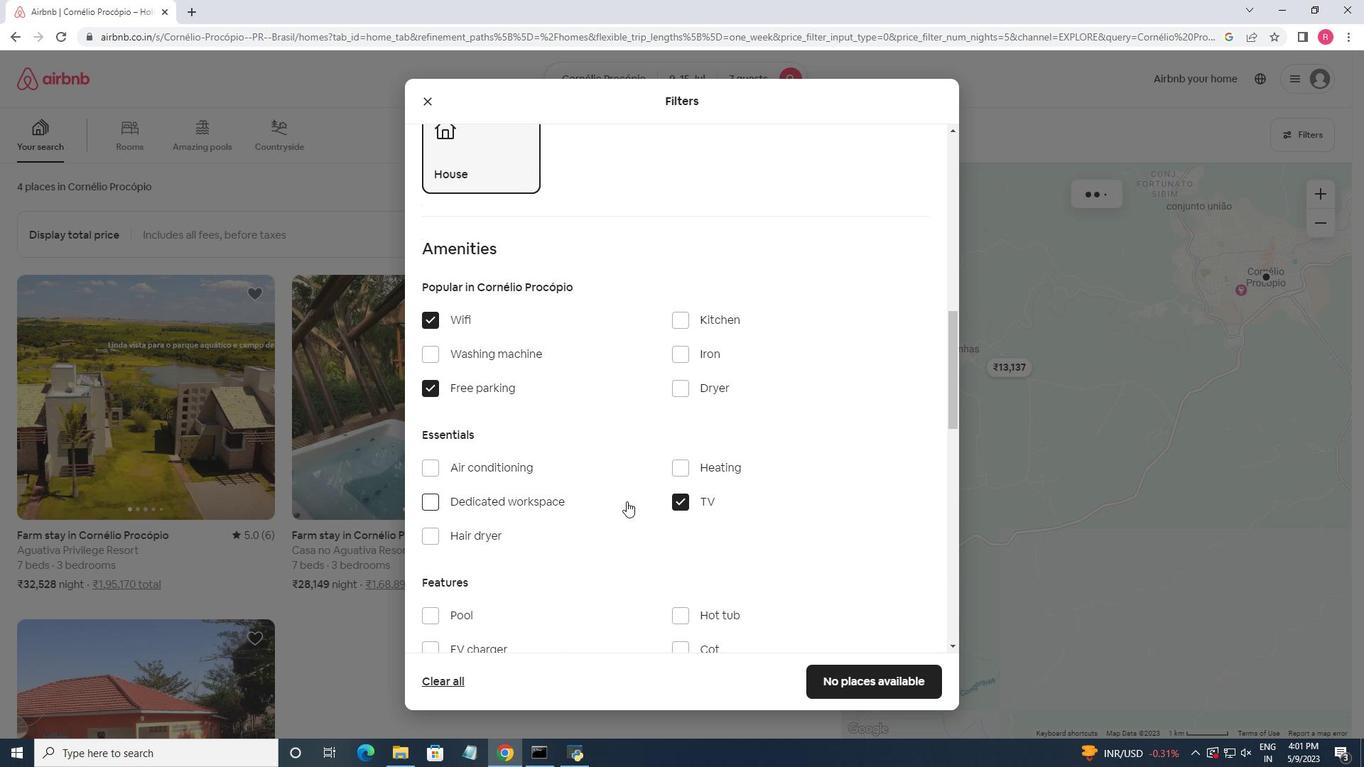 
Action: Mouse scrolled (562, 499) with delta (0, 0)
Screenshot: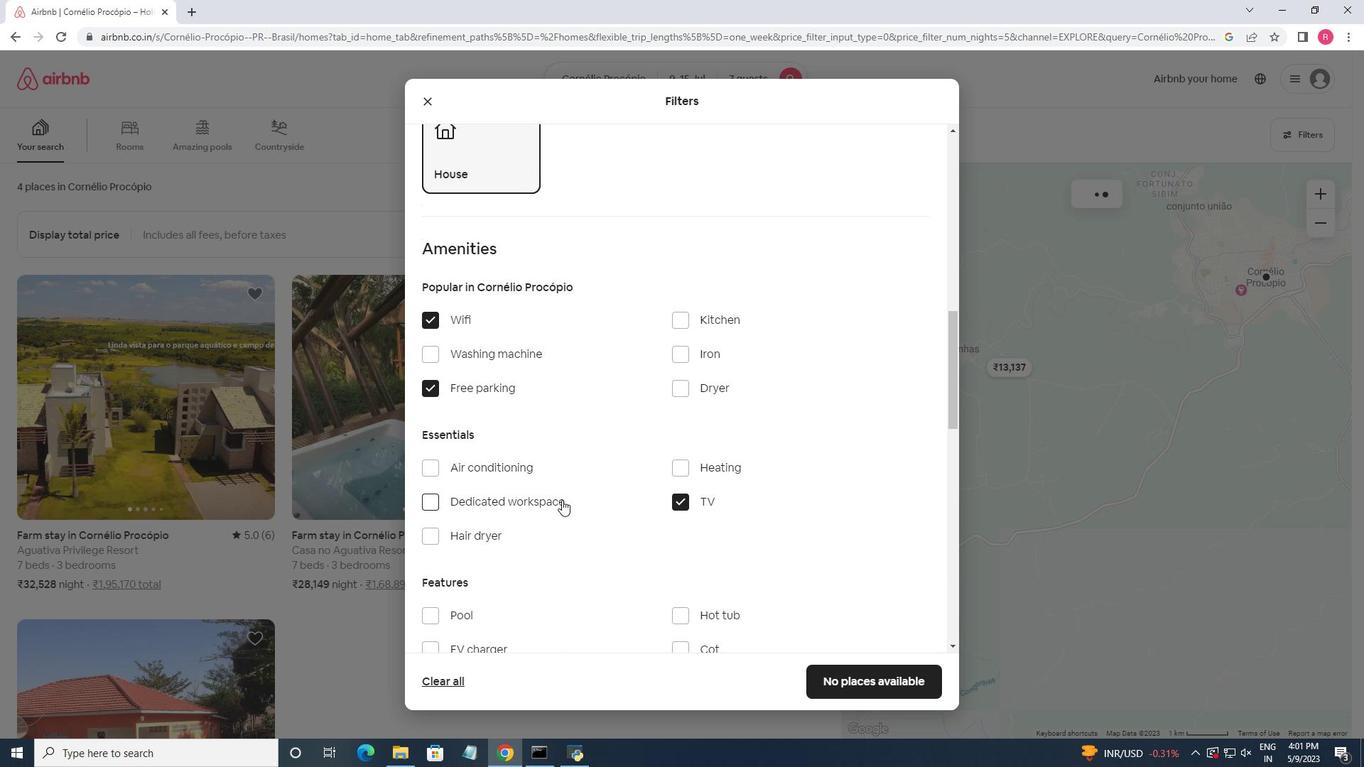 
Action: Mouse scrolled (562, 499) with delta (0, 0)
Screenshot: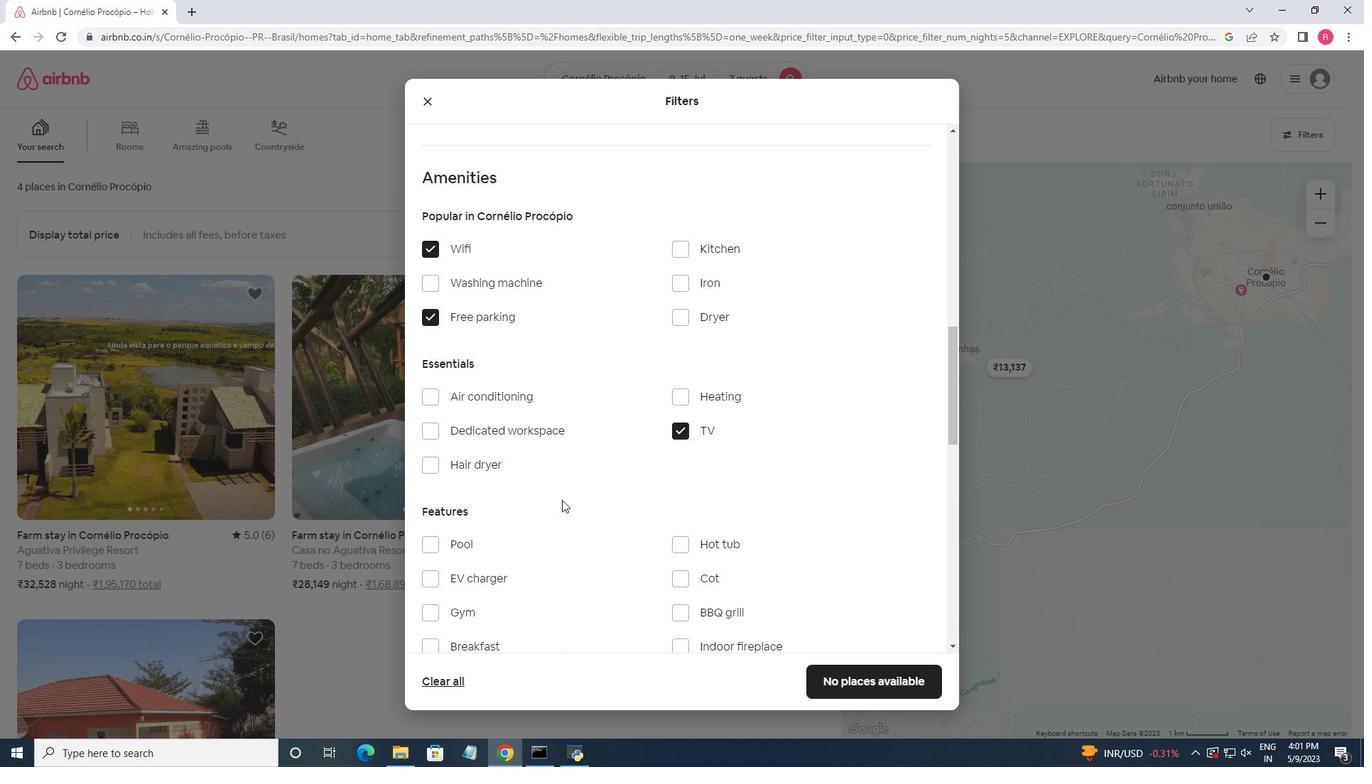 
Action: Mouse scrolled (562, 499) with delta (0, 0)
Screenshot: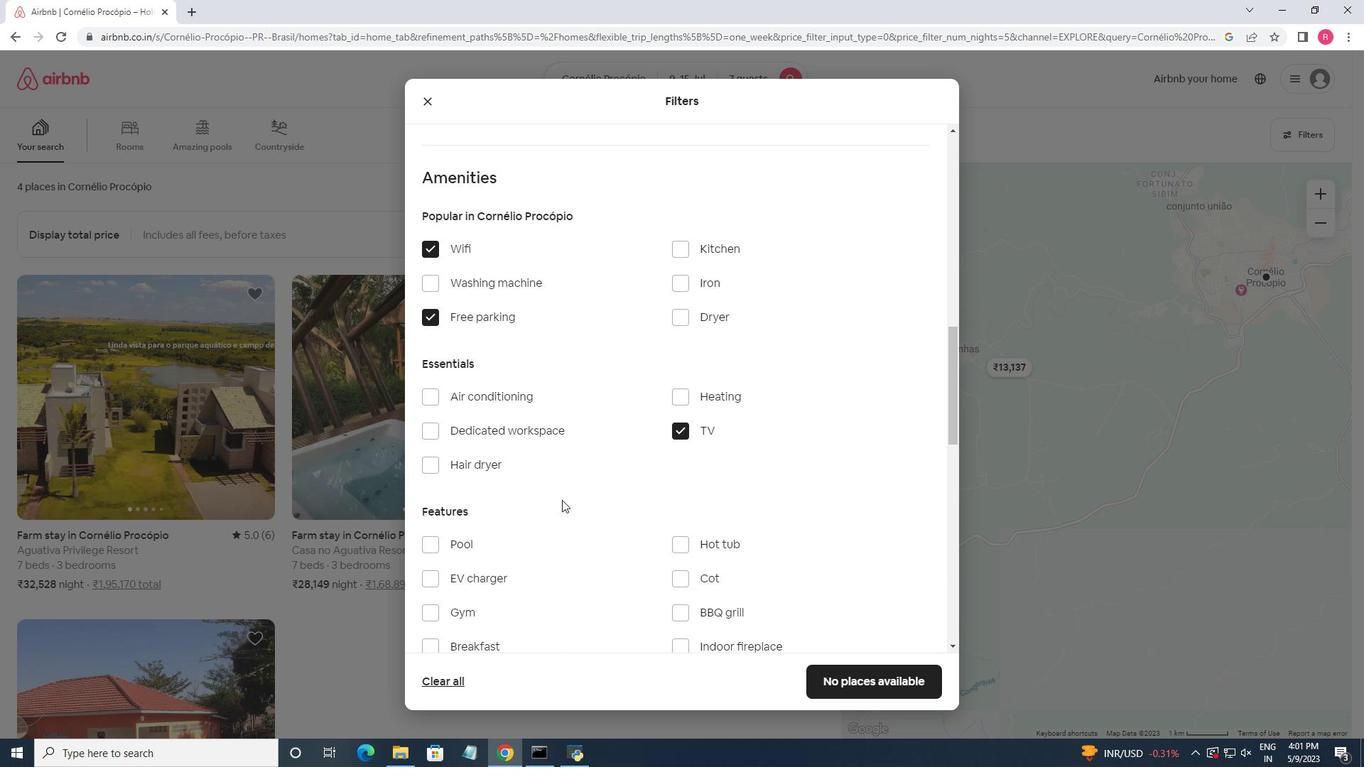 
Action: Mouse moved to (438, 470)
Screenshot: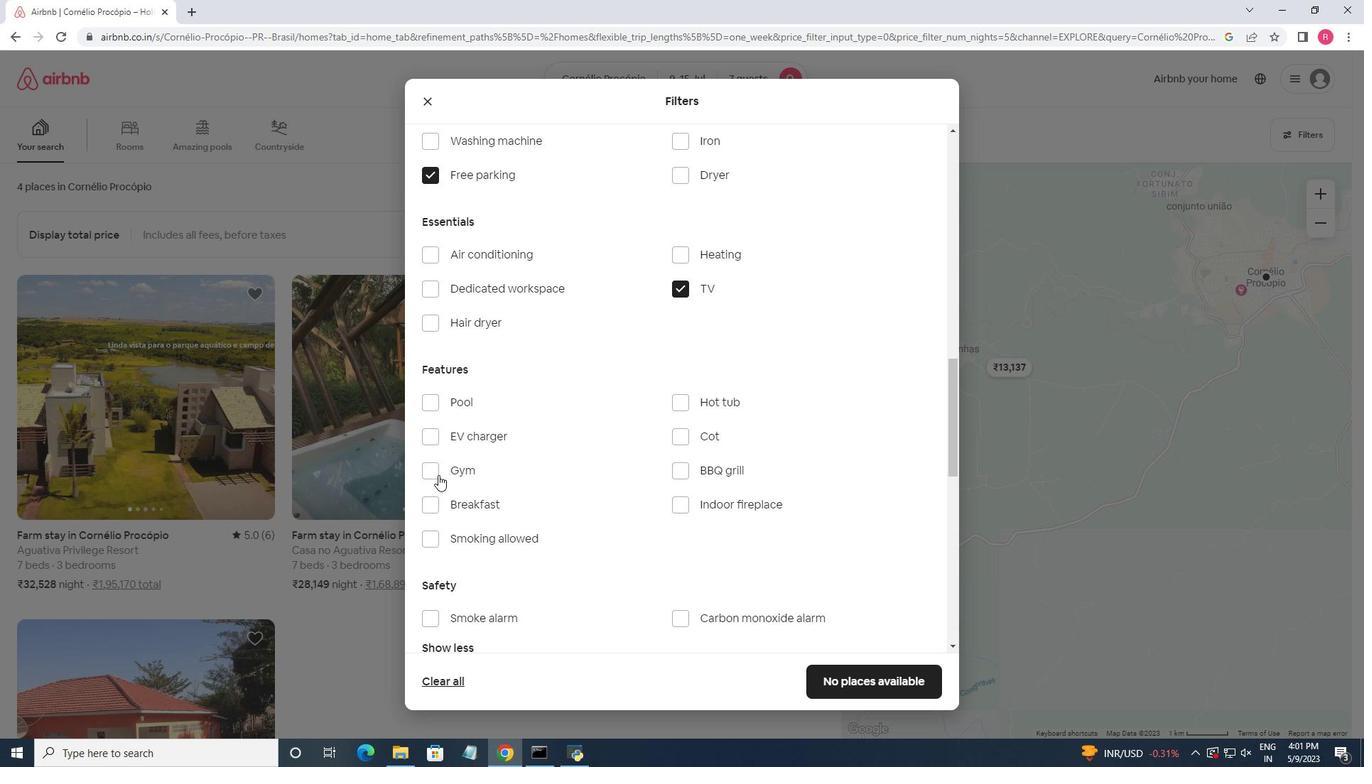 
Action: Mouse pressed left at (438, 470)
Screenshot: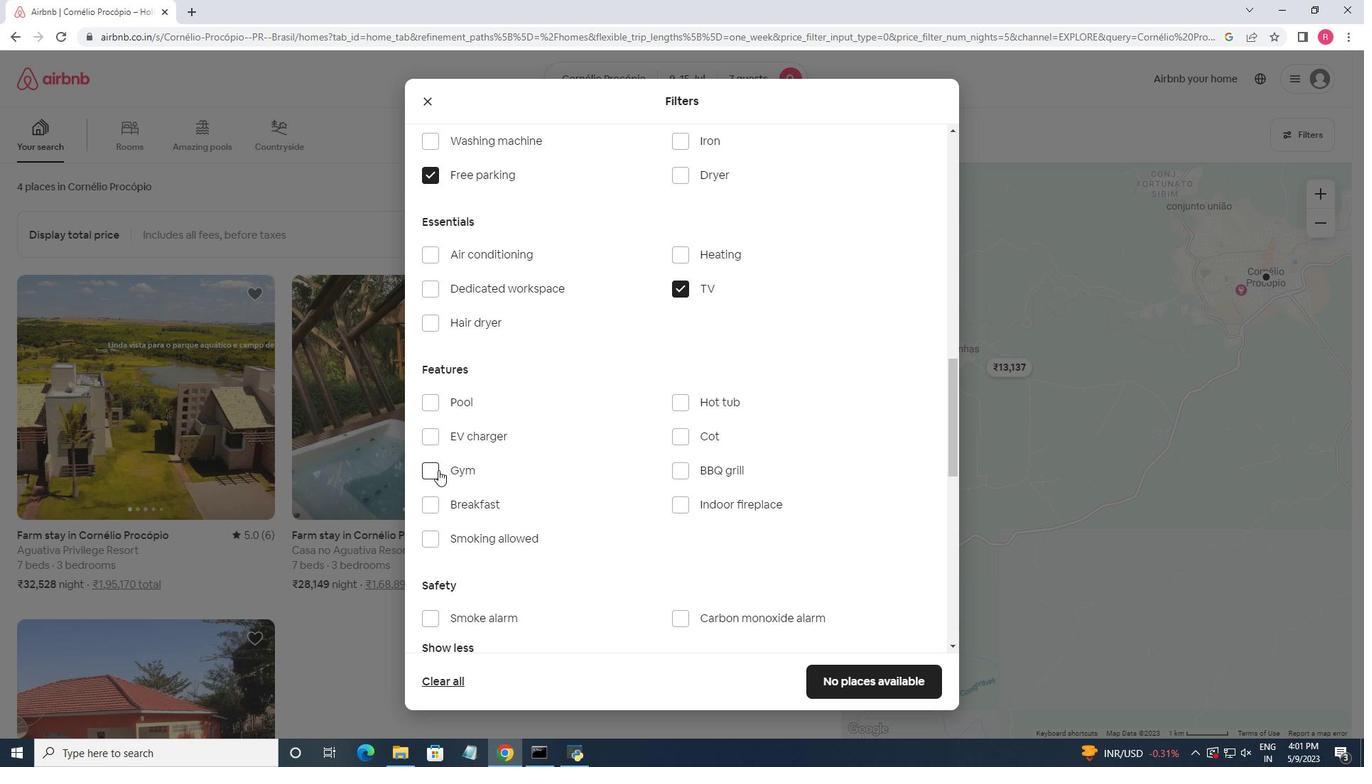 
Action: Mouse moved to (437, 498)
Screenshot: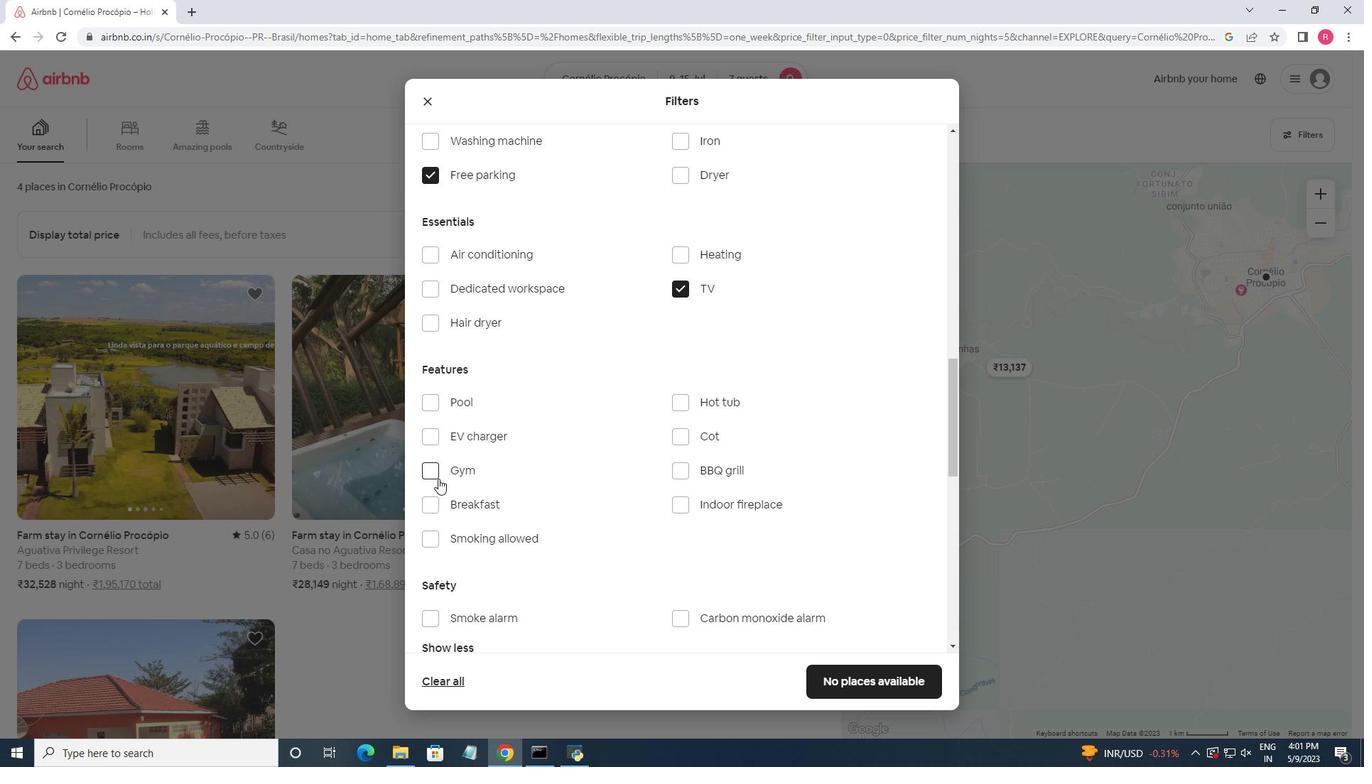 
Action: Mouse pressed left at (437, 498)
Screenshot: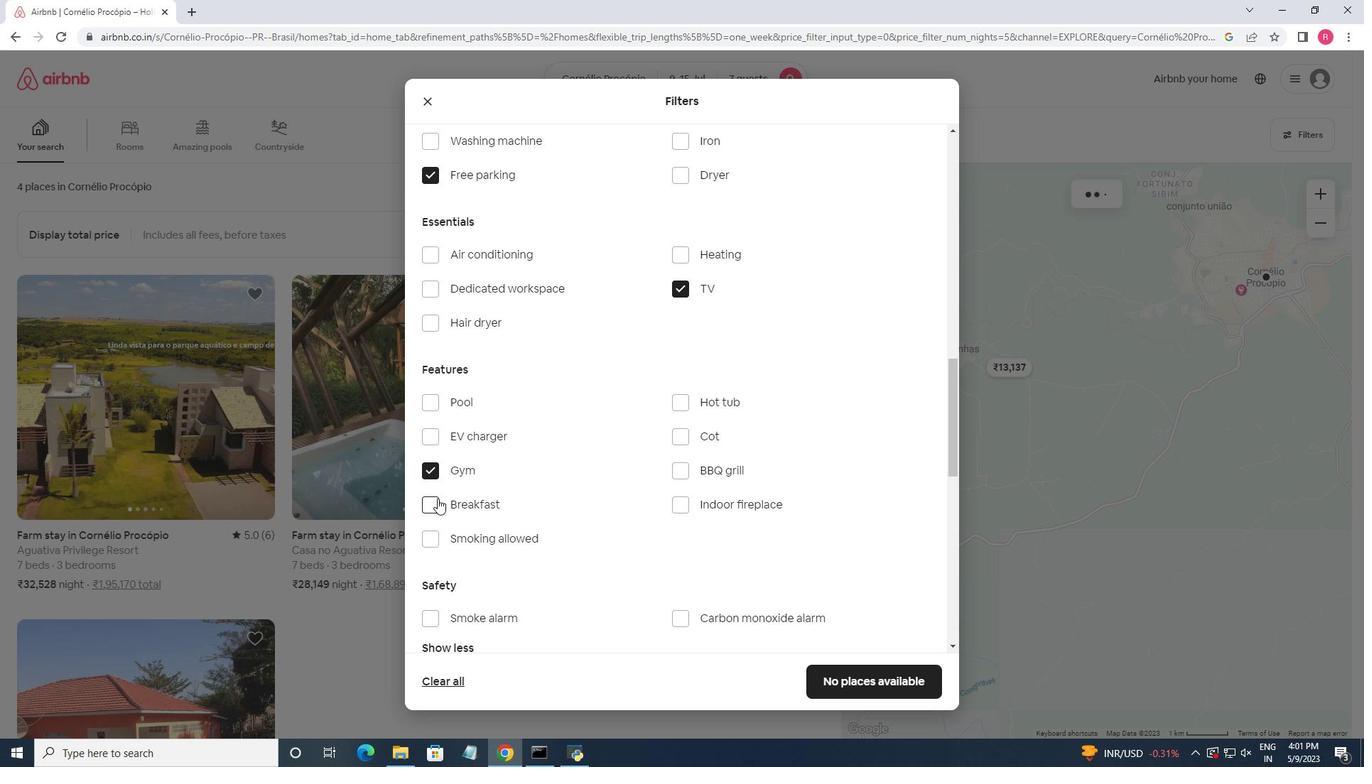 
Action: Mouse moved to (570, 461)
Screenshot: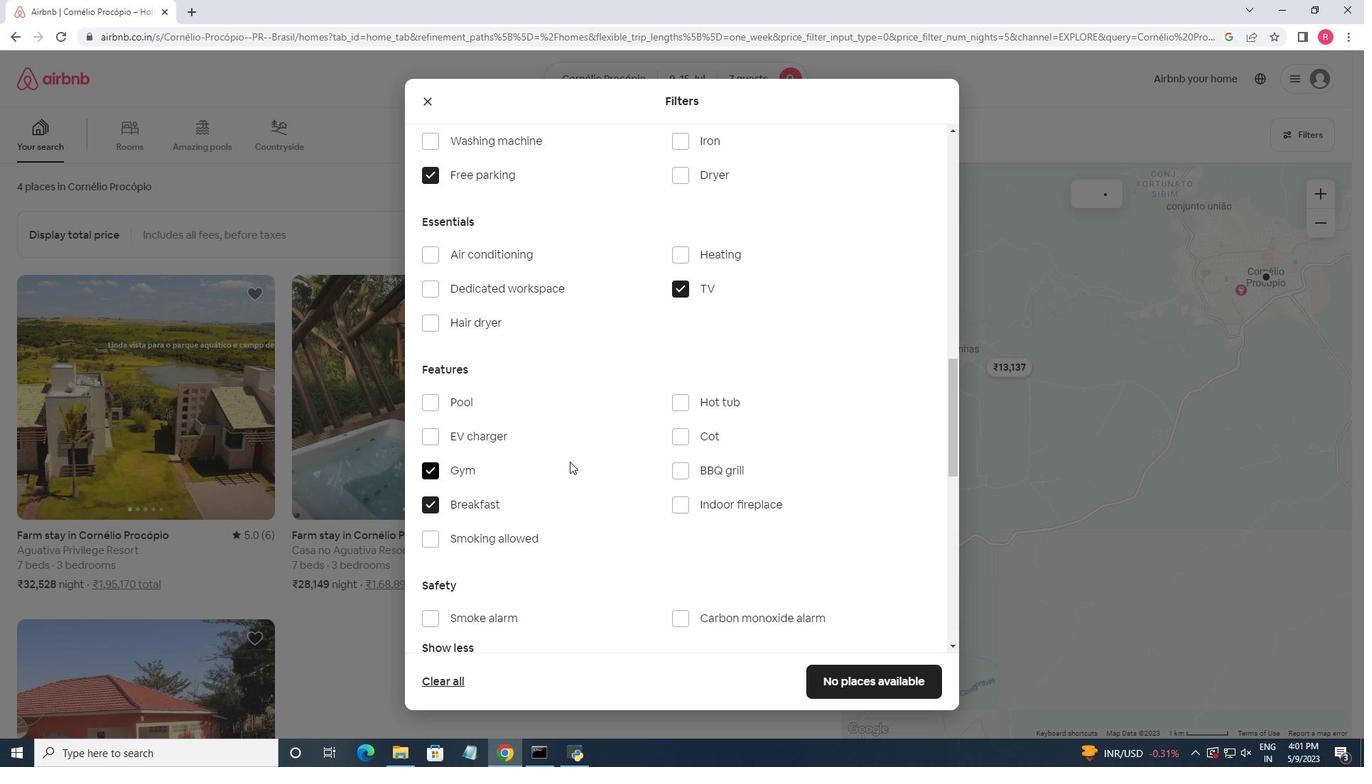 
Action: Mouse scrolled (570, 461) with delta (0, 0)
Screenshot: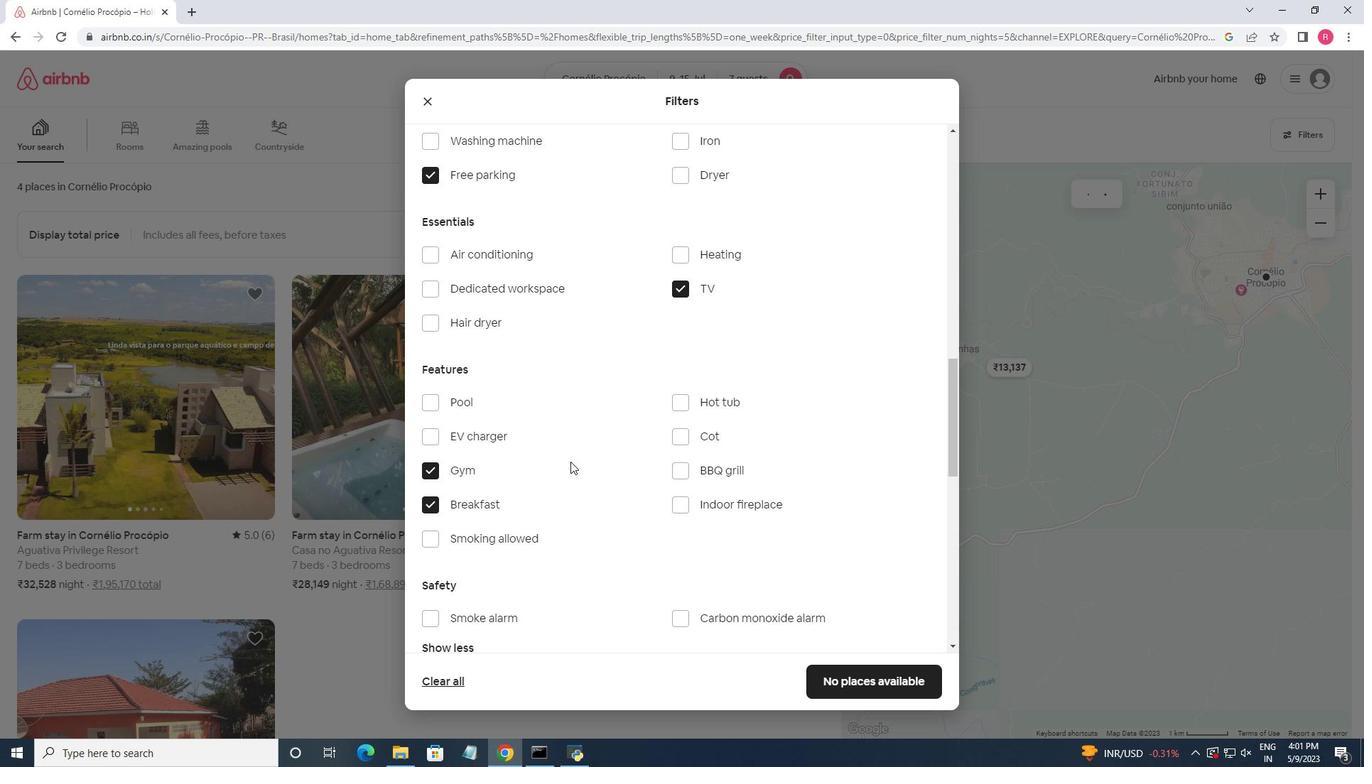 
Action: Mouse moved to (571, 461)
Screenshot: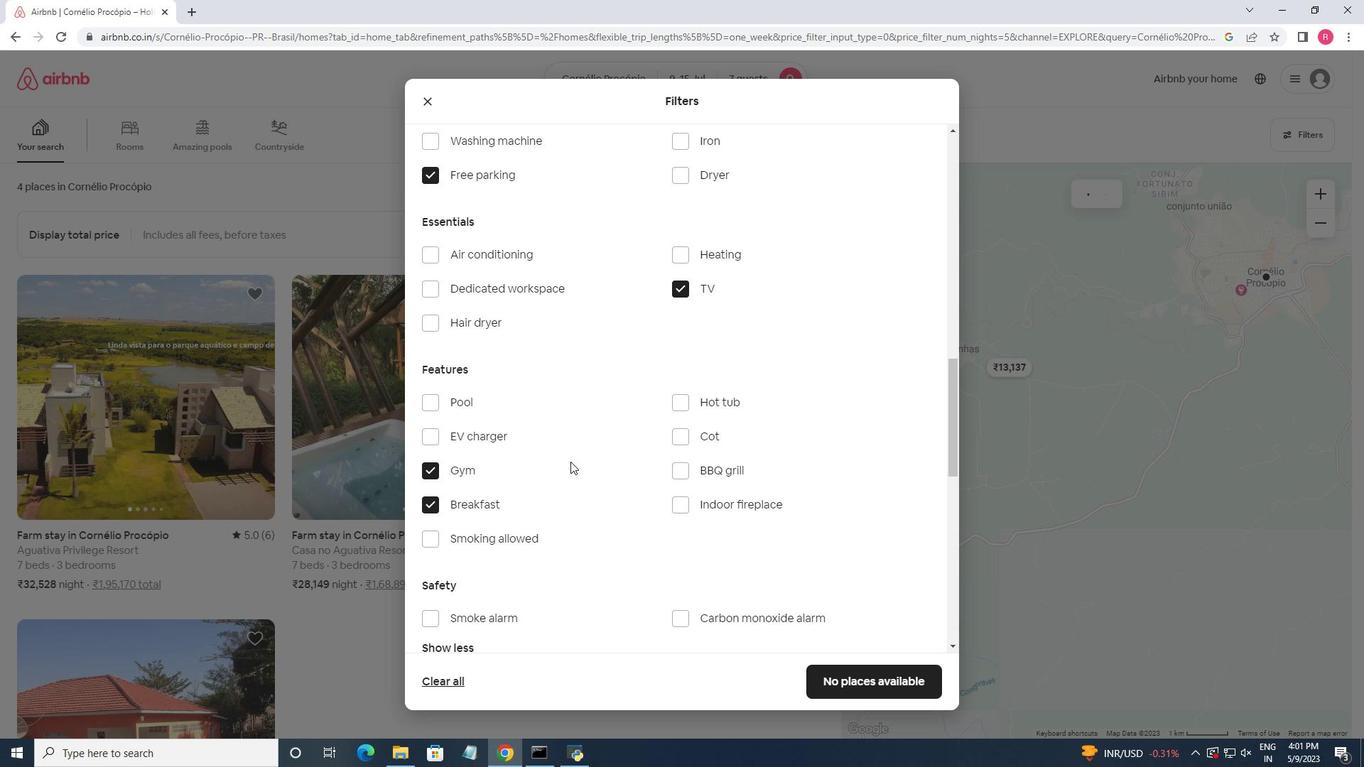 
Action: Mouse scrolled (571, 461) with delta (0, 0)
Screenshot: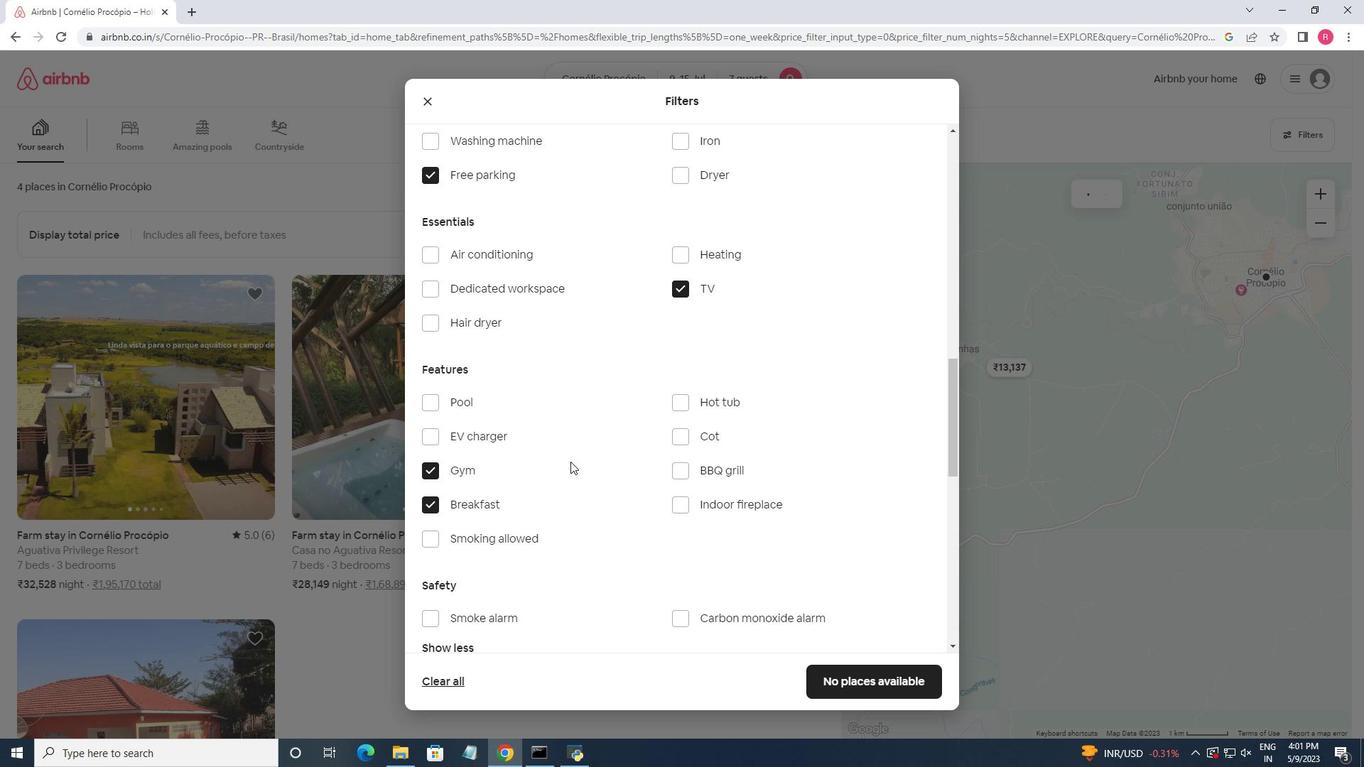 
Action: Mouse moved to (572, 464)
Screenshot: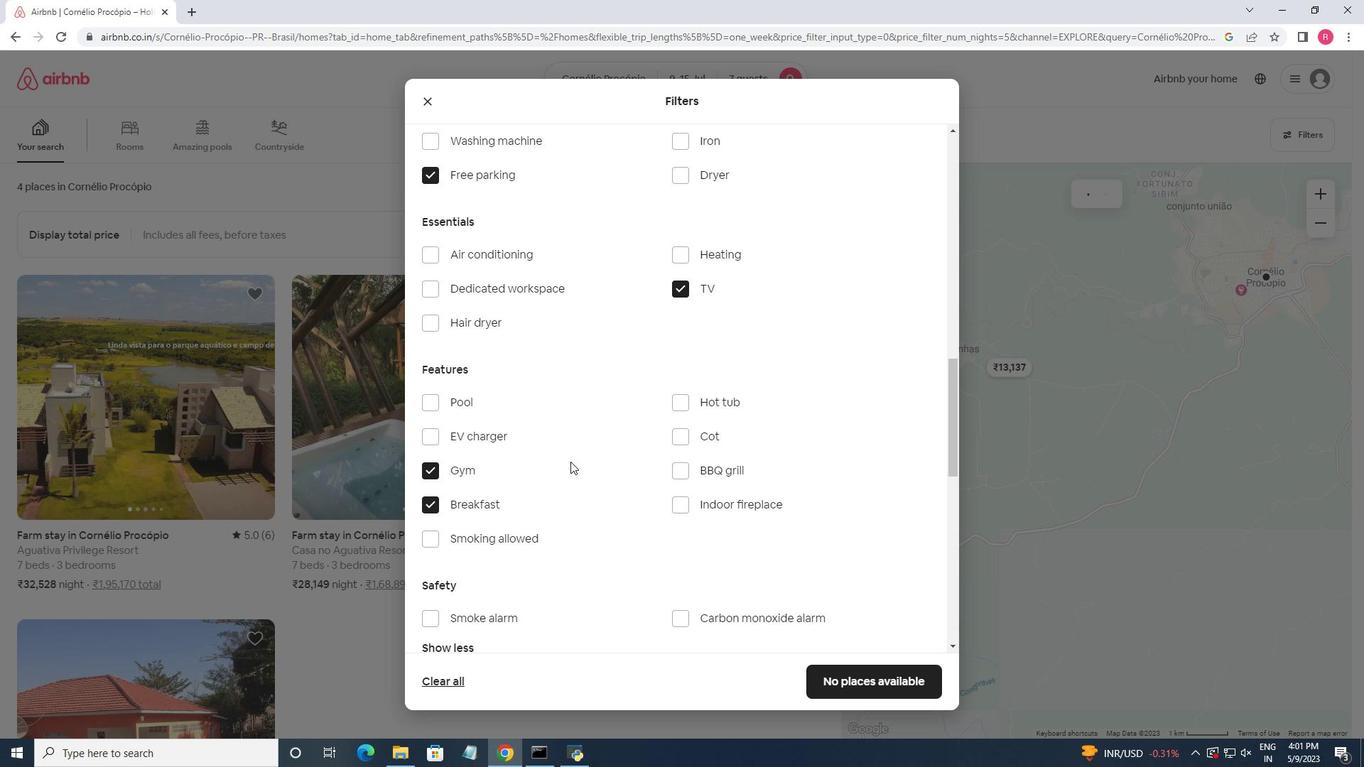 
Action: Mouse scrolled (572, 463) with delta (0, 0)
Screenshot: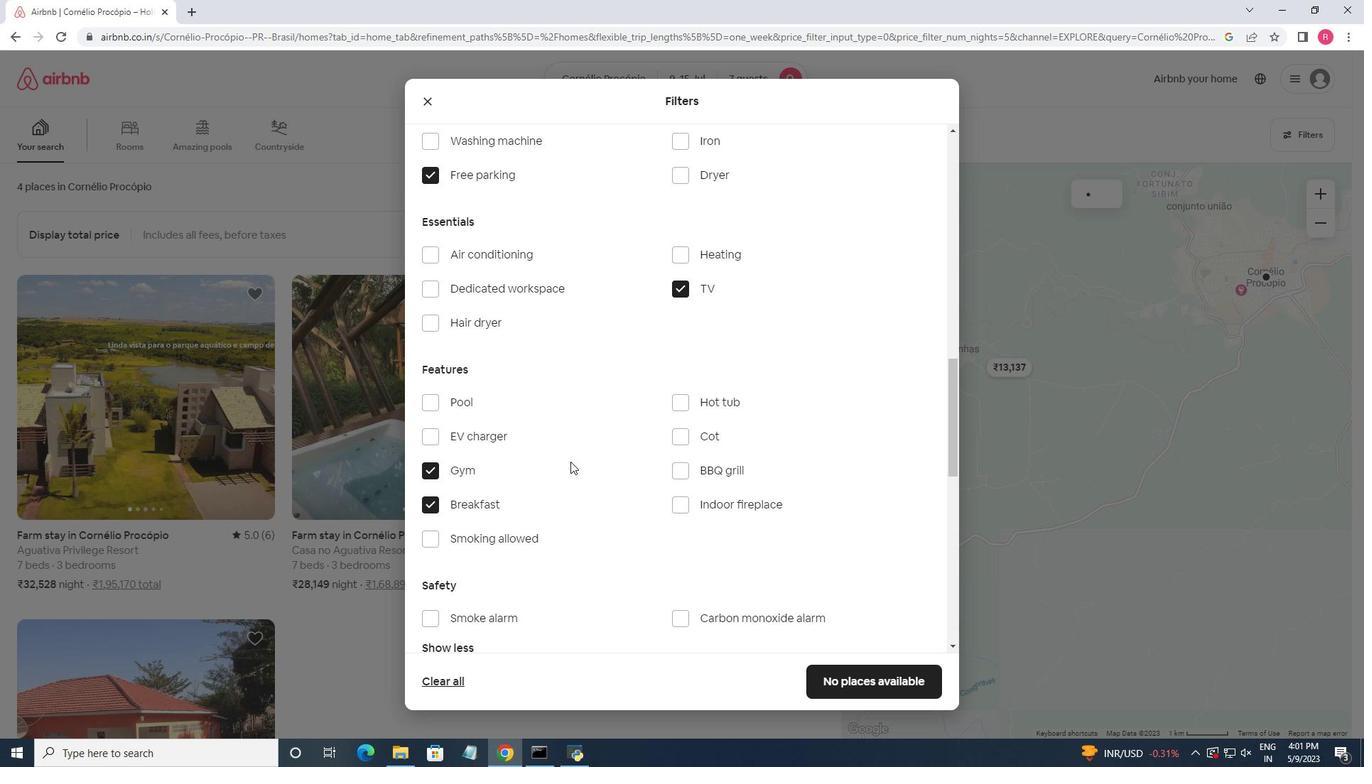 
Action: Mouse moved to (572, 466)
Screenshot: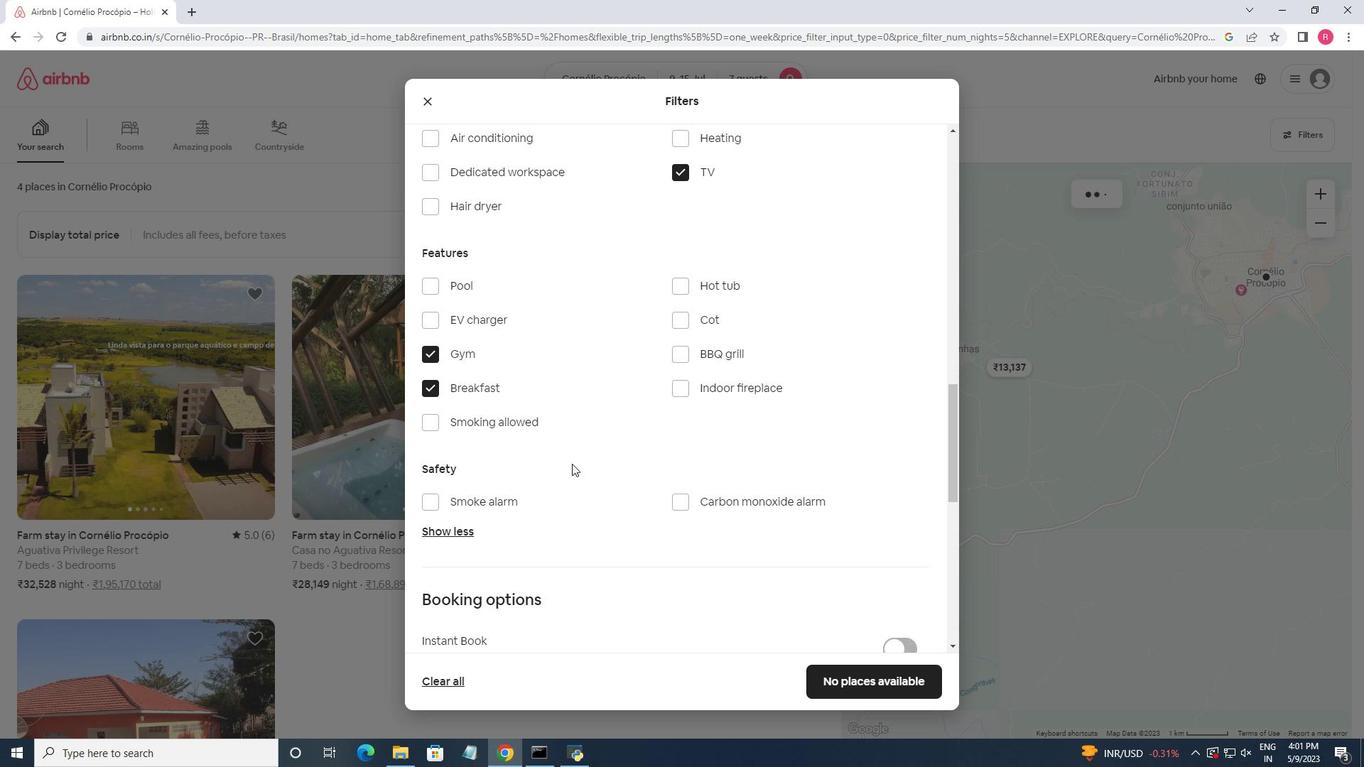 
Action: Mouse scrolled (572, 466) with delta (0, 0)
Screenshot: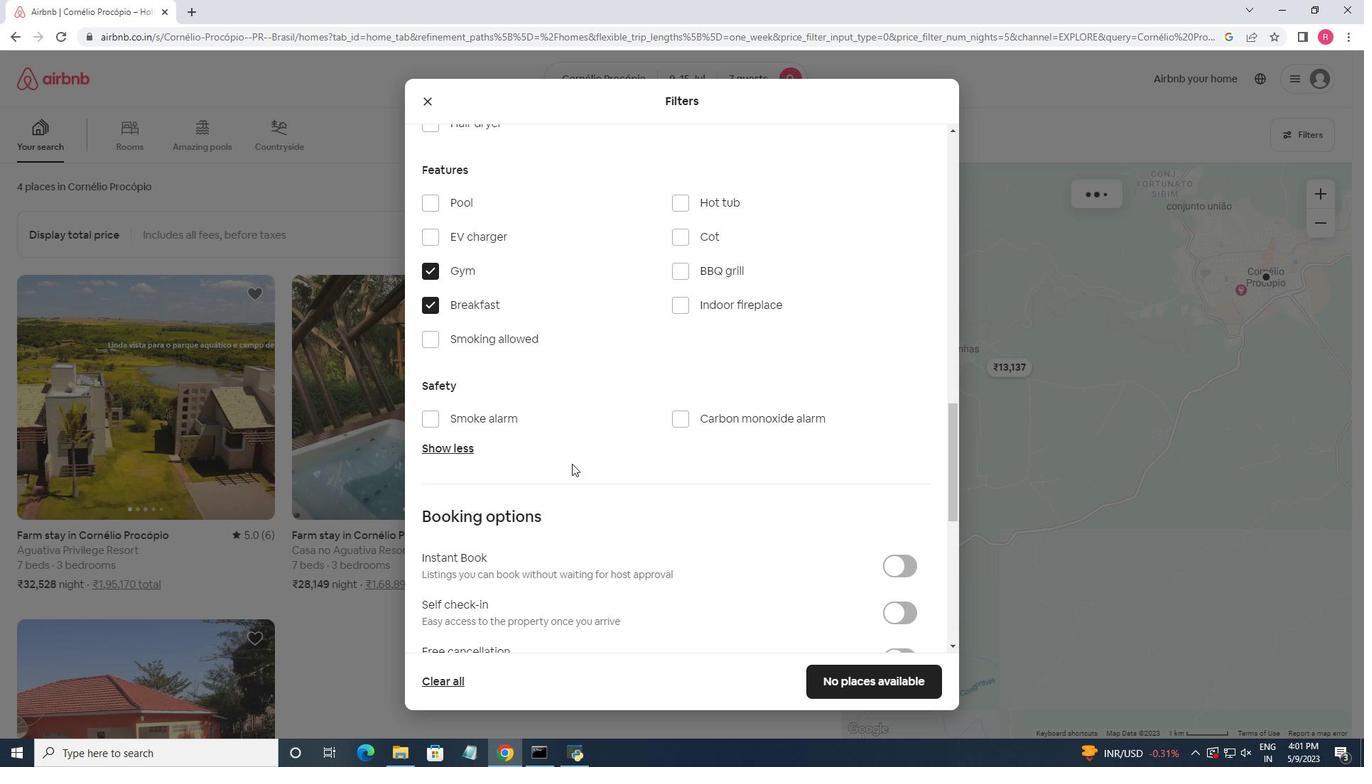 
Action: Mouse moved to (572, 471)
Screenshot: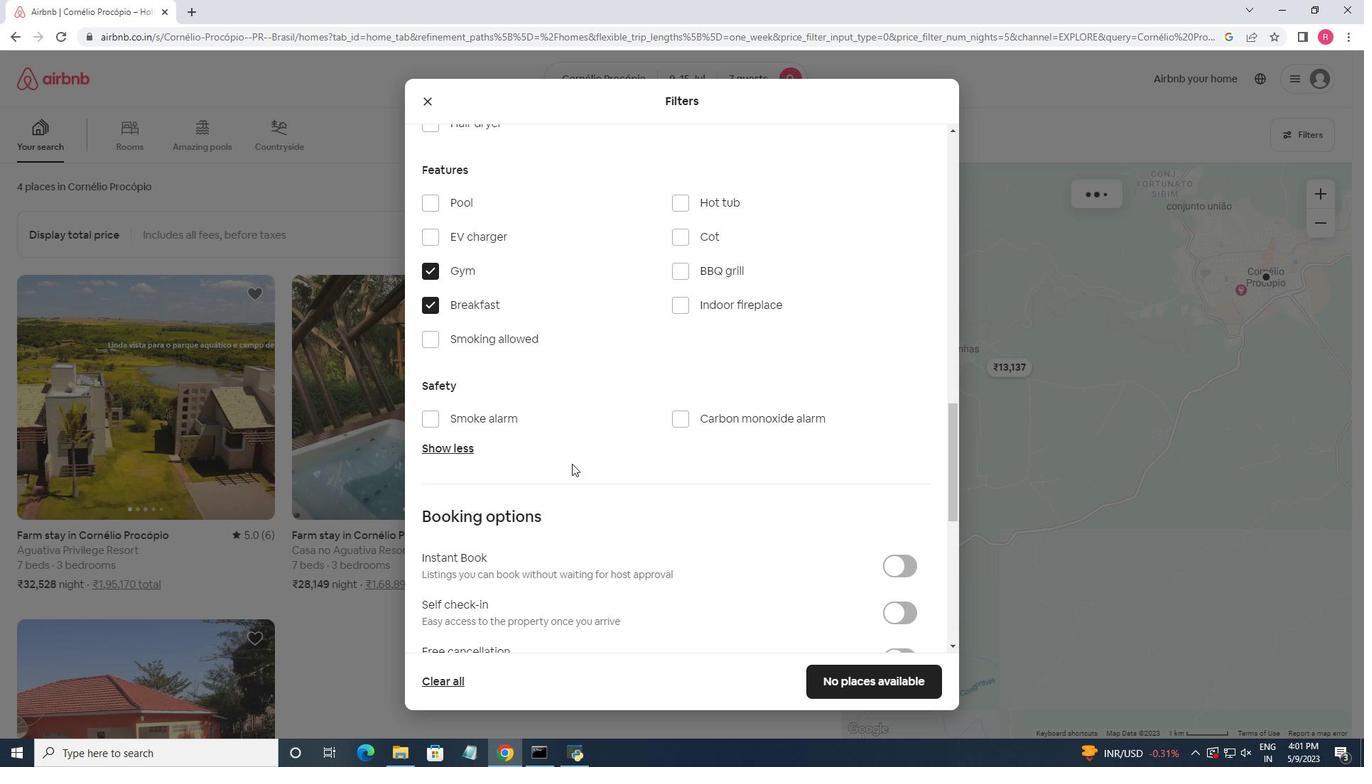 
Action: Mouse scrolled (572, 470) with delta (0, 0)
Screenshot: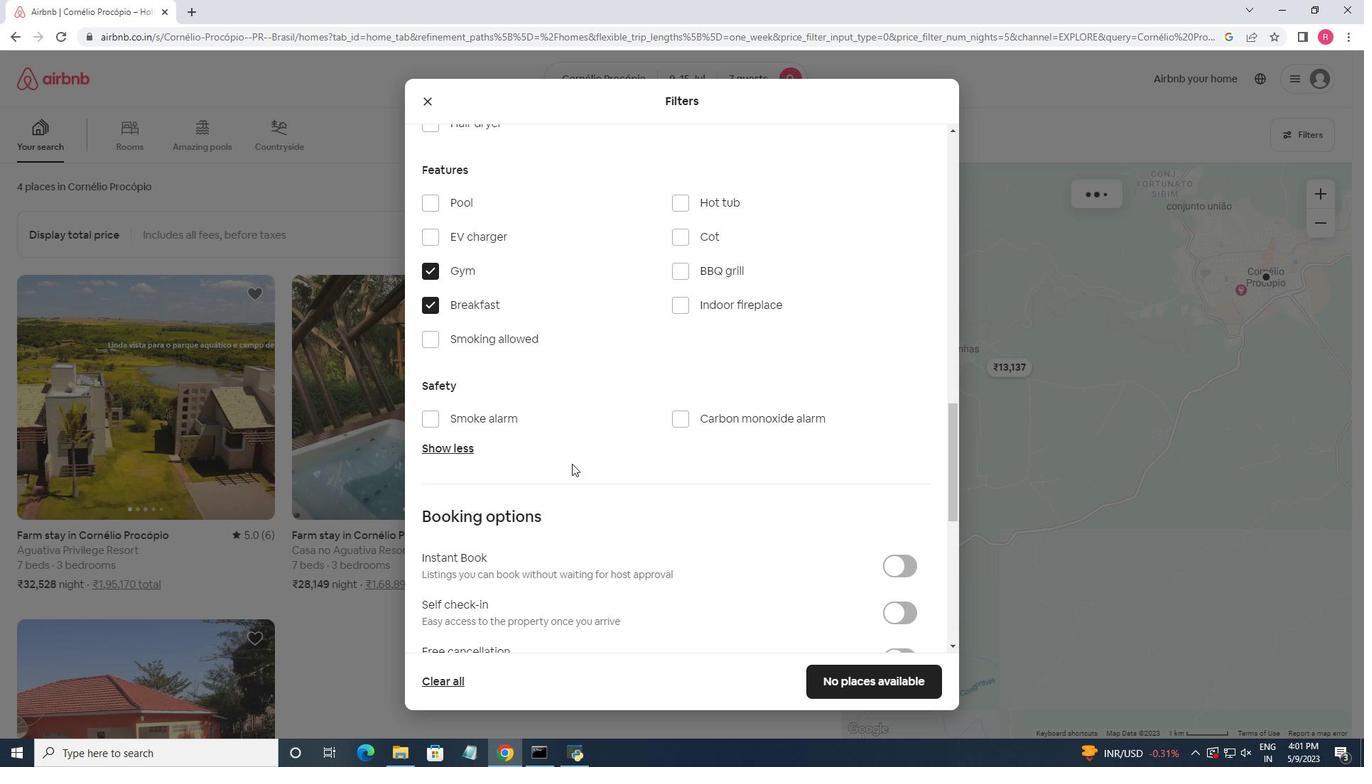 
Action: Mouse moved to (572, 471)
Screenshot: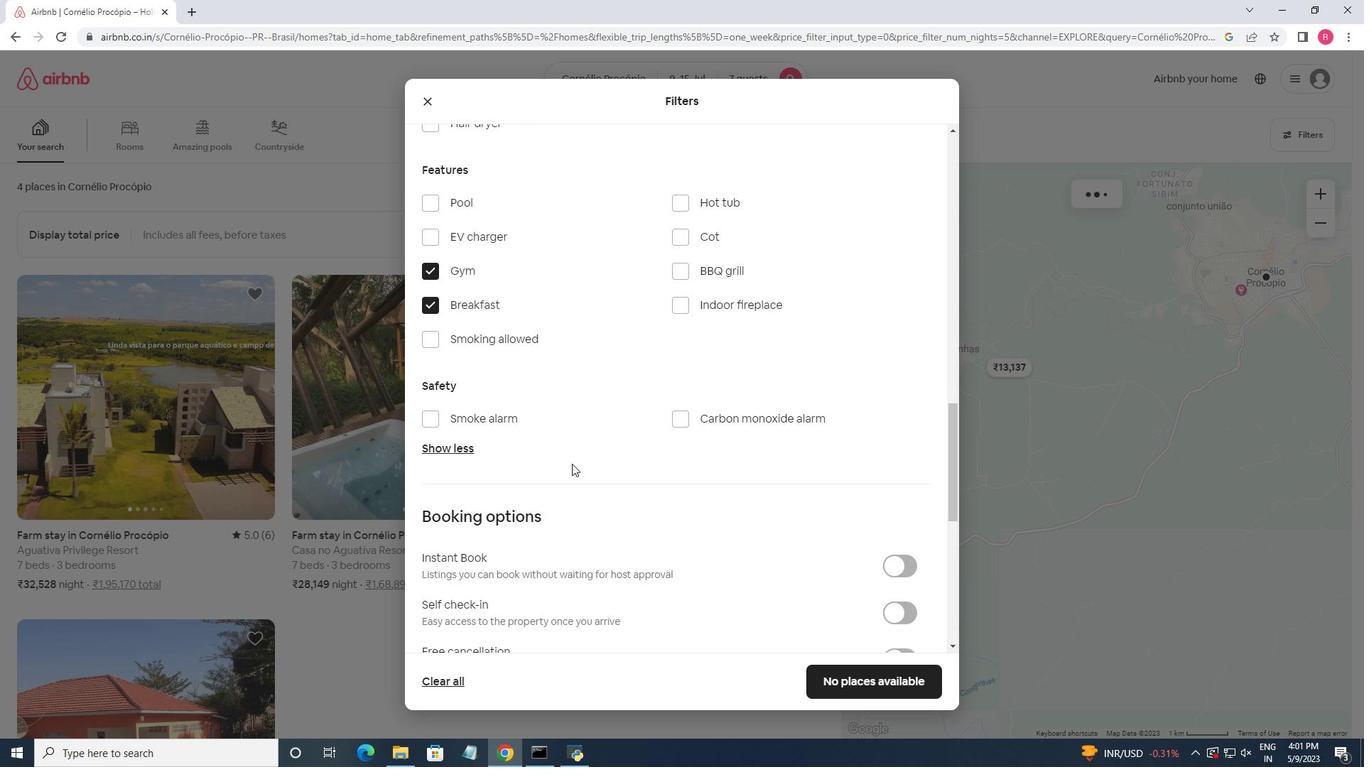 
Action: Mouse scrolled (572, 471) with delta (0, 0)
Screenshot: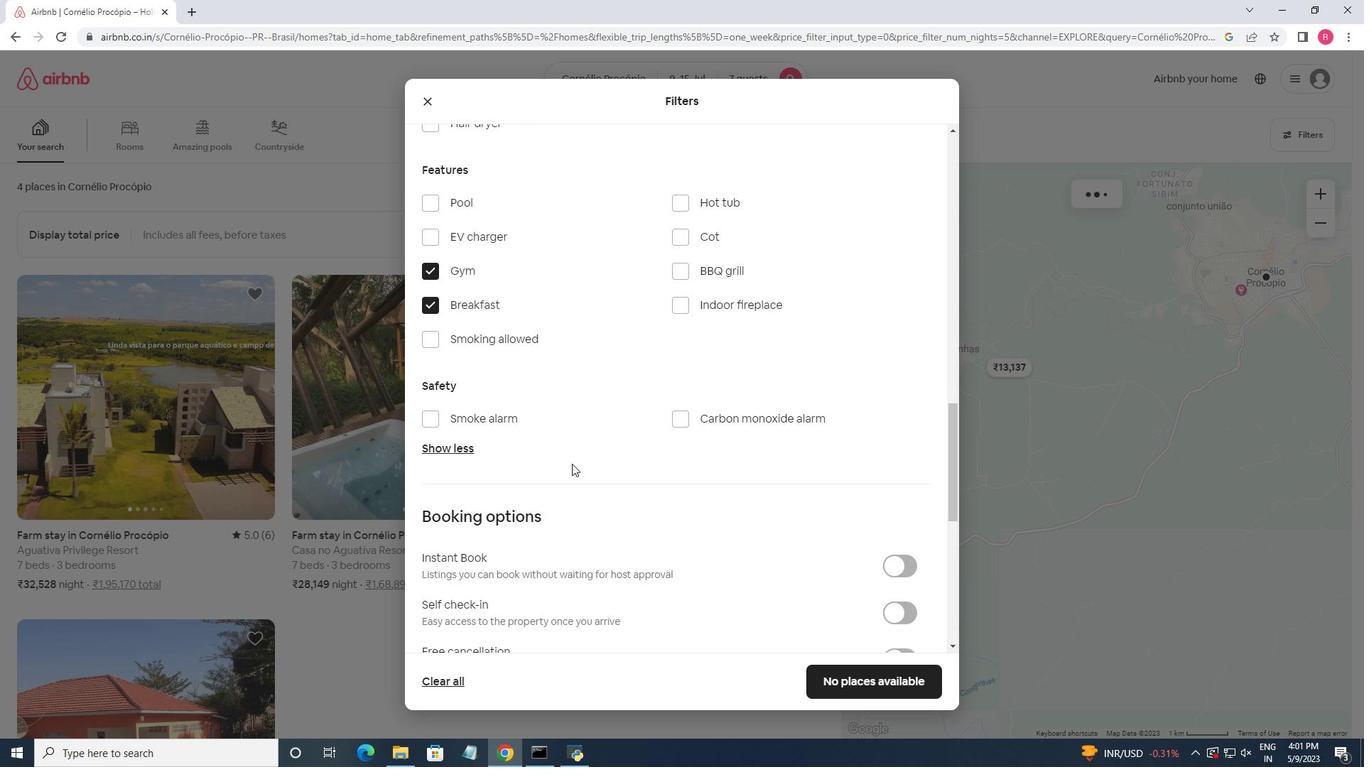 
Action: Mouse moved to (908, 393)
Screenshot: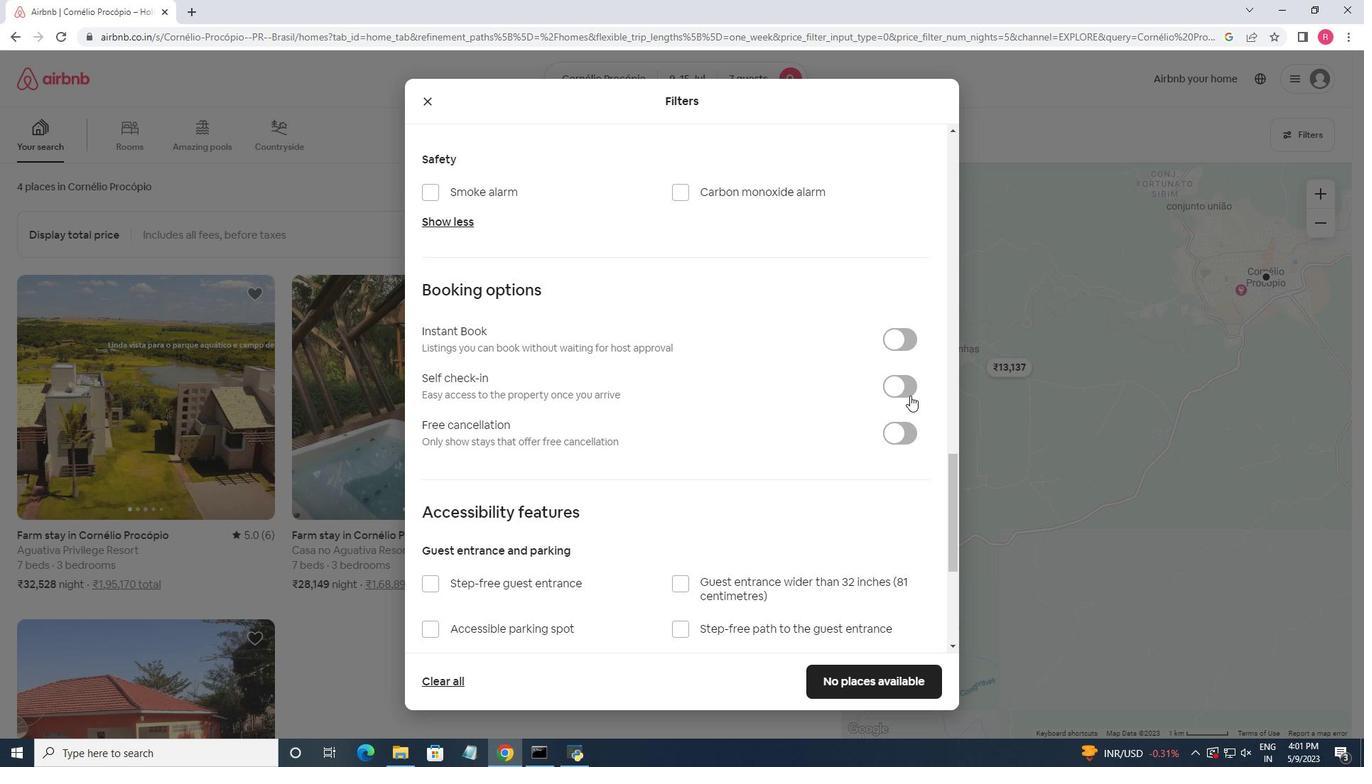 
Action: Mouse pressed left at (908, 393)
Screenshot: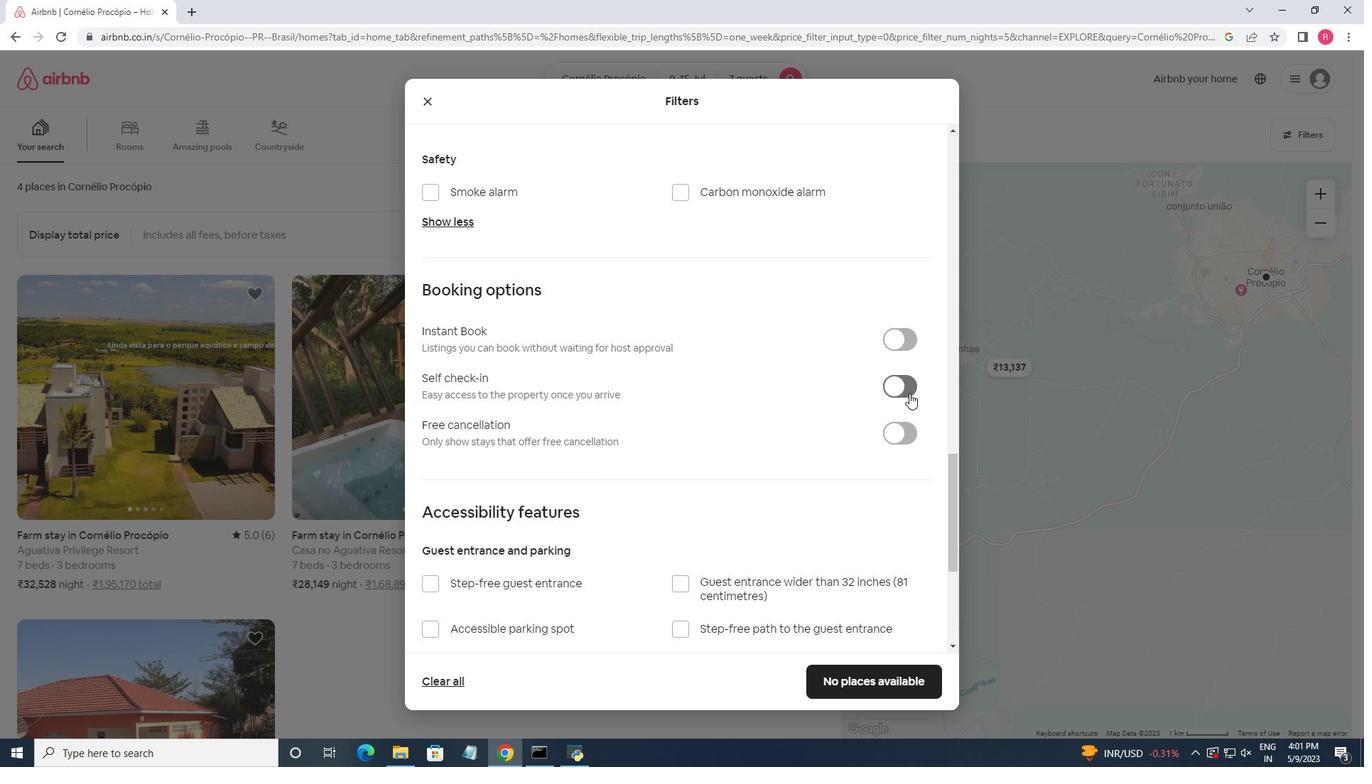 
Action: Mouse moved to (576, 466)
Screenshot: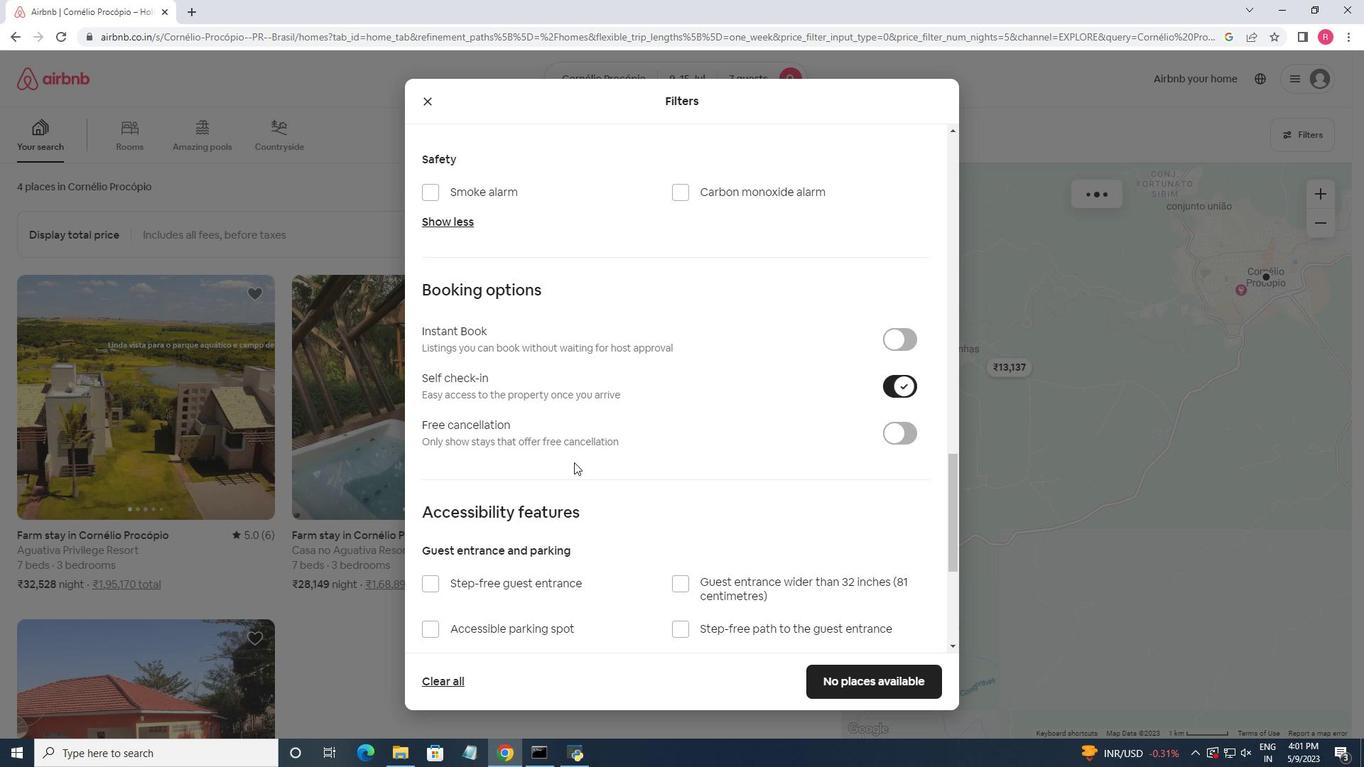 
Action: Mouse scrolled (576, 466) with delta (0, 0)
Screenshot: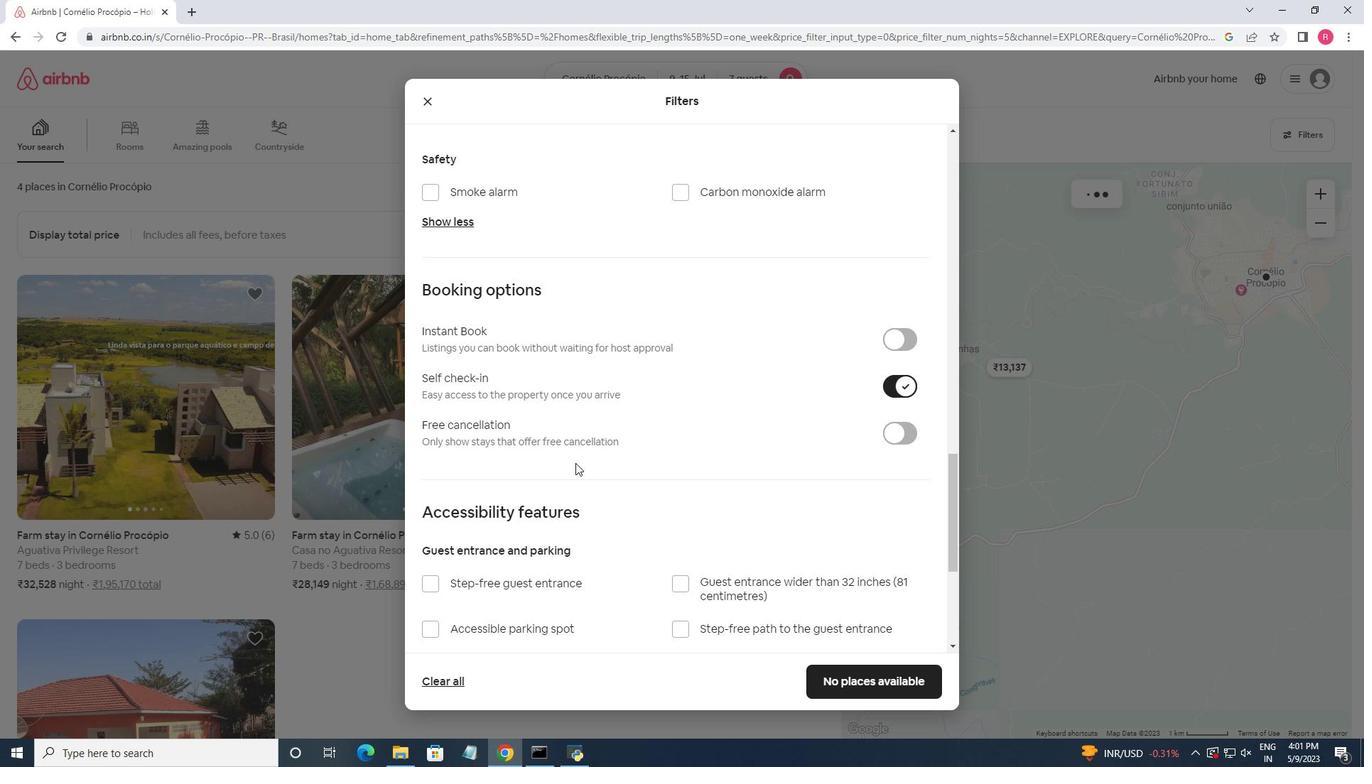 
Action: Mouse moved to (576, 466)
Screenshot: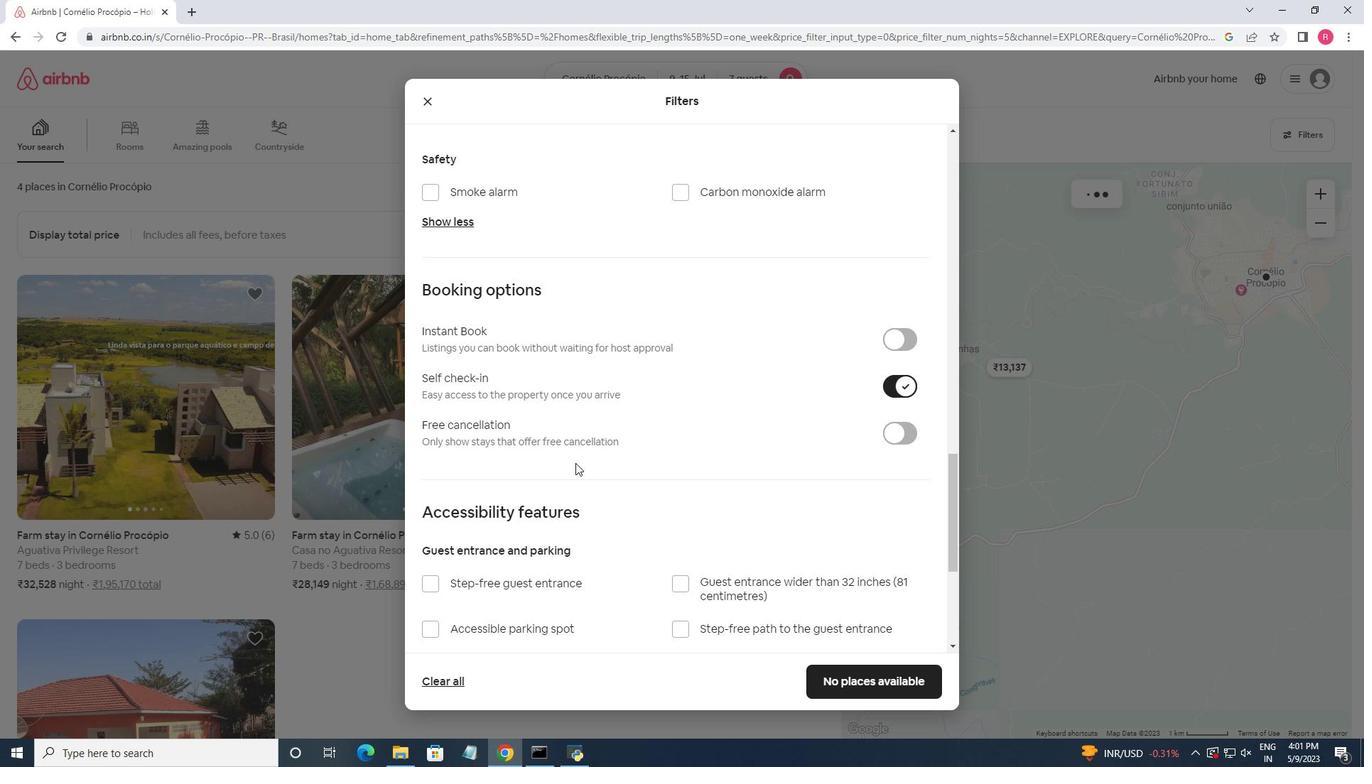 
Action: Mouse scrolled (576, 466) with delta (0, 0)
Screenshot: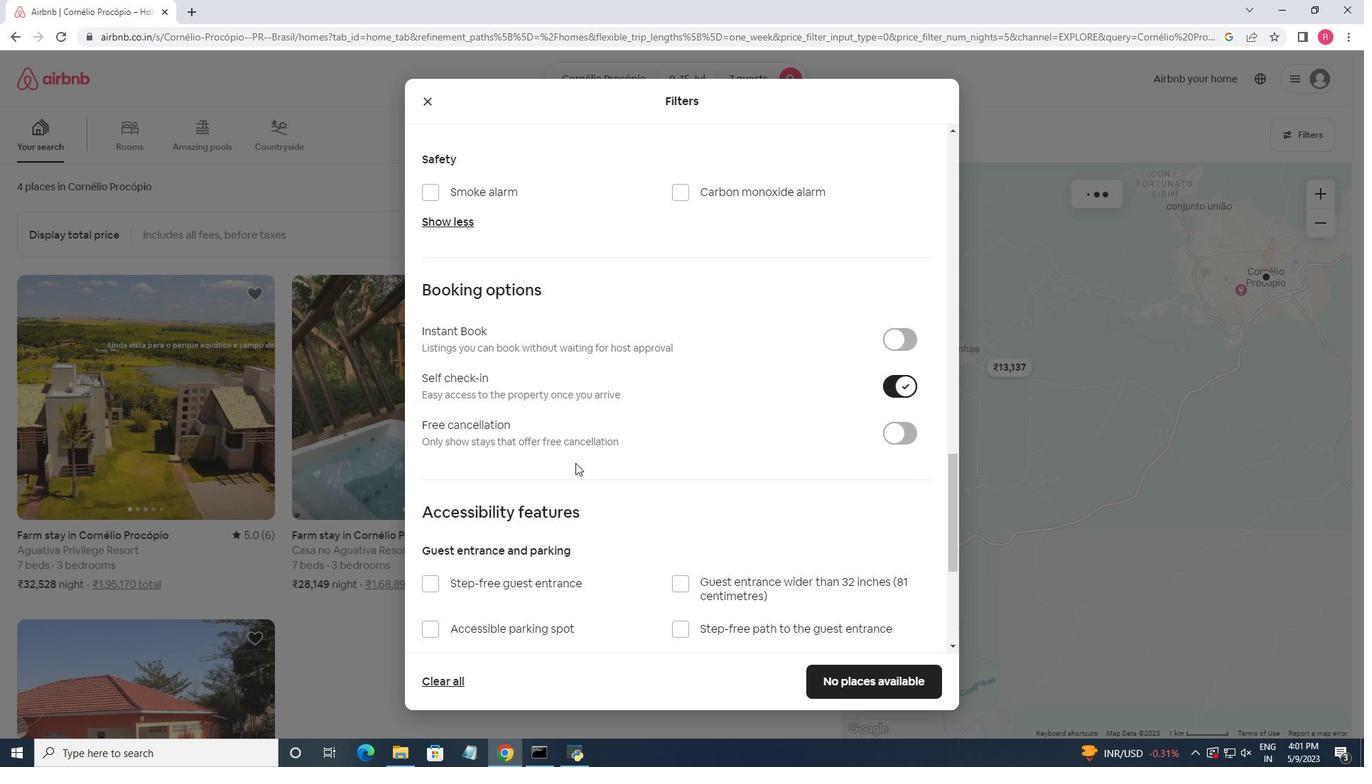
Action: Mouse scrolled (576, 466) with delta (0, 0)
Screenshot: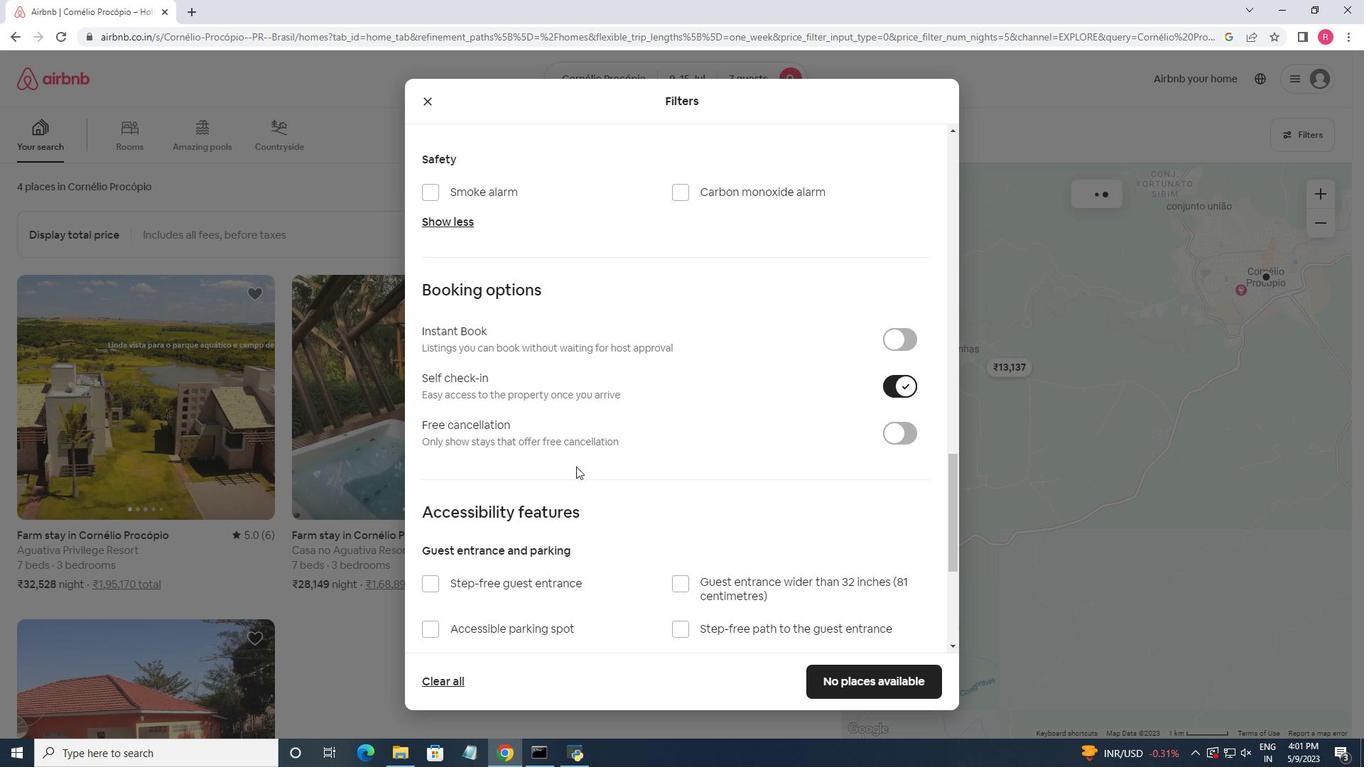 
Action: Mouse moved to (680, 436)
Screenshot: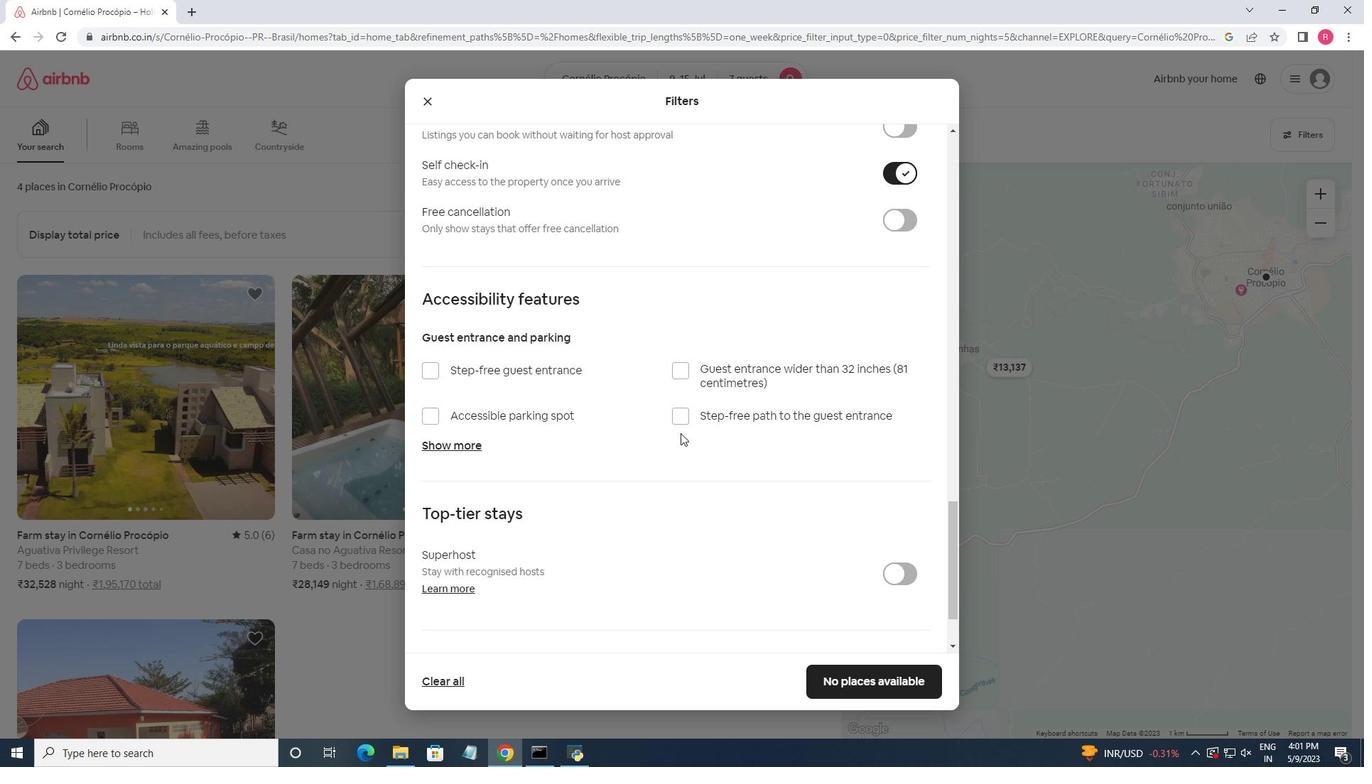 
Action: Mouse scrolled (680, 435) with delta (0, 0)
Screenshot: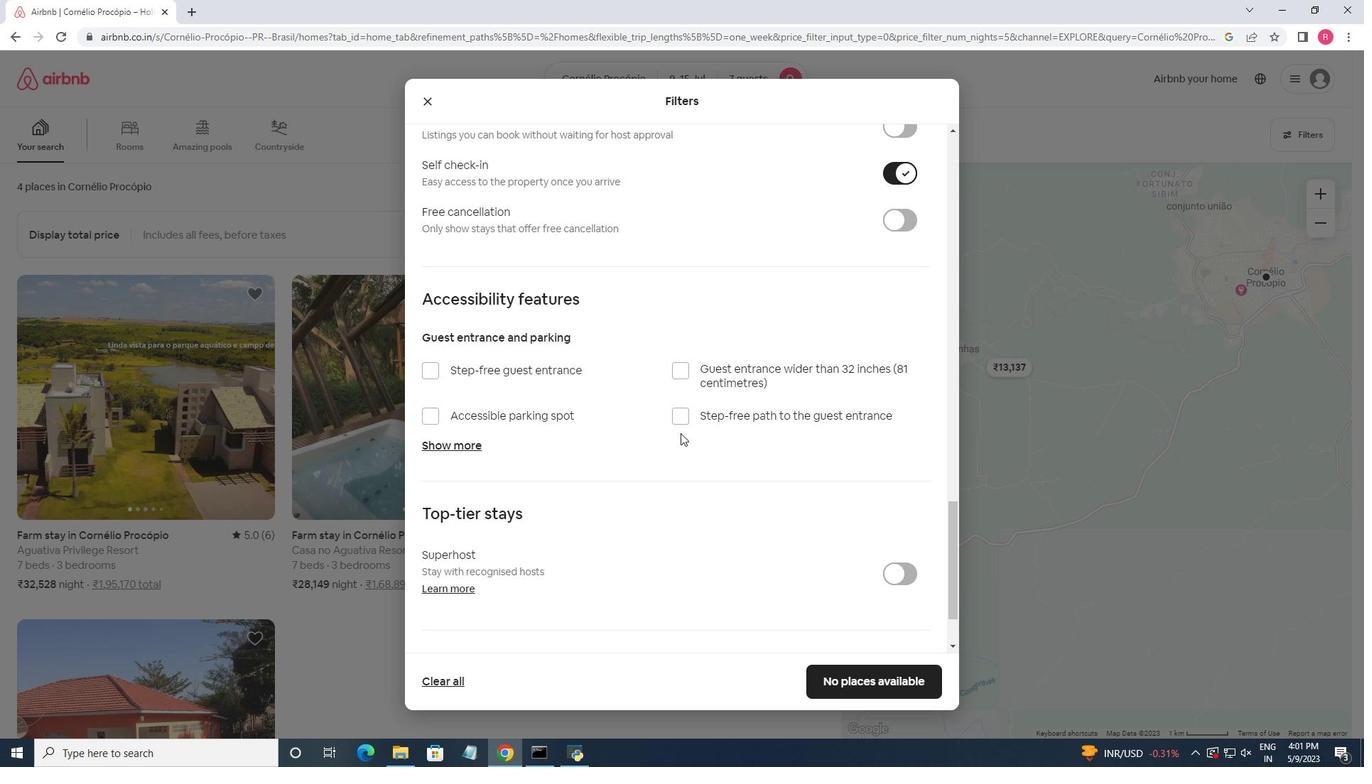 
Action: Mouse moved to (680, 437)
Screenshot: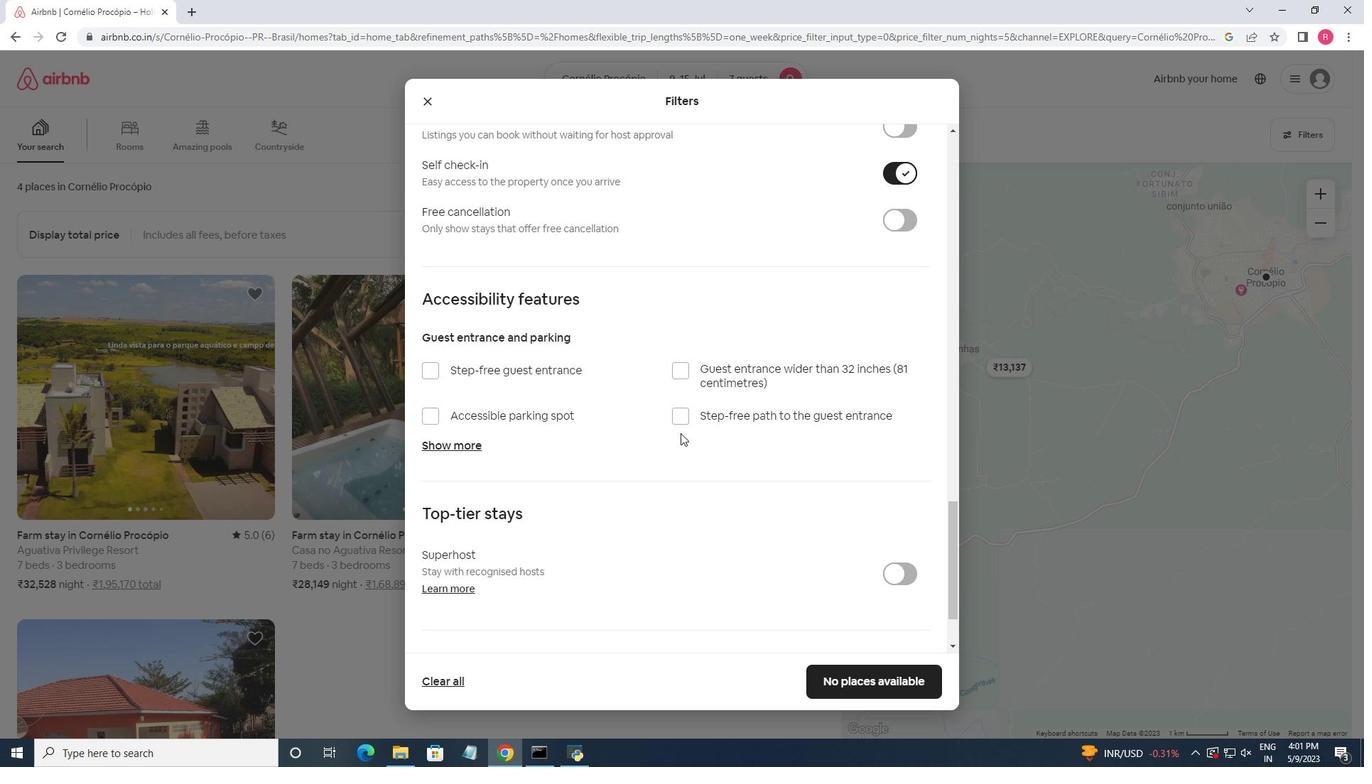 
Action: Mouse scrolled (680, 437) with delta (0, 0)
Screenshot: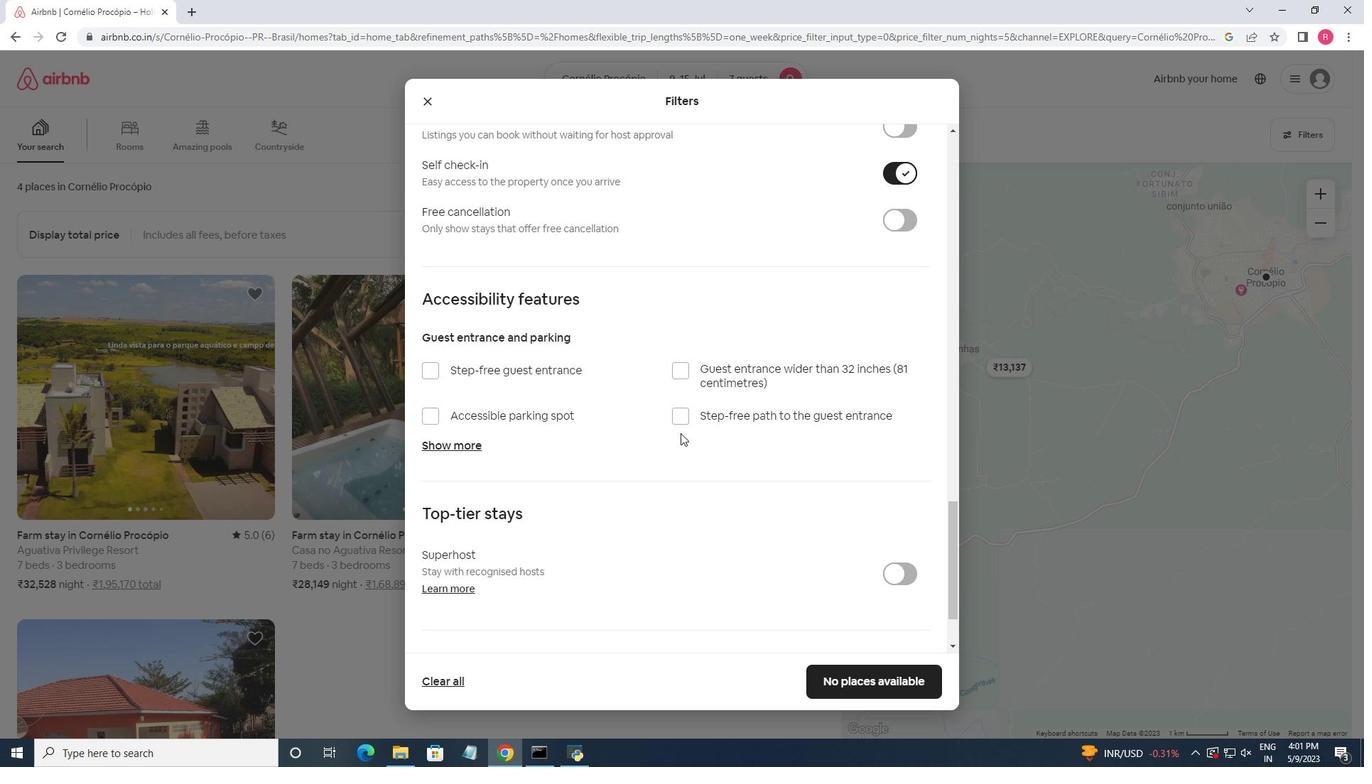 
Action: Mouse moved to (655, 450)
Screenshot: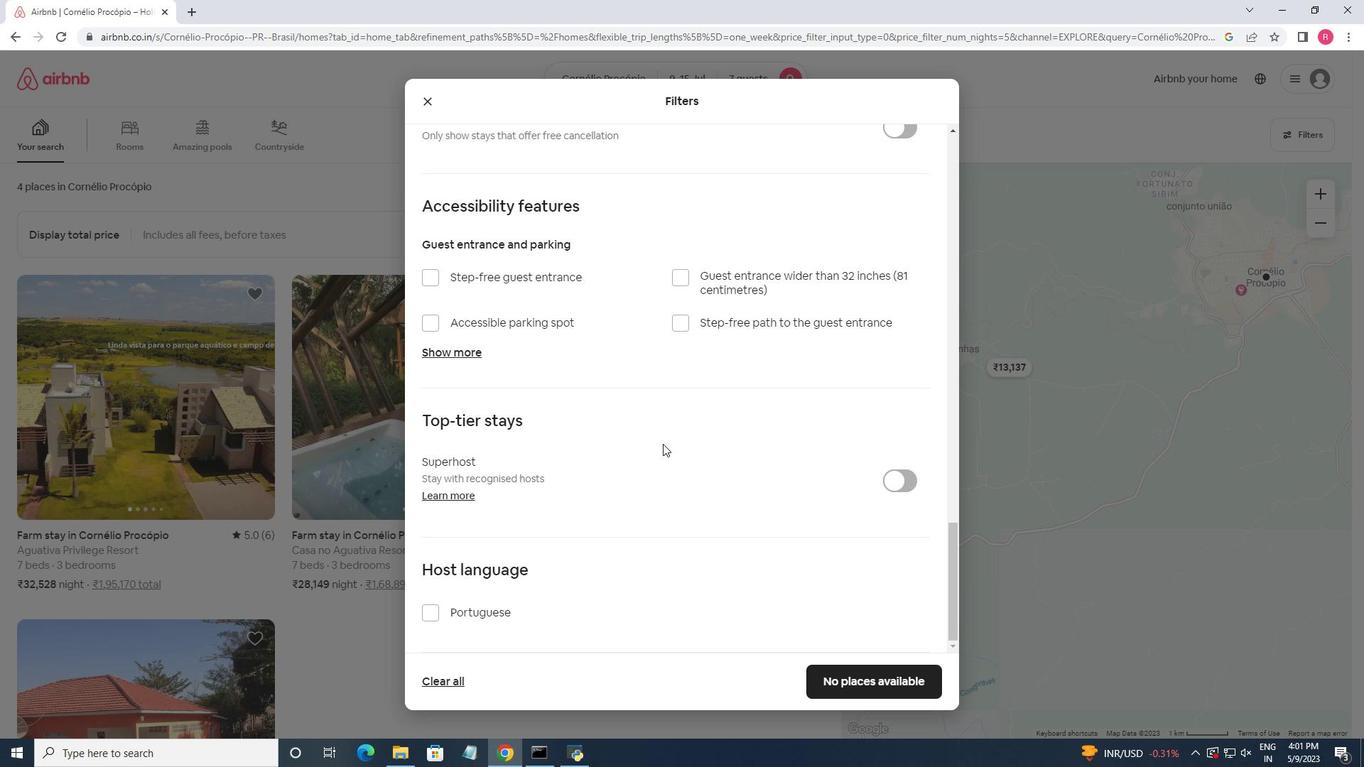 
Action: Mouse scrolled (655, 449) with delta (0, 0)
Screenshot: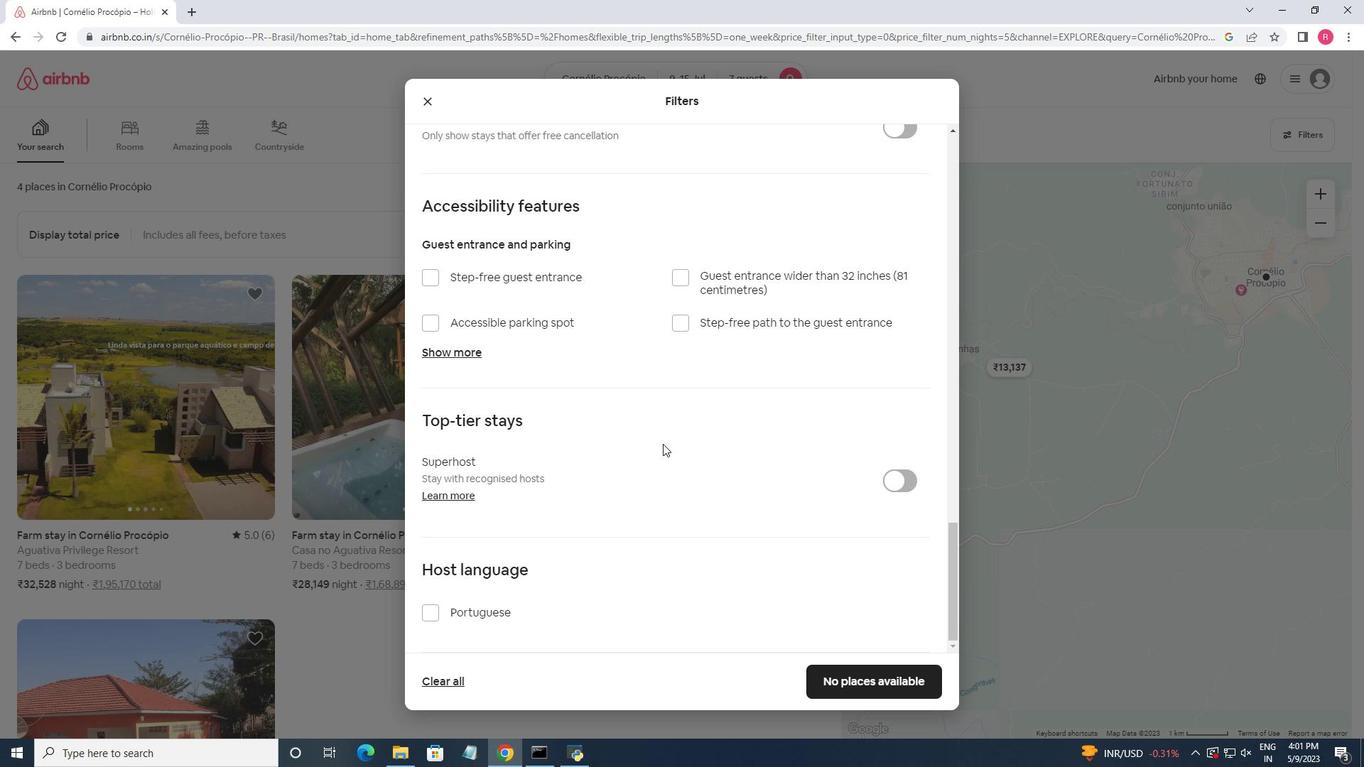 
Action: Mouse moved to (655, 457)
Screenshot: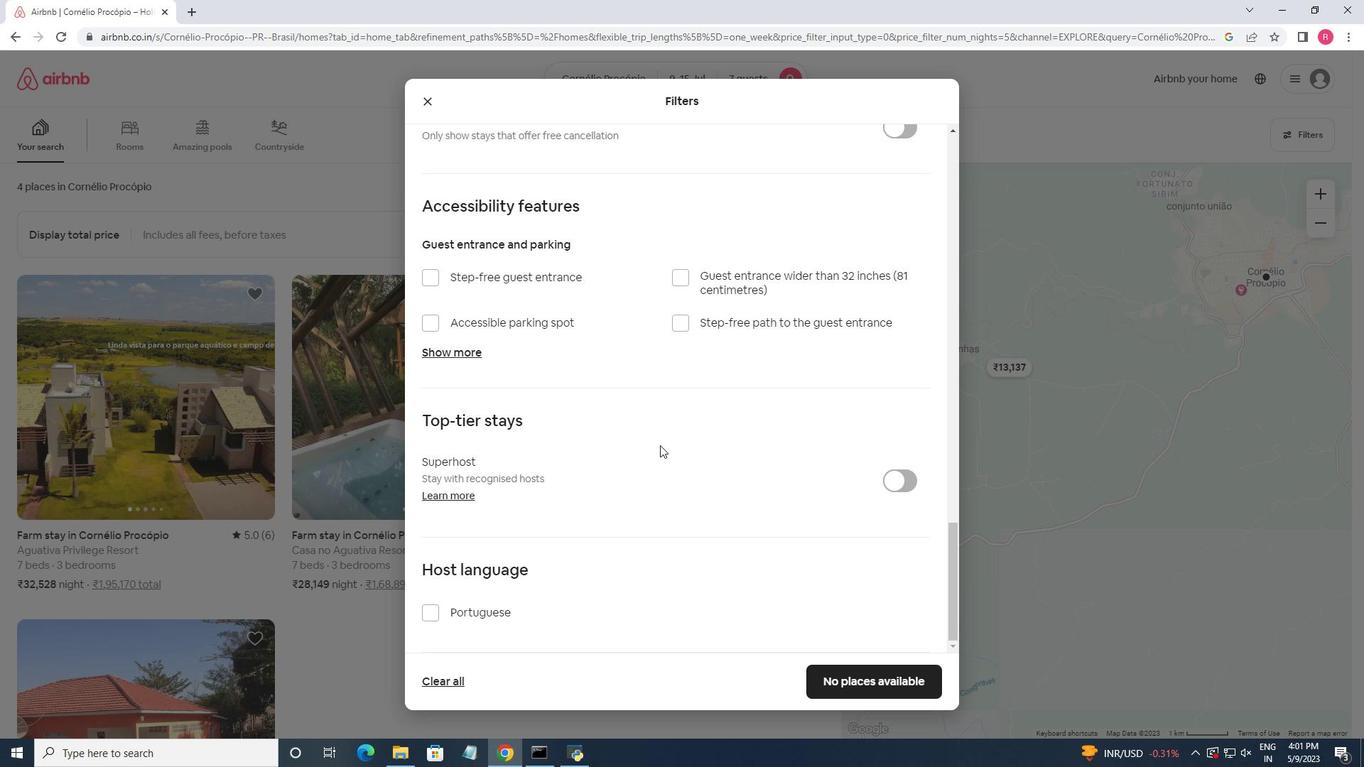 
Action: Mouse scrolled (655, 456) with delta (0, 0)
Screenshot: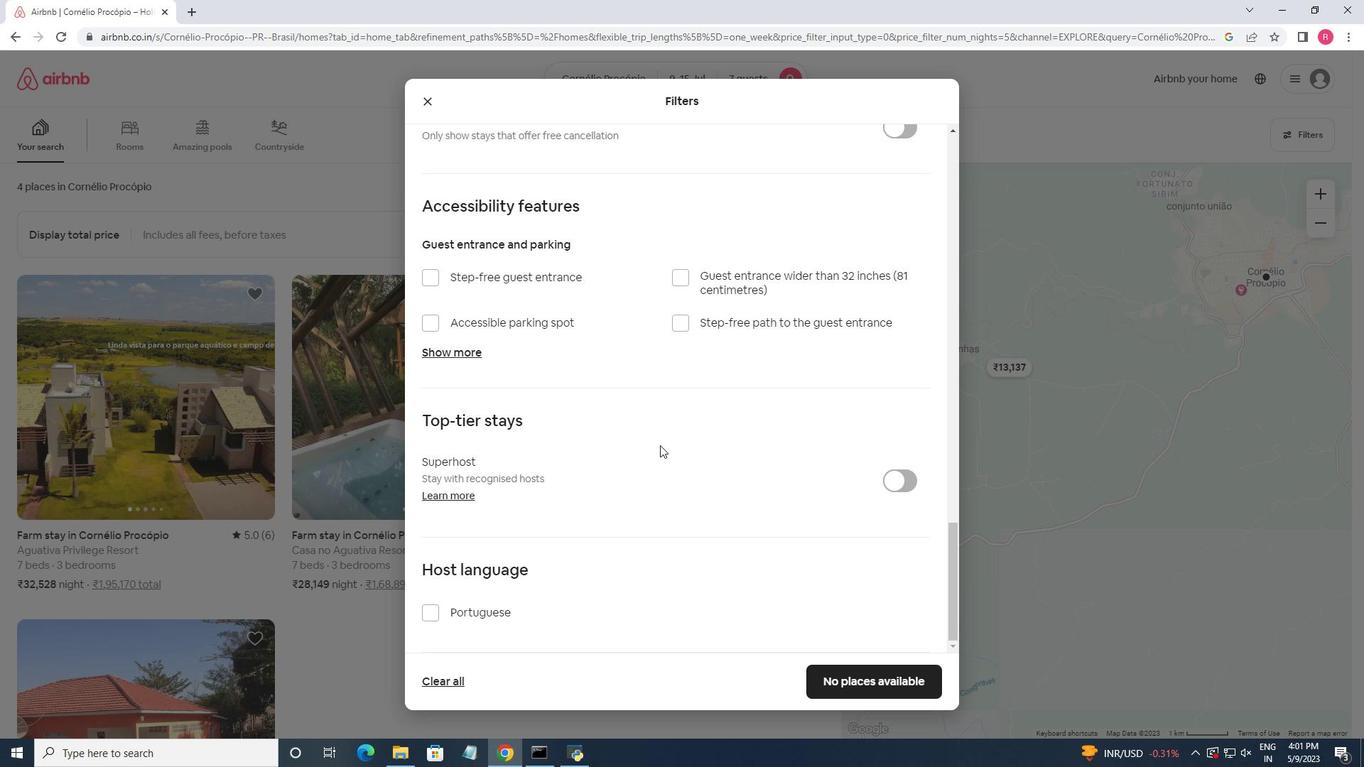 
Action: Mouse moved to (655, 461)
Screenshot: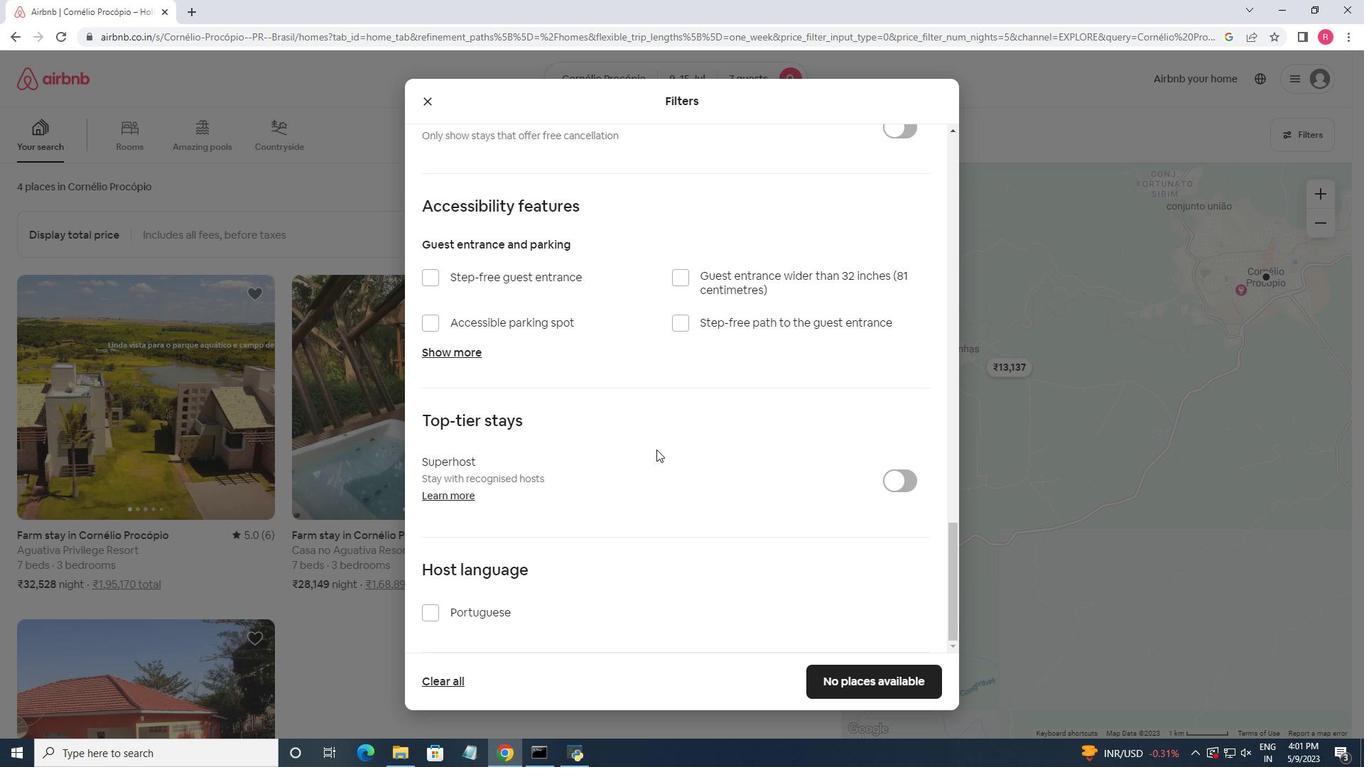
Action: Mouse scrolled (655, 461) with delta (0, 0)
Screenshot: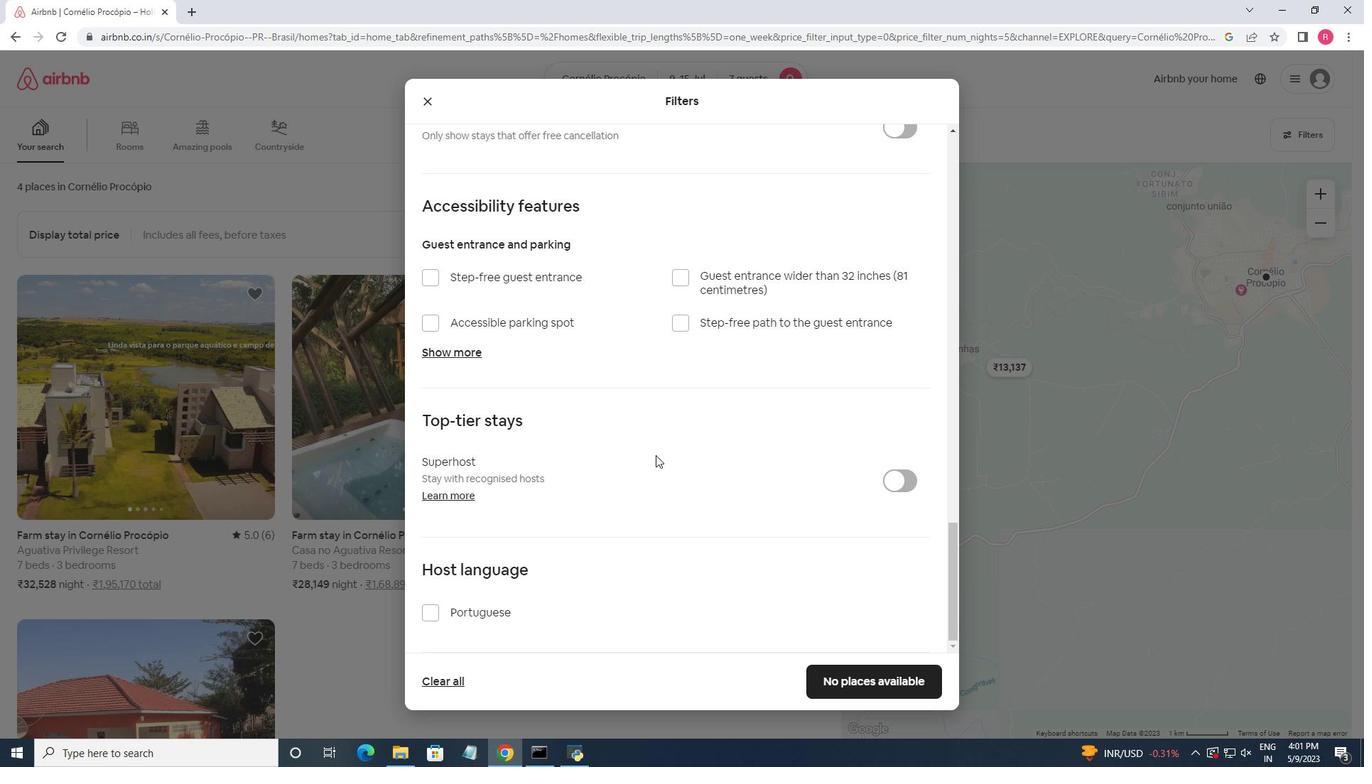 
Action: Mouse moved to (878, 690)
Screenshot: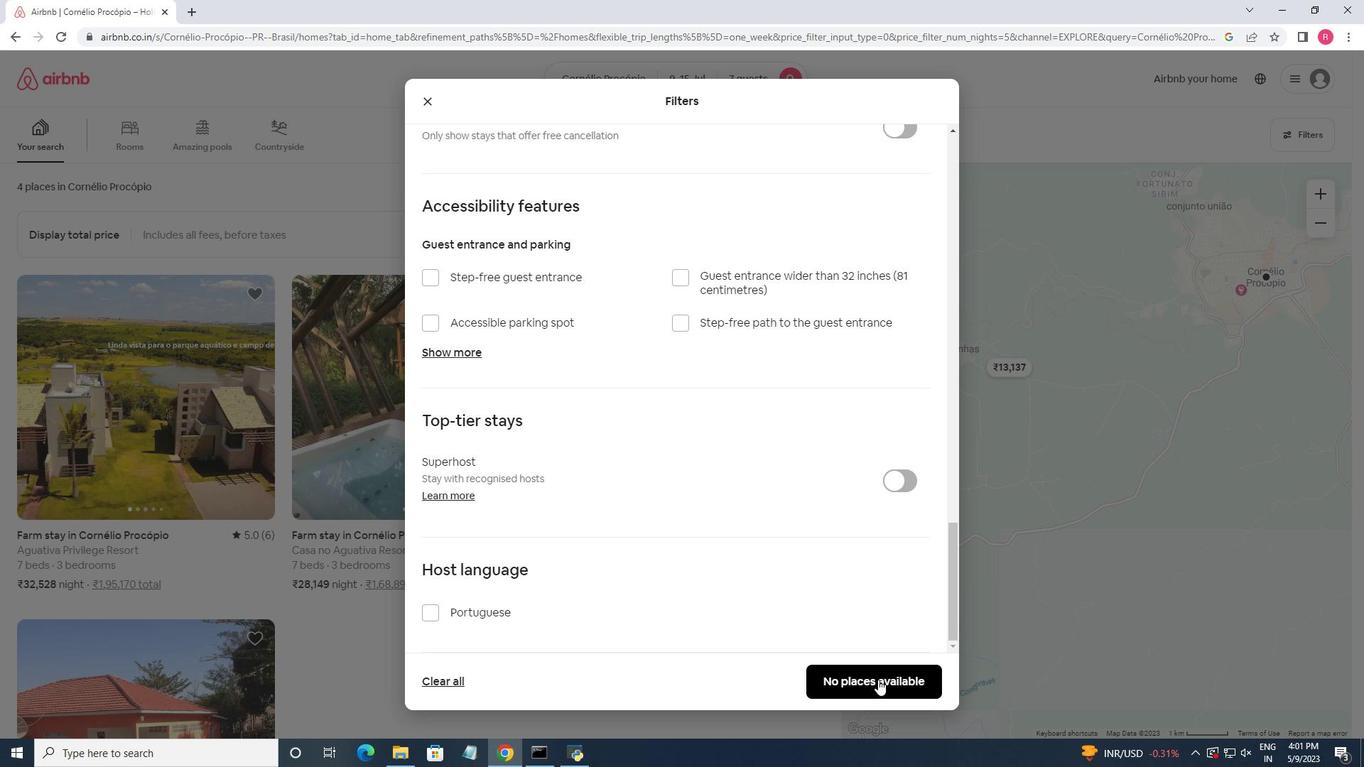 
Action: Mouse pressed left at (878, 690)
Screenshot: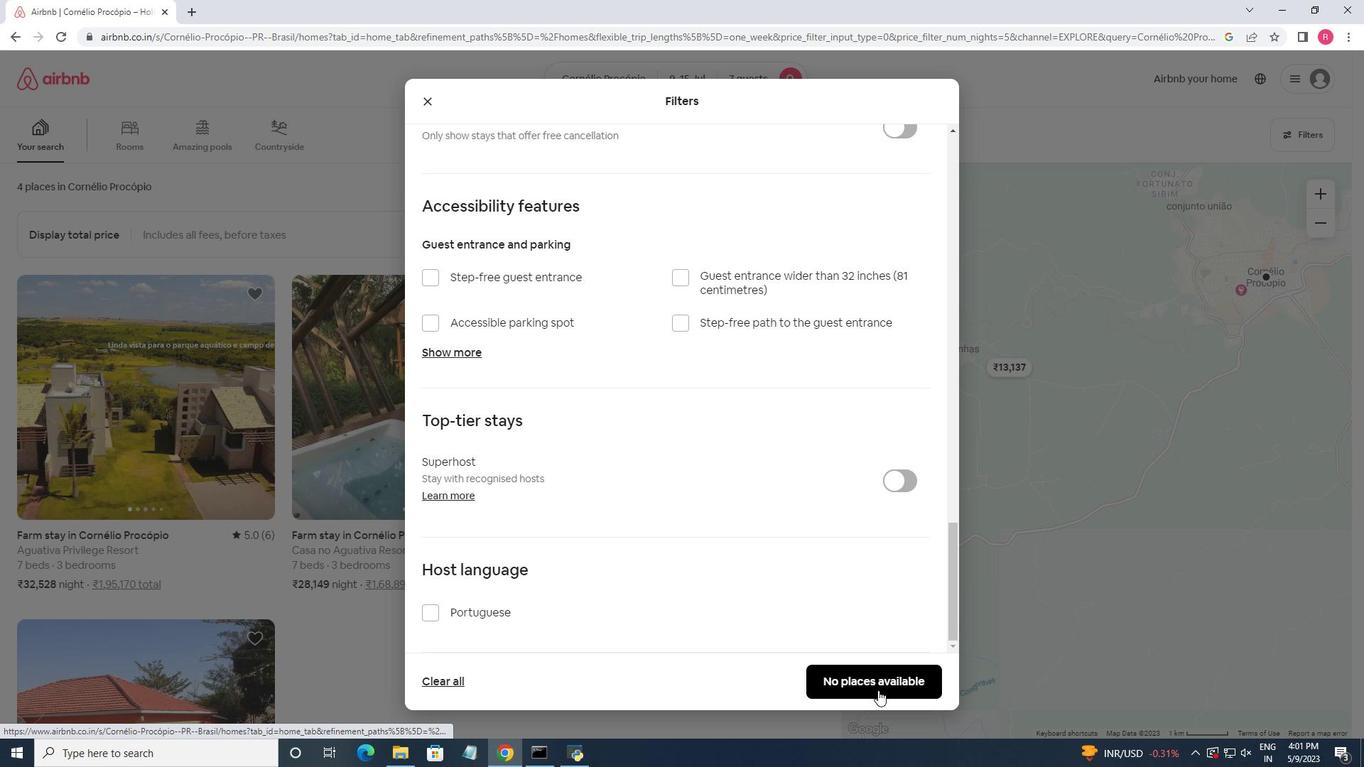 
Action: Mouse moved to (878, 690)
Screenshot: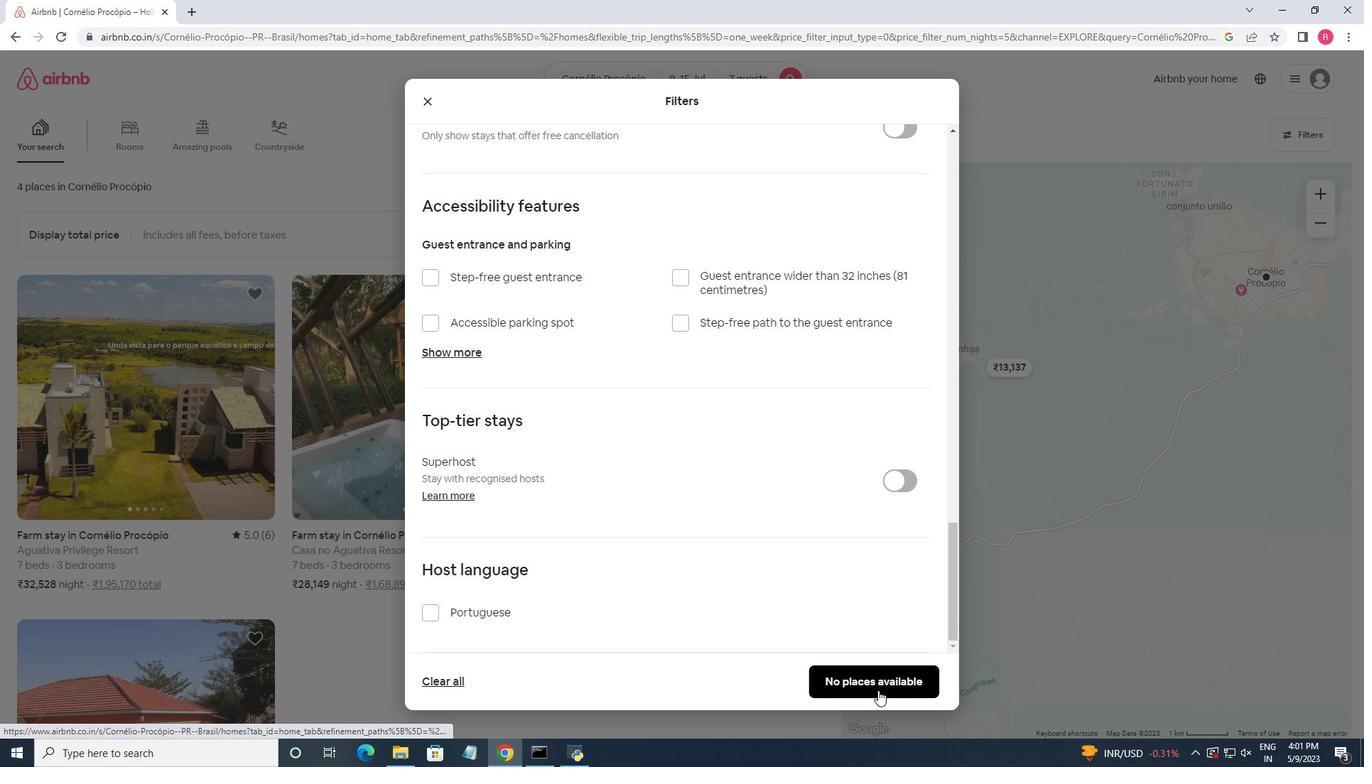 
